 Task: Format the document according to the provided style guide, including font changes, text color, and SmartArt insertion.
Action: Mouse moved to (718, 285)
Screenshot: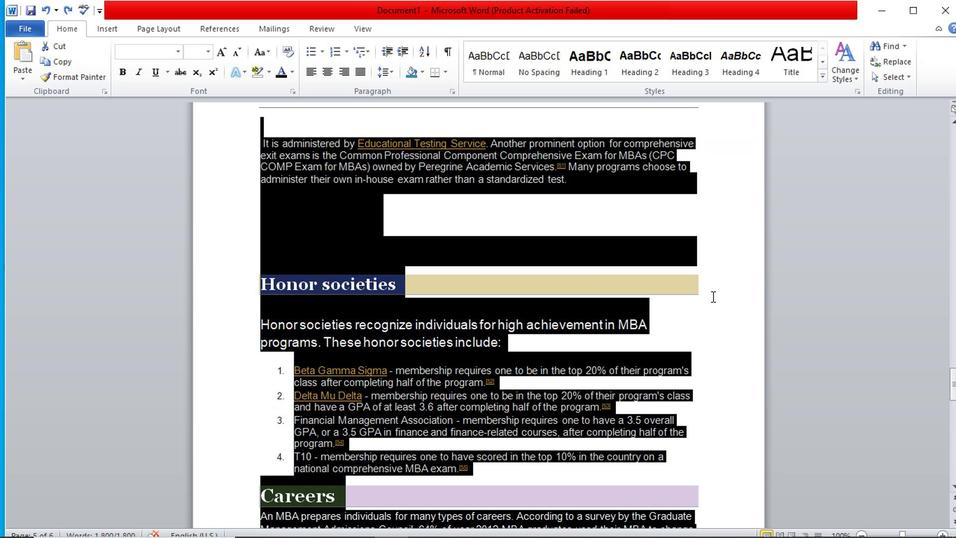 
Action: Mouse pressed left at (718, 285)
Screenshot: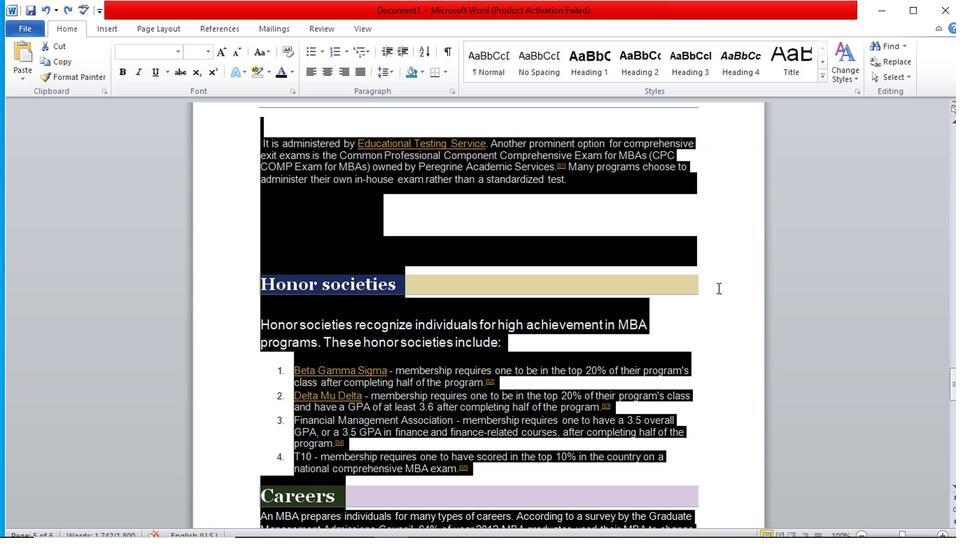 
Action: Mouse moved to (718, 285)
Screenshot: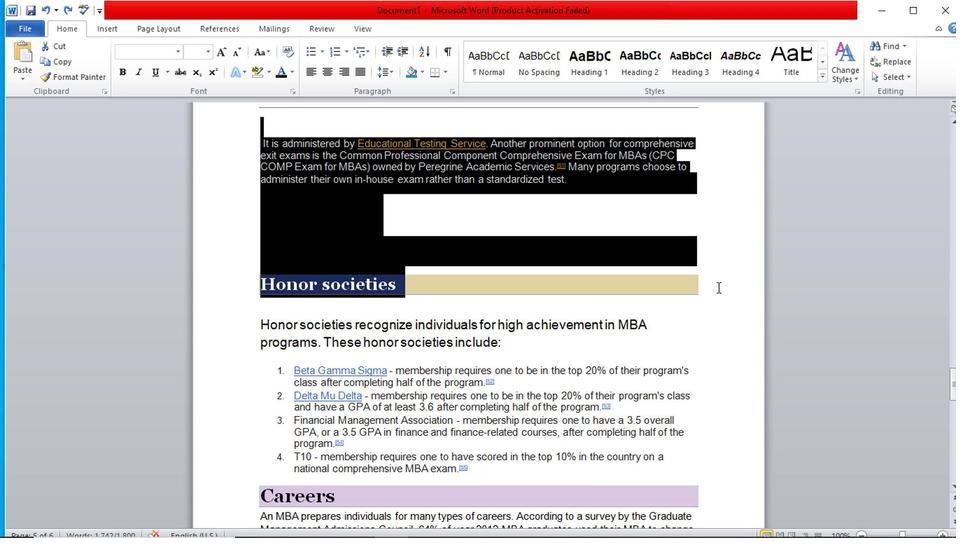 
Action: Mouse scrolled (718, 286) with delta (0, 0)
Screenshot: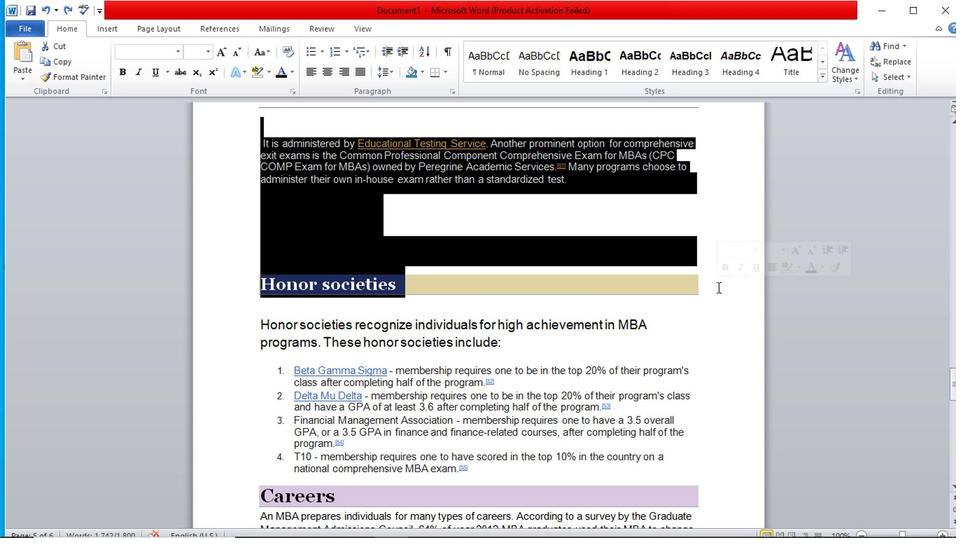 
Action: Mouse moved to (720, 284)
Screenshot: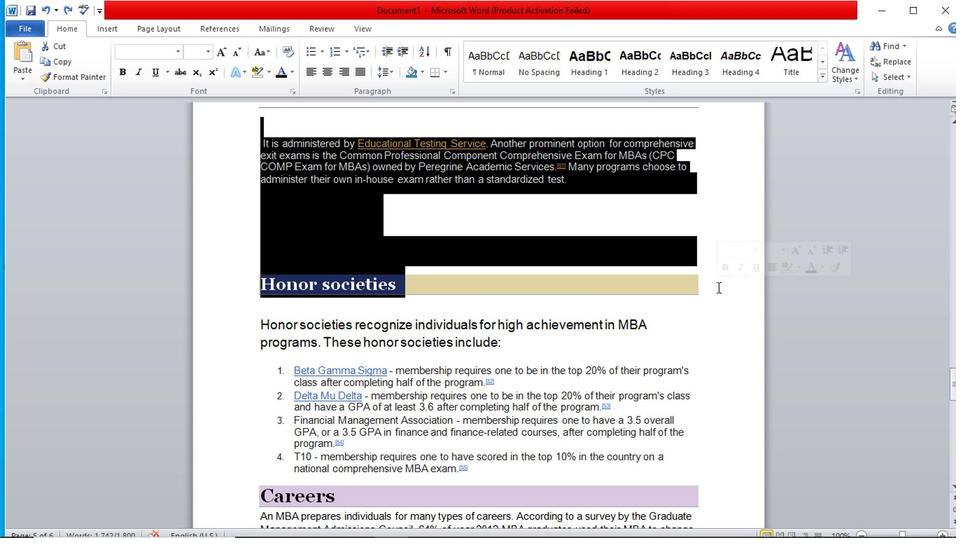 
Action: Mouse scrolled (720, 285) with delta (0, 0)
Screenshot: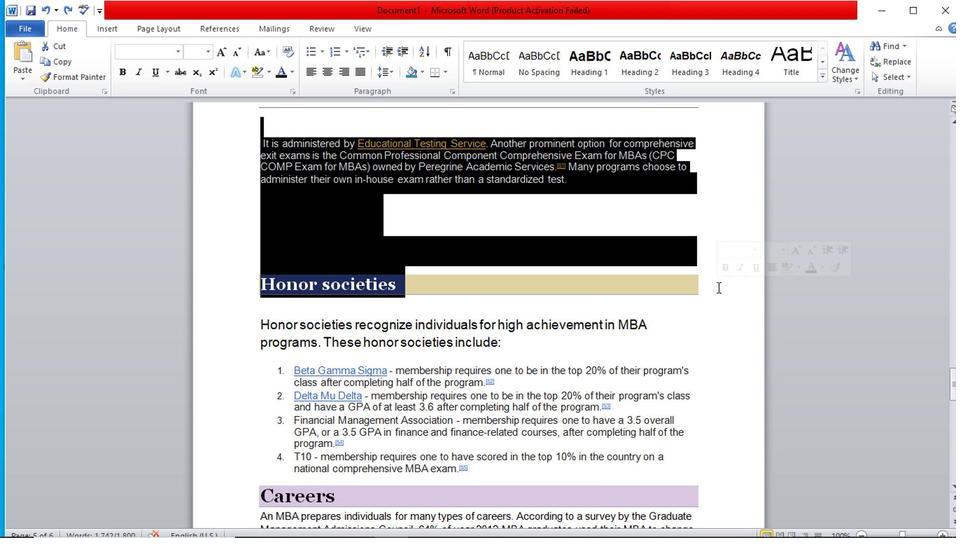 
Action: Mouse moved to (721, 284)
Screenshot: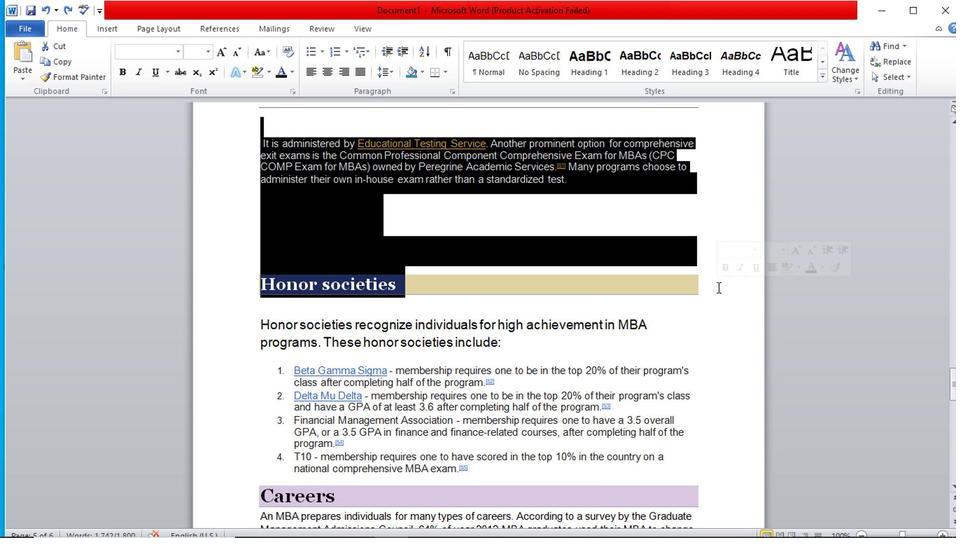 
Action: Mouse scrolled (721, 285) with delta (0, 0)
Screenshot: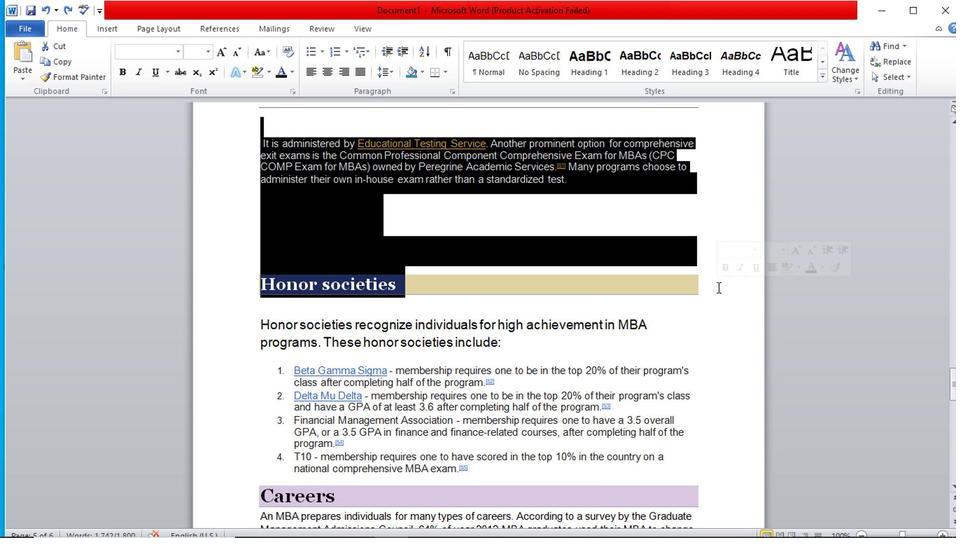 
Action: Mouse scrolled (721, 285) with delta (0, 0)
Screenshot: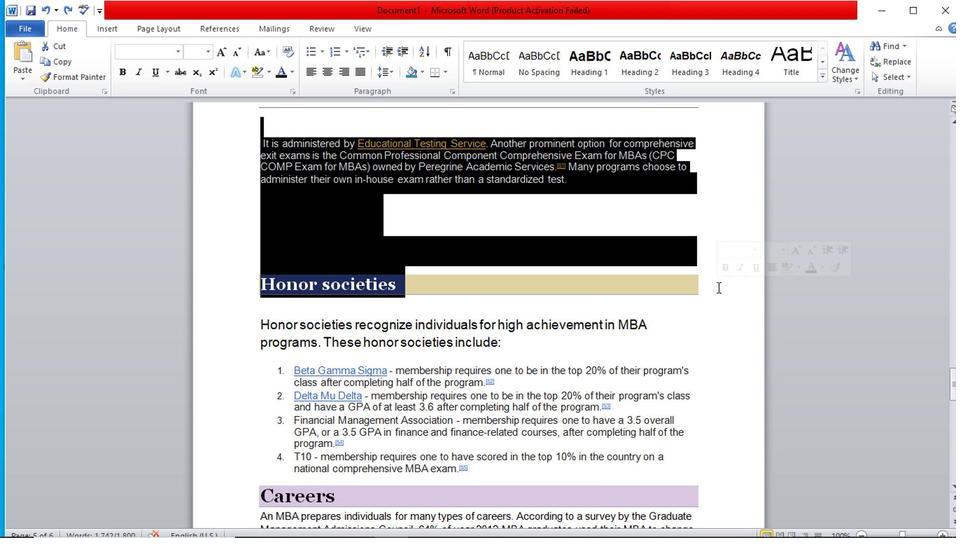 
Action: Mouse scrolled (721, 285) with delta (0, 0)
Screenshot: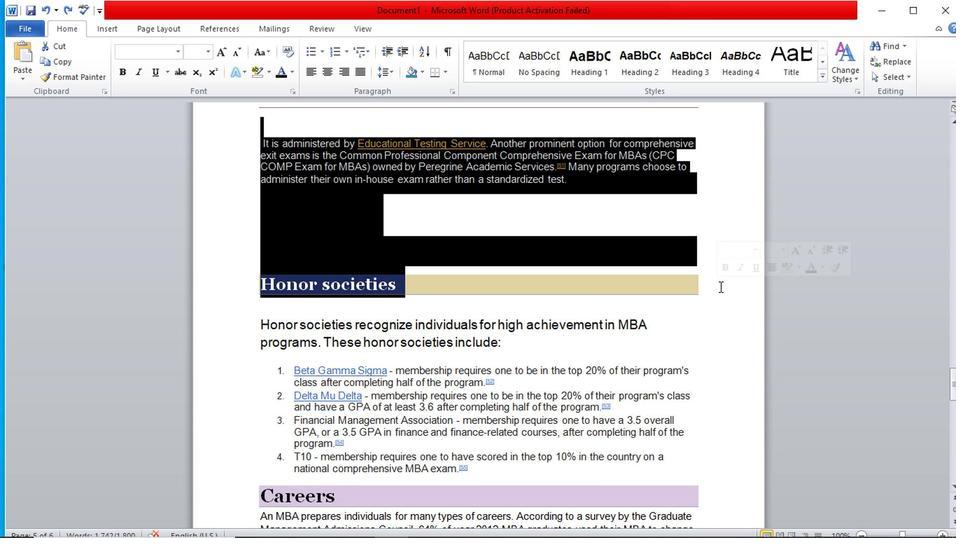 
Action: Mouse moved to (711, 264)
Screenshot: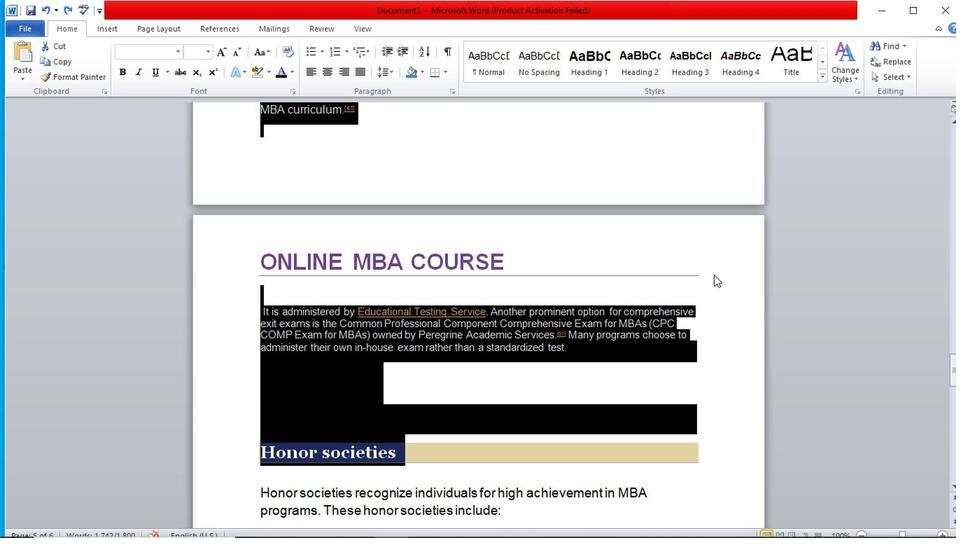 
Action: Mouse pressed left at (711, 264)
Screenshot: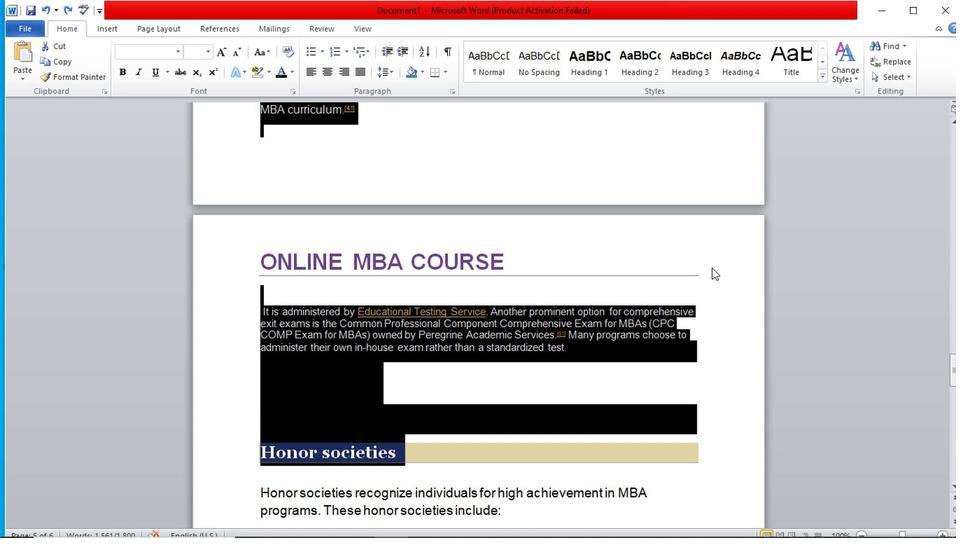 
Action: Mouse scrolled (711, 265) with delta (0, 0)
Screenshot: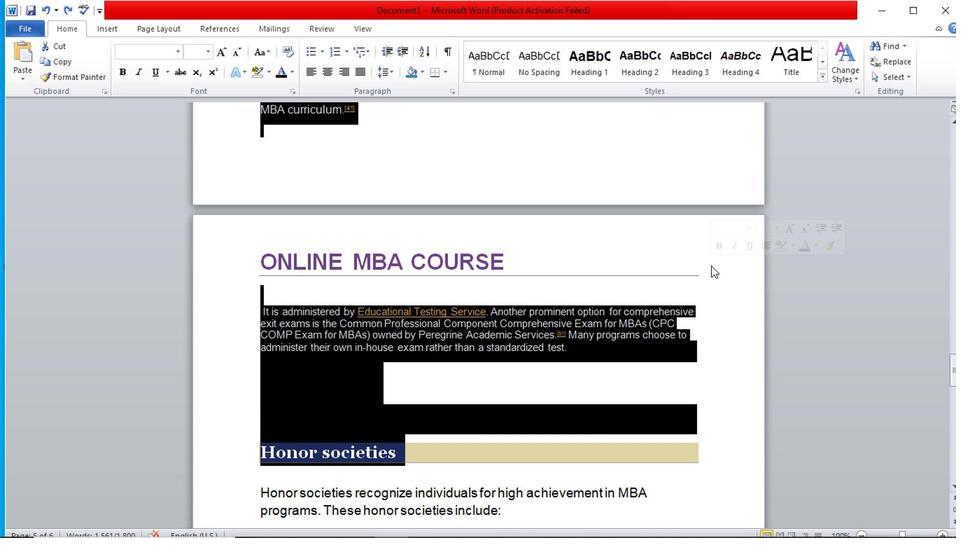 
Action: Mouse scrolled (711, 265) with delta (0, 0)
Screenshot: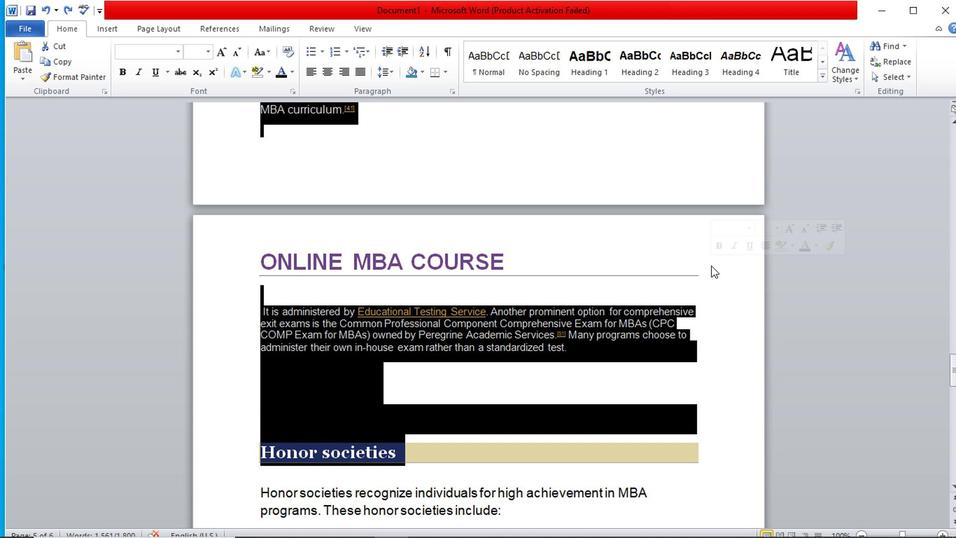 
Action: Mouse scrolled (711, 265) with delta (0, 0)
Screenshot: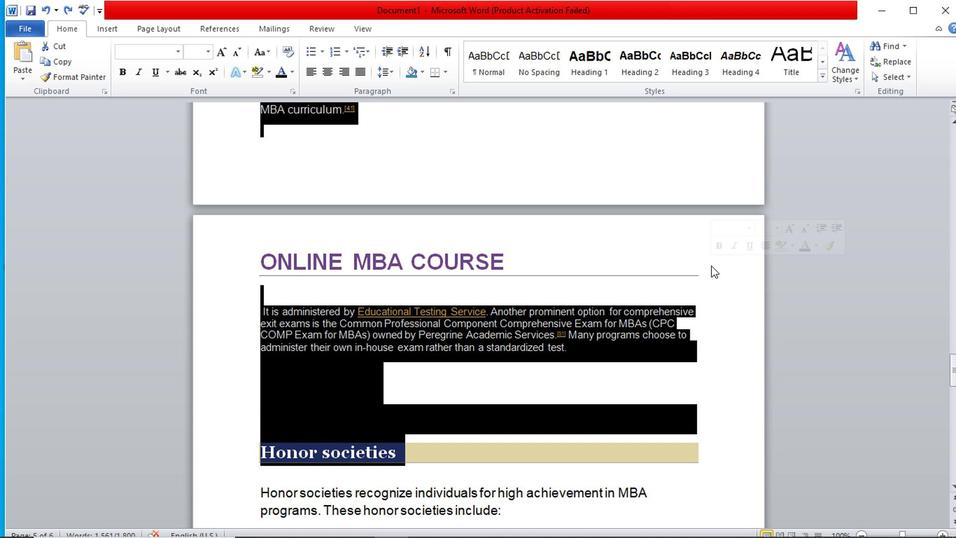 
Action: Mouse scrolled (711, 265) with delta (0, 0)
Screenshot: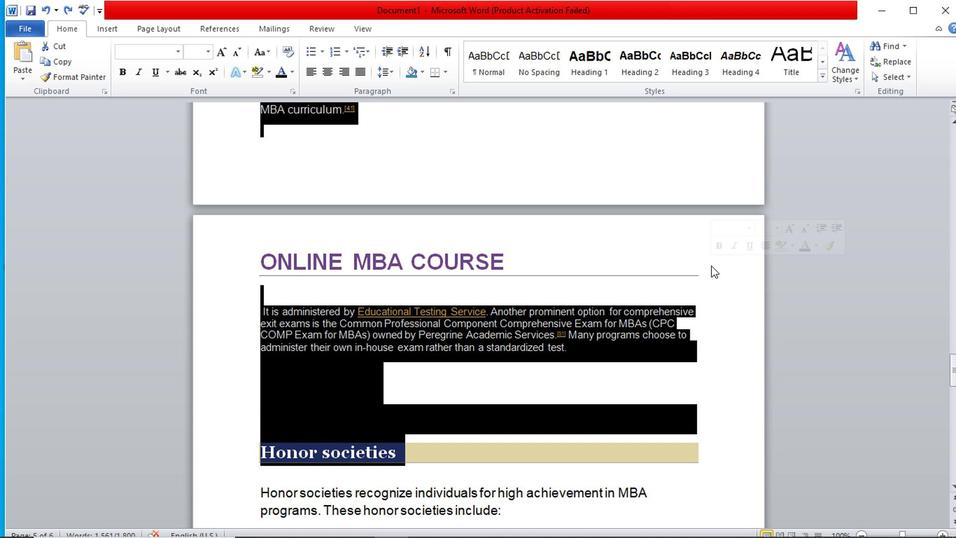 
Action: Mouse scrolled (711, 265) with delta (0, 0)
Screenshot: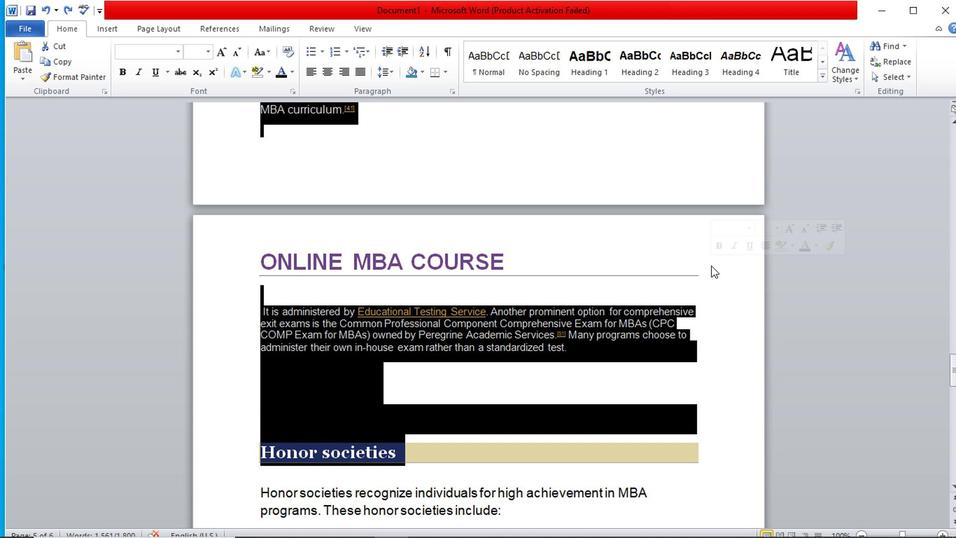 
Action: Mouse moved to (503, 285)
Screenshot: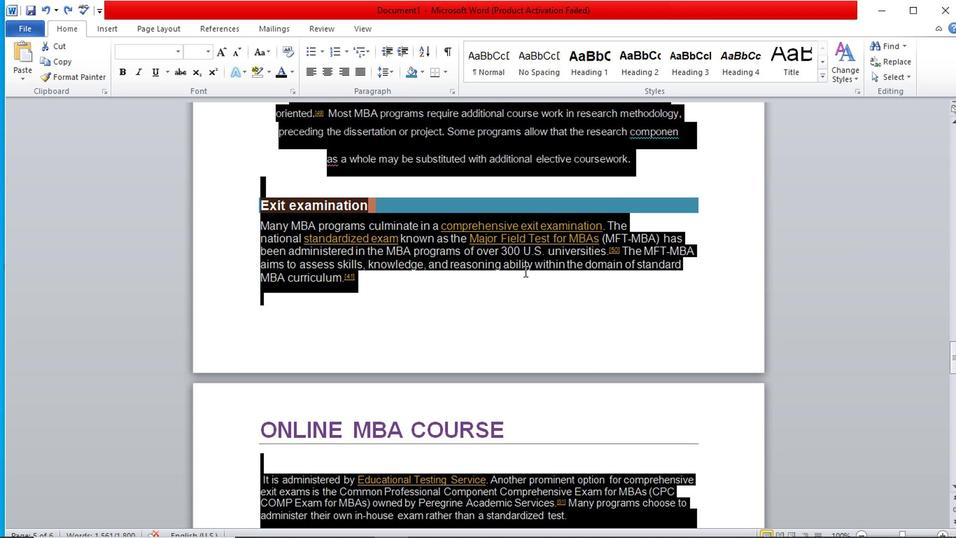 
Action: Mouse pressed left at (503, 285)
Screenshot: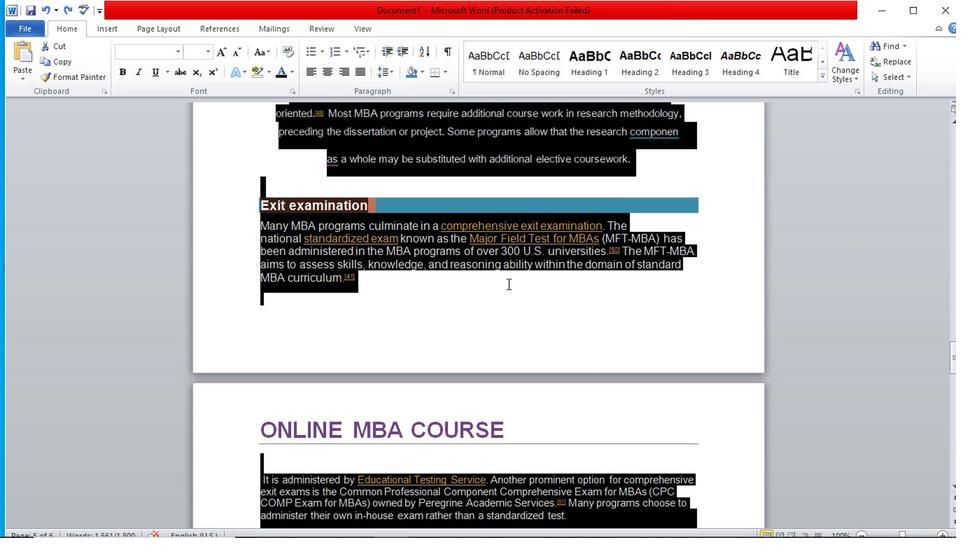 
Action: Mouse moved to (512, 304)
Screenshot: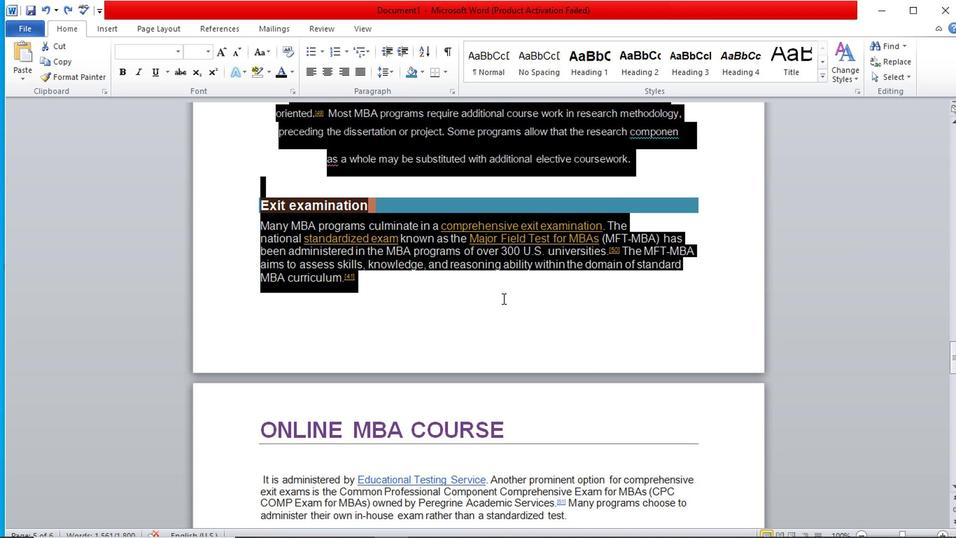 
Action: Mouse scrolled (512, 305) with delta (0, 0)
Screenshot: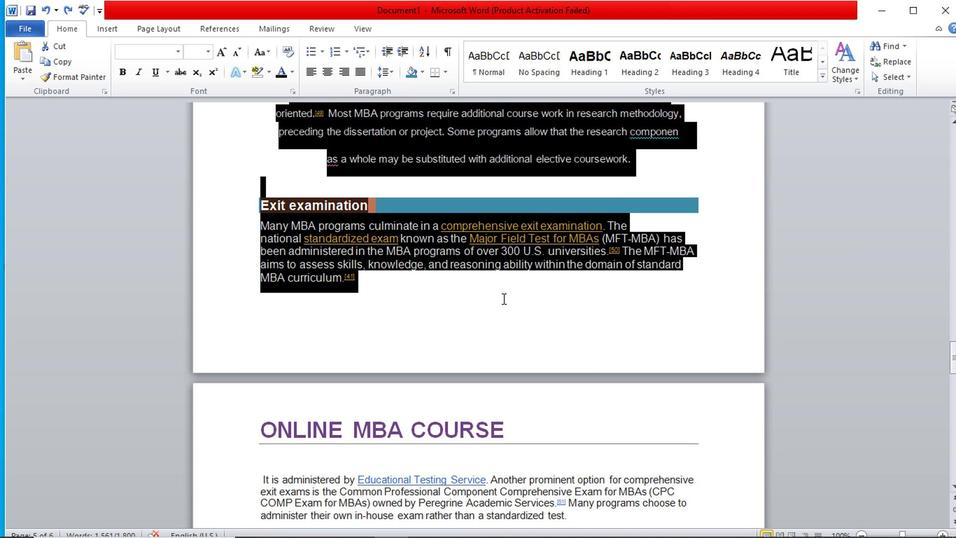 
Action: Mouse scrolled (512, 305) with delta (0, 0)
Screenshot: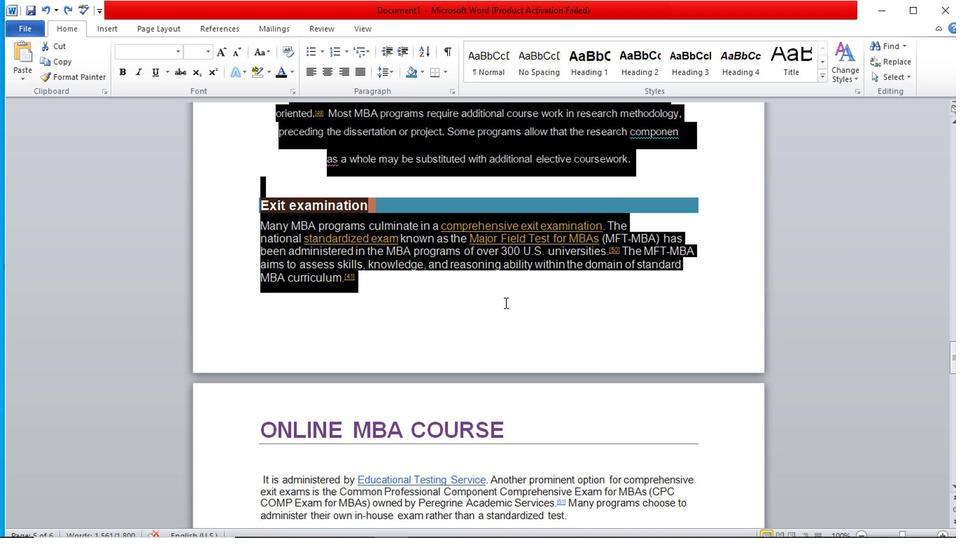 
Action: Mouse scrolled (512, 305) with delta (0, 0)
Screenshot: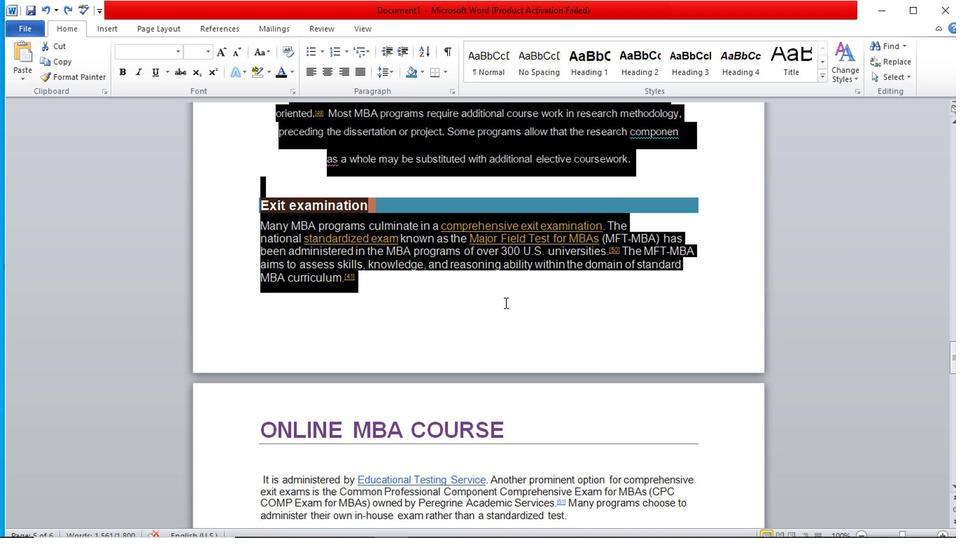 
Action: Mouse scrolled (512, 305) with delta (0, 0)
Screenshot: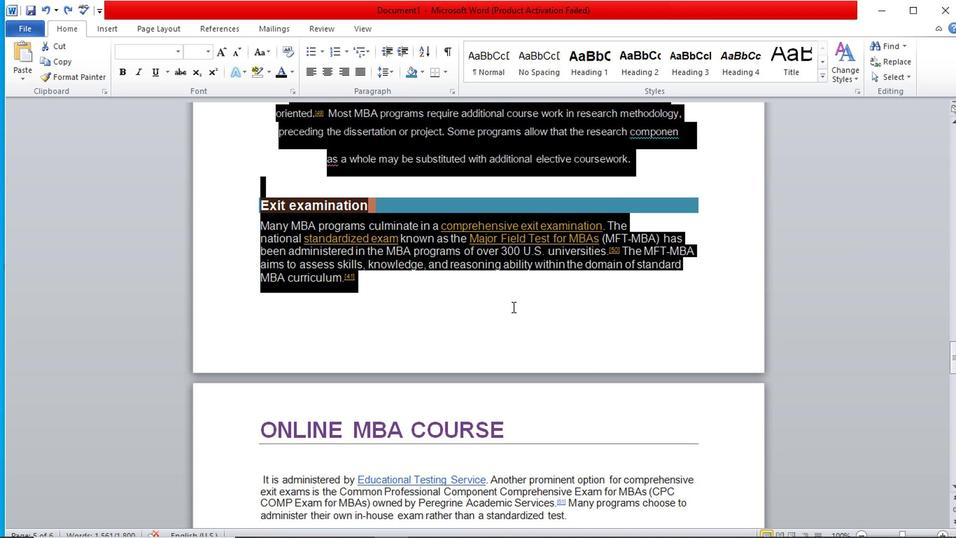 
Action: Mouse scrolled (512, 305) with delta (0, 0)
Screenshot: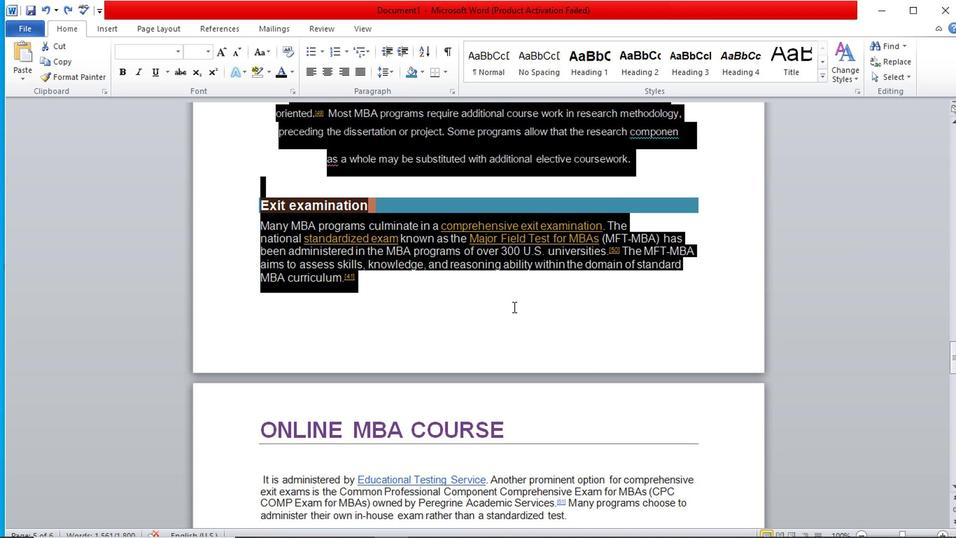 
Action: Mouse moved to (518, 293)
Screenshot: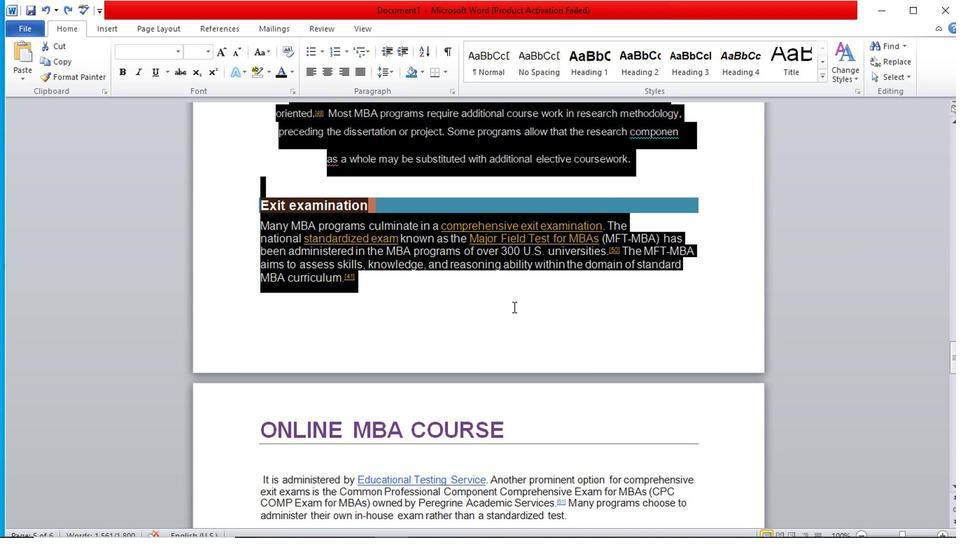 
Action: Mouse scrolled (518, 294) with delta (0, 0)
Screenshot: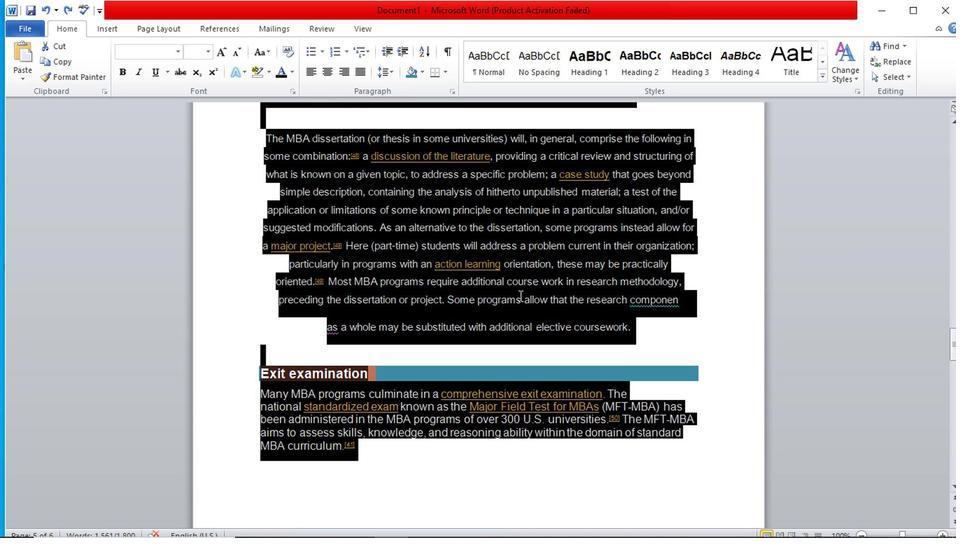 
Action: Mouse scrolled (518, 294) with delta (0, 0)
Screenshot: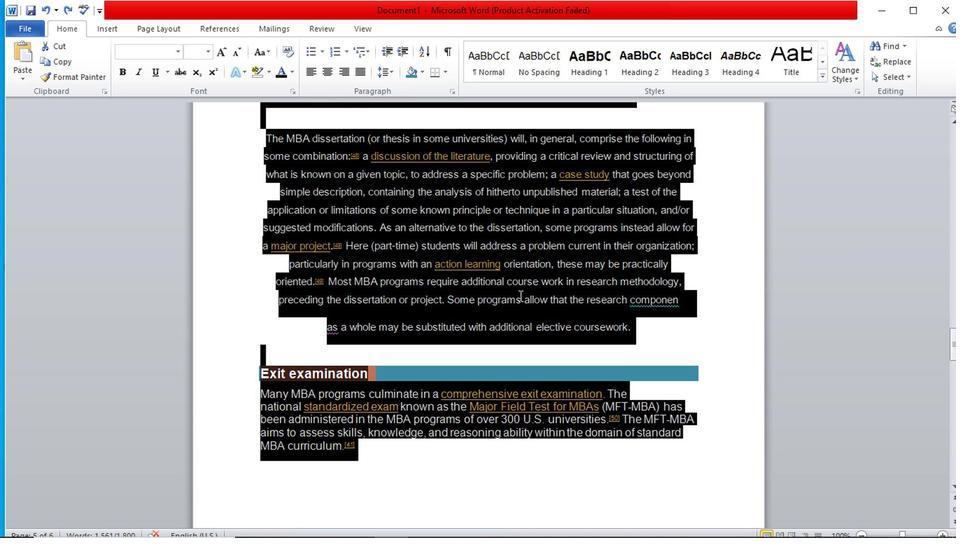 
Action: Mouse scrolled (518, 294) with delta (0, 0)
Screenshot: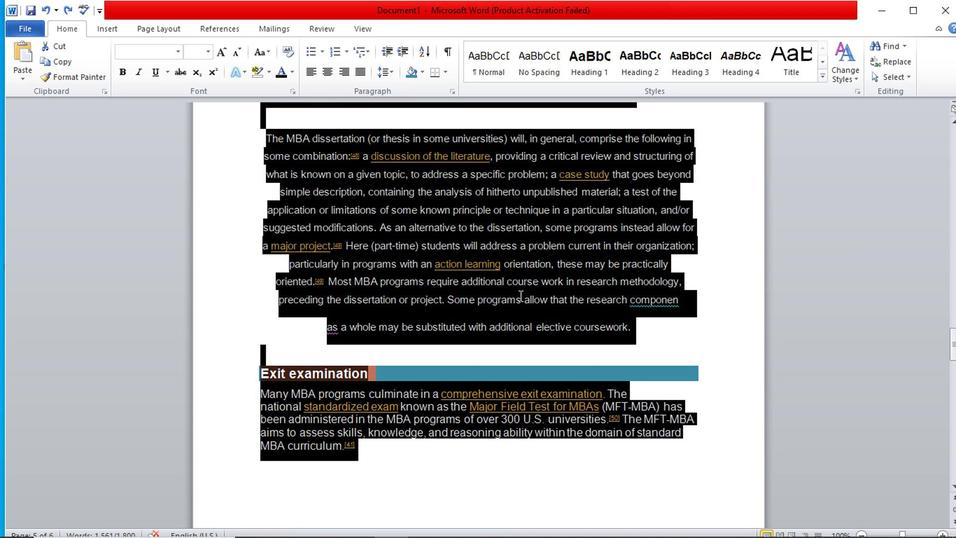 
Action: Mouse scrolled (518, 294) with delta (0, 0)
Screenshot: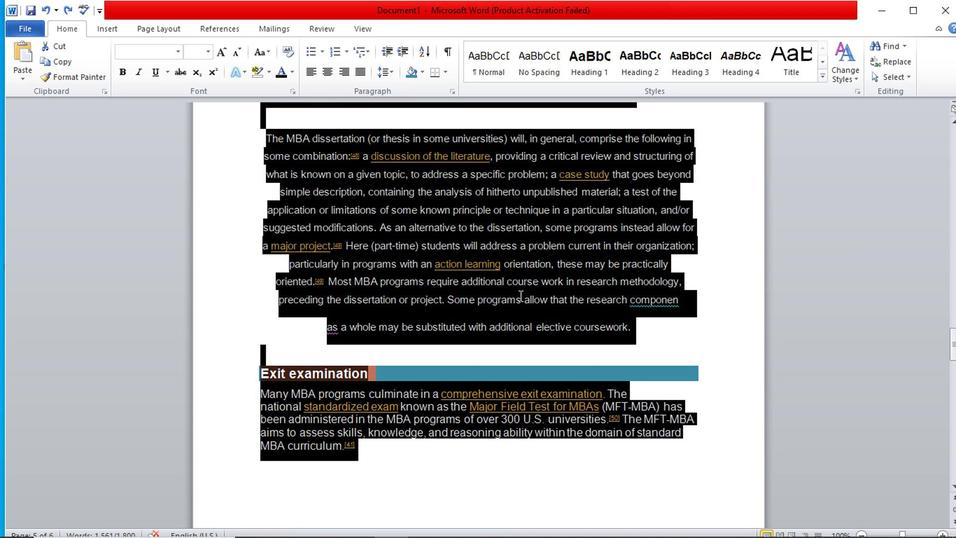 
Action: Mouse moved to (514, 270)
Screenshot: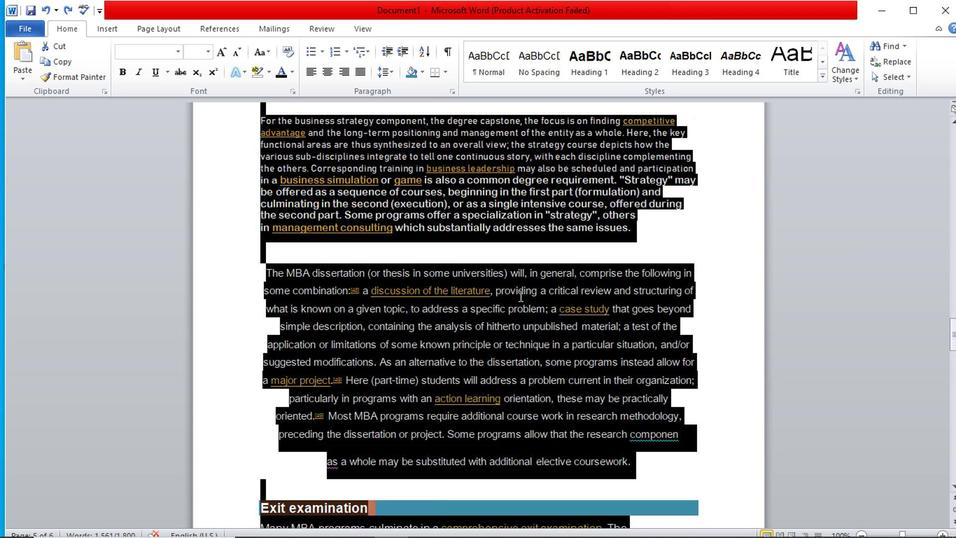 
Action: Mouse scrolled (514, 271) with delta (0, 0)
Screenshot: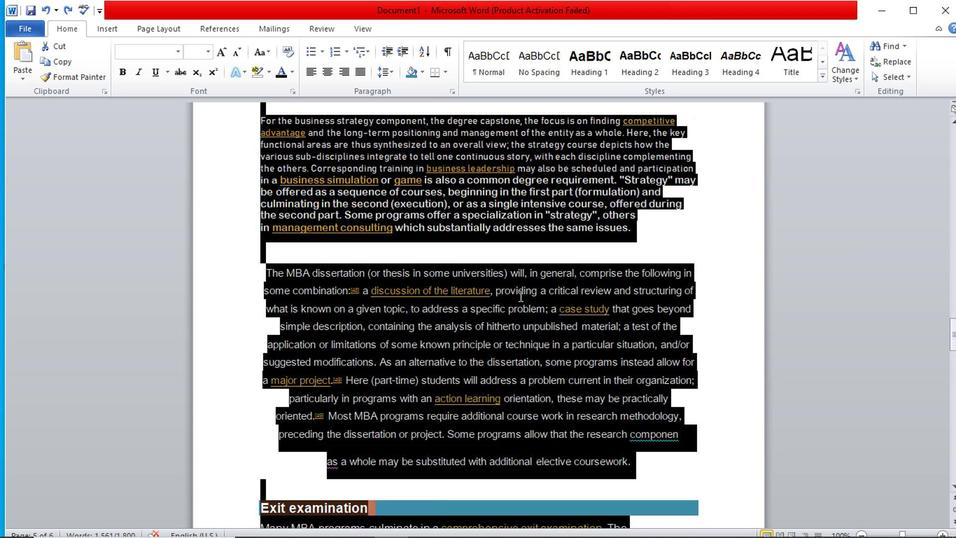 
Action: Mouse scrolled (514, 271) with delta (0, 0)
Screenshot: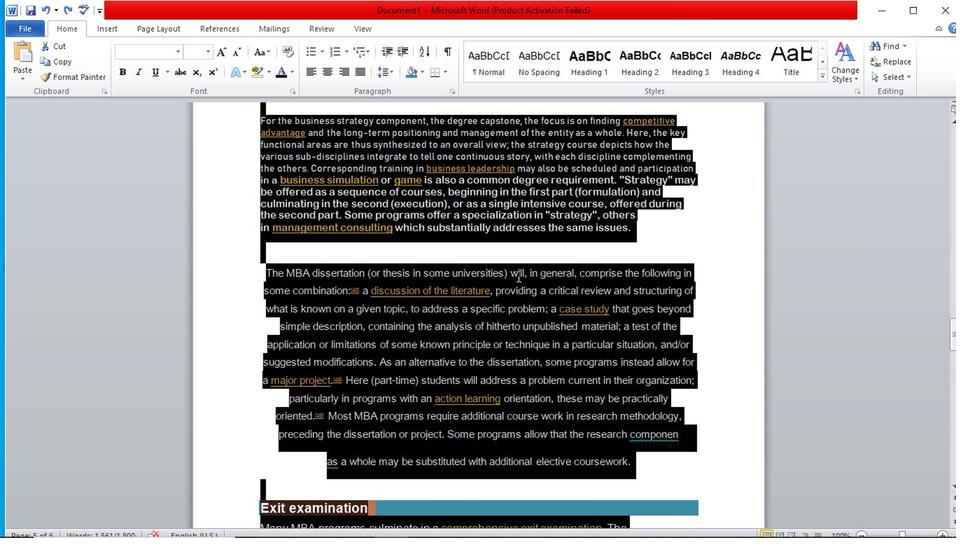 
Action: Mouse scrolled (514, 271) with delta (0, 0)
Screenshot: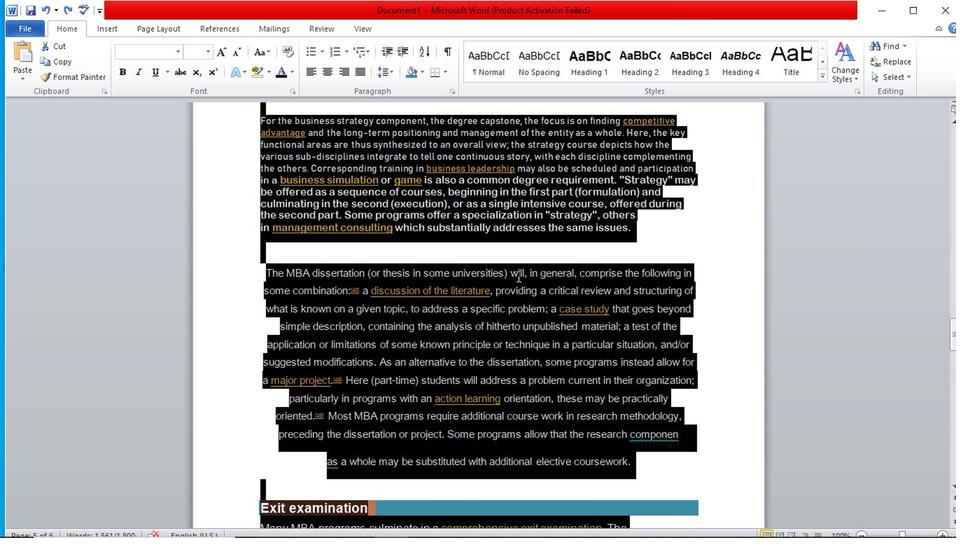 
Action: Mouse scrolled (514, 271) with delta (0, 0)
Screenshot: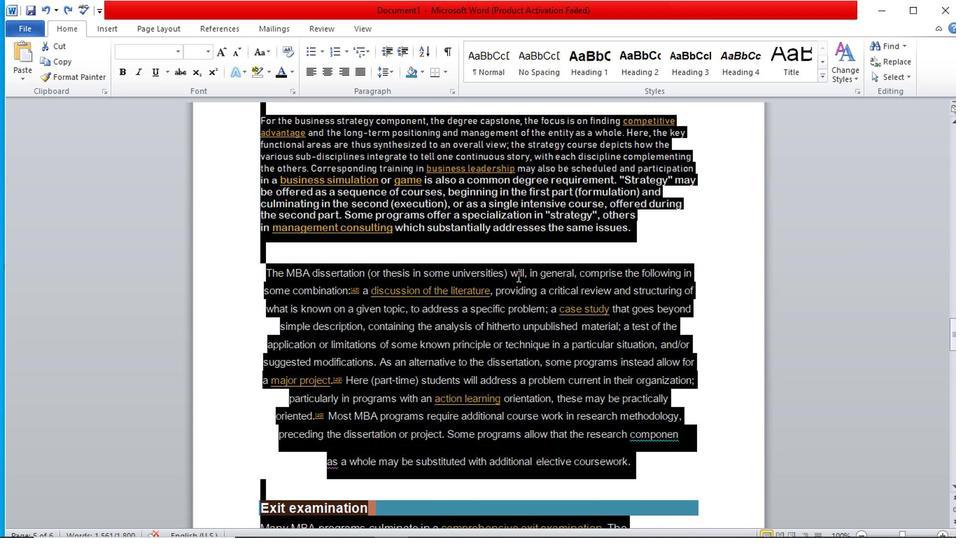 
Action: Mouse moved to (514, 265)
Screenshot: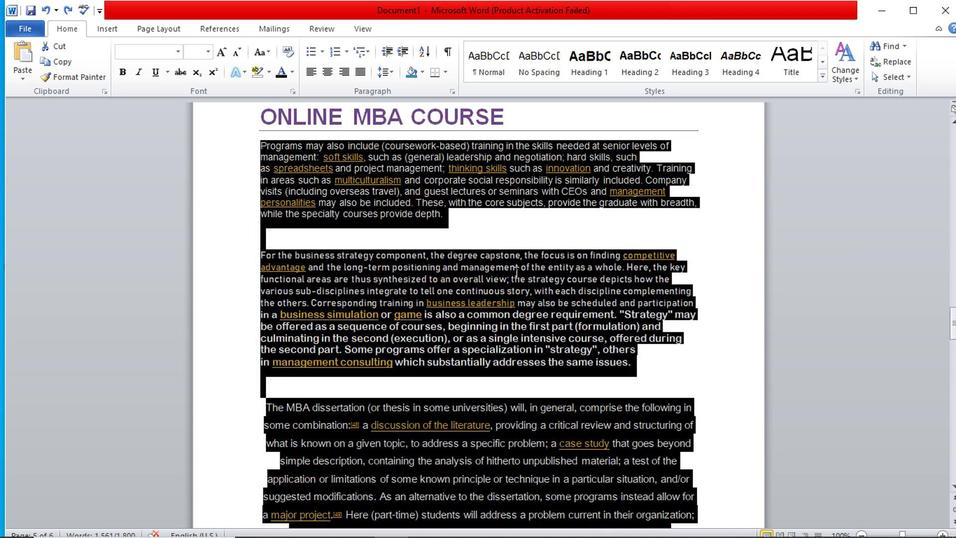 
Action: Mouse scrolled (514, 266) with delta (0, 0)
Screenshot: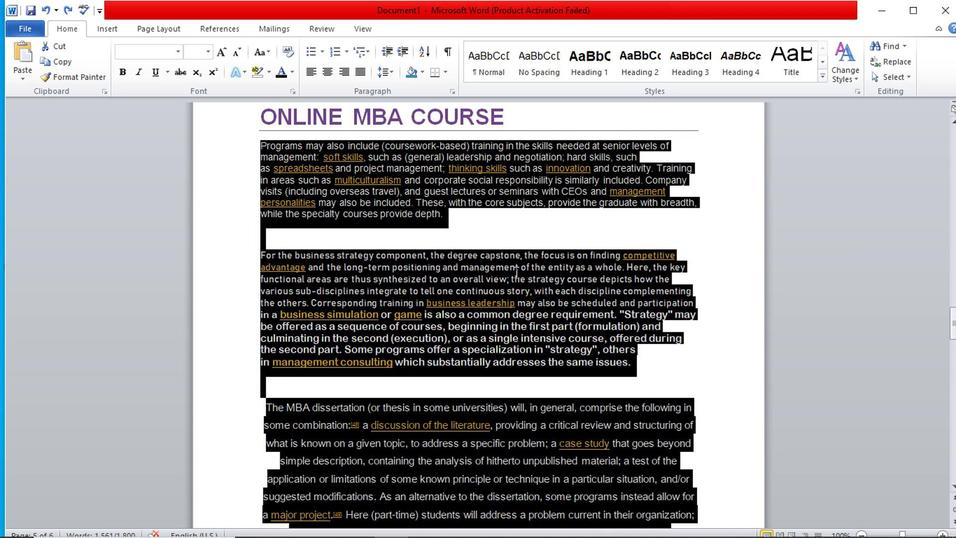 
Action: Mouse scrolled (514, 266) with delta (0, 0)
Screenshot: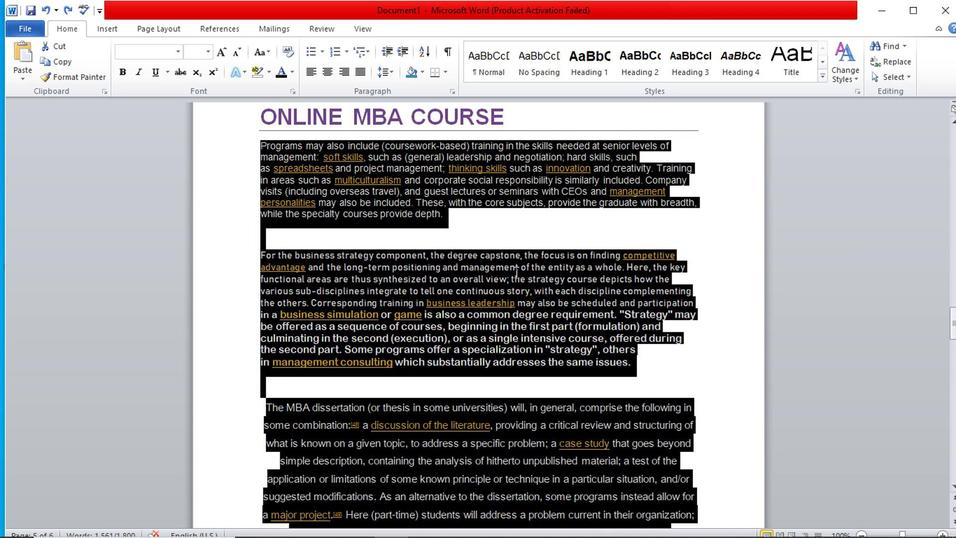 
Action: Mouse scrolled (514, 266) with delta (0, 0)
Screenshot: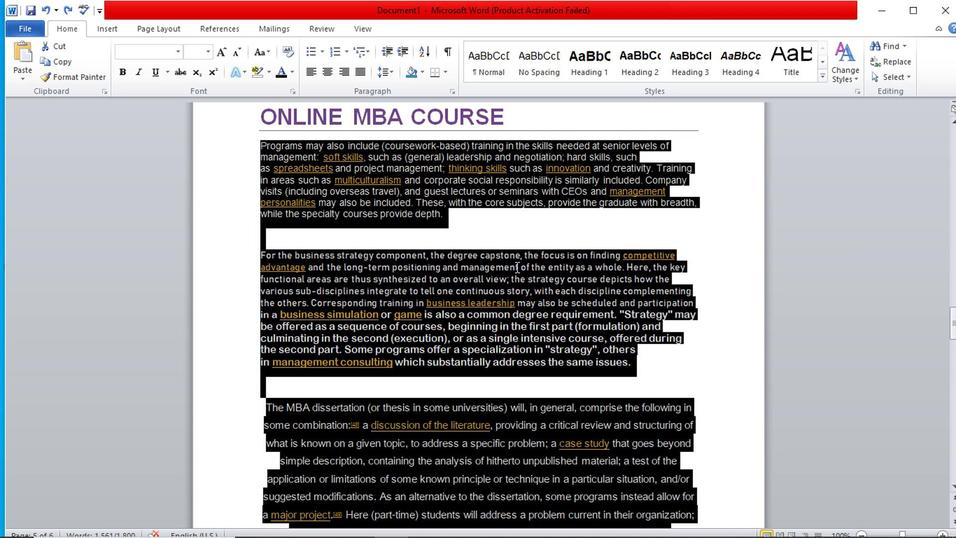 
Action: Mouse moved to (517, 265)
Screenshot: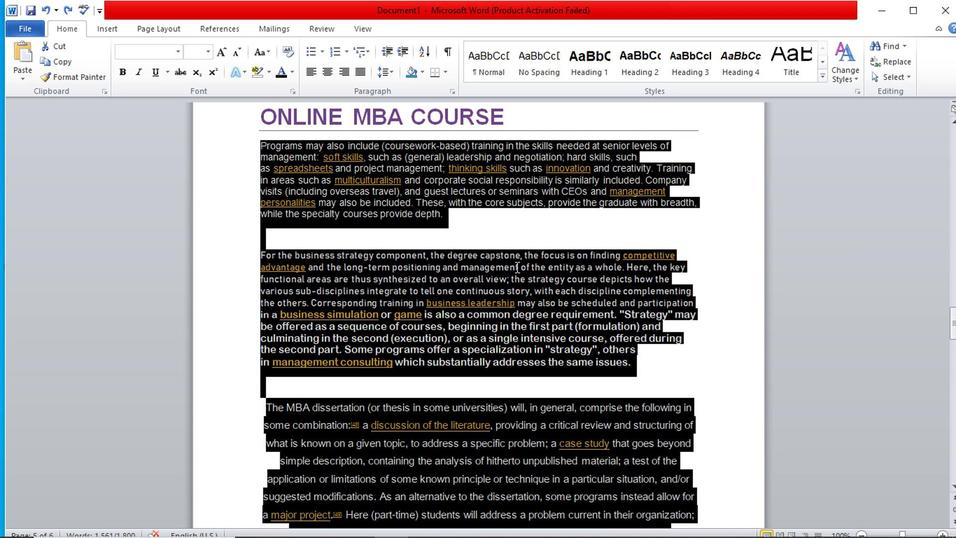 
Action: Mouse scrolled (517, 265) with delta (0, 0)
Screenshot: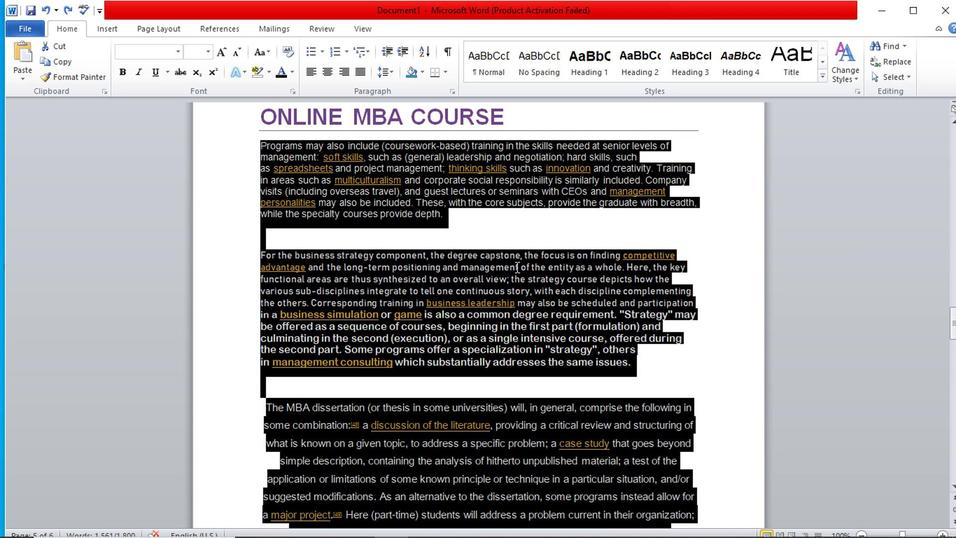 
Action: Mouse moved to (551, 231)
Screenshot: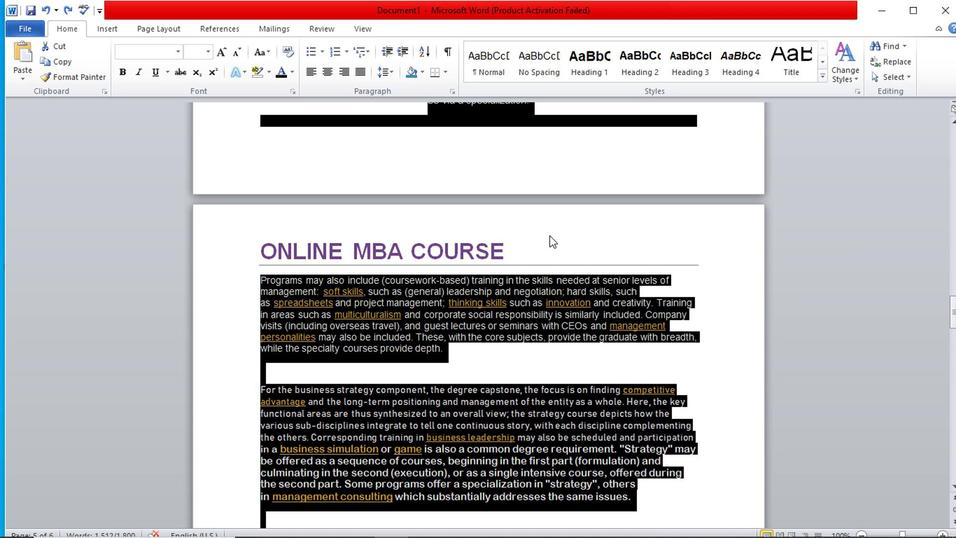
Action: Mouse pressed left at (551, 231)
Screenshot: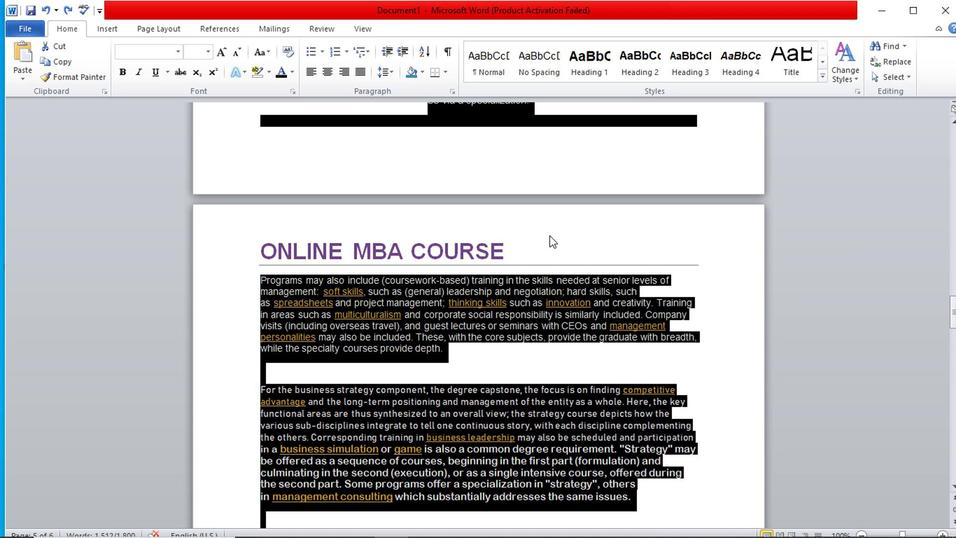 
Action: Mouse moved to (553, 244)
Screenshot: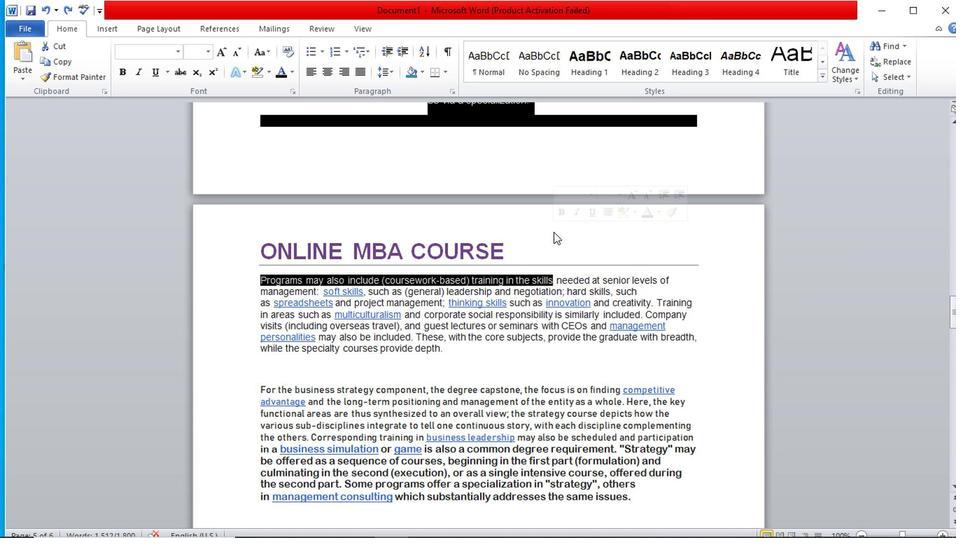
Action: Mouse scrolled (553, 245) with delta (0, 0)
Screenshot: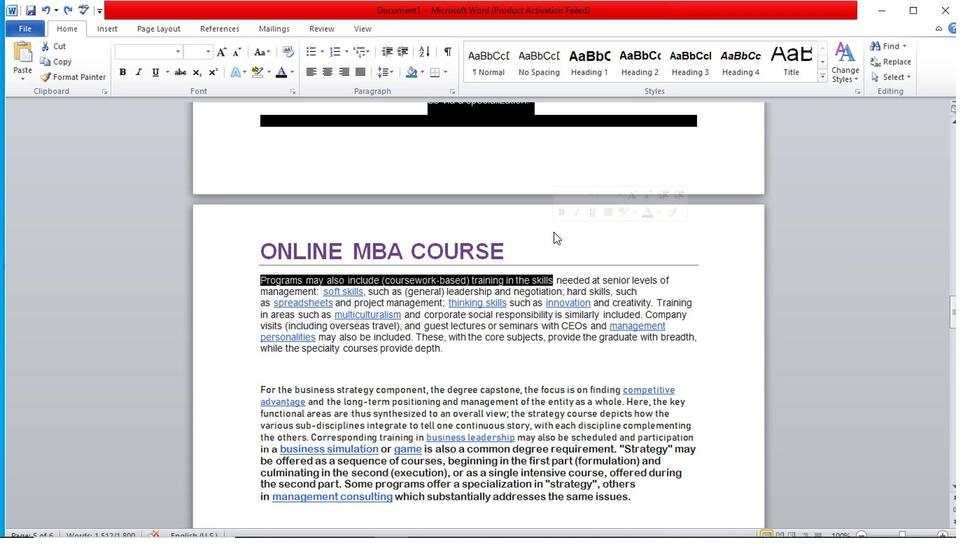 
Action: Mouse scrolled (553, 245) with delta (0, 0)
Screenshot: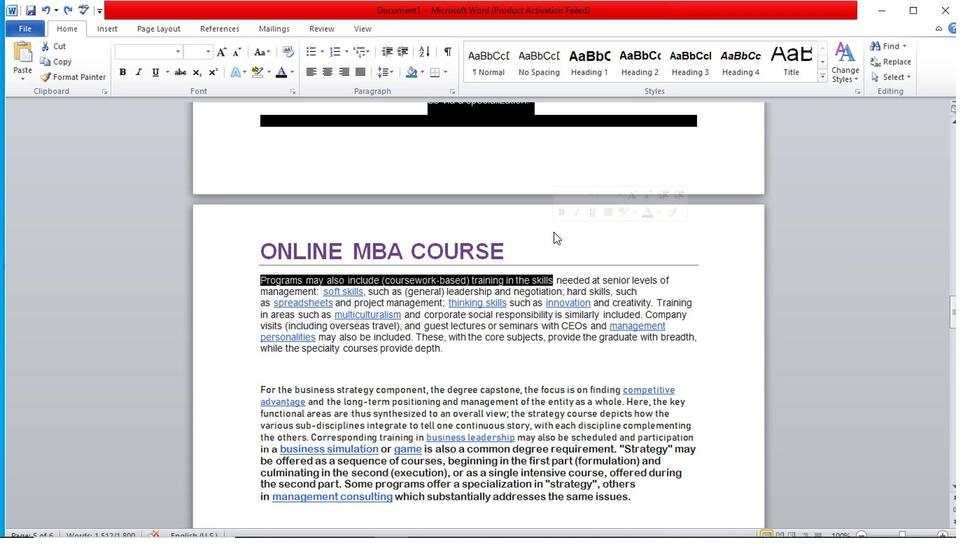 
Action: Mouse scrolled (553, 245) with delta (0, 0)
Screenshot: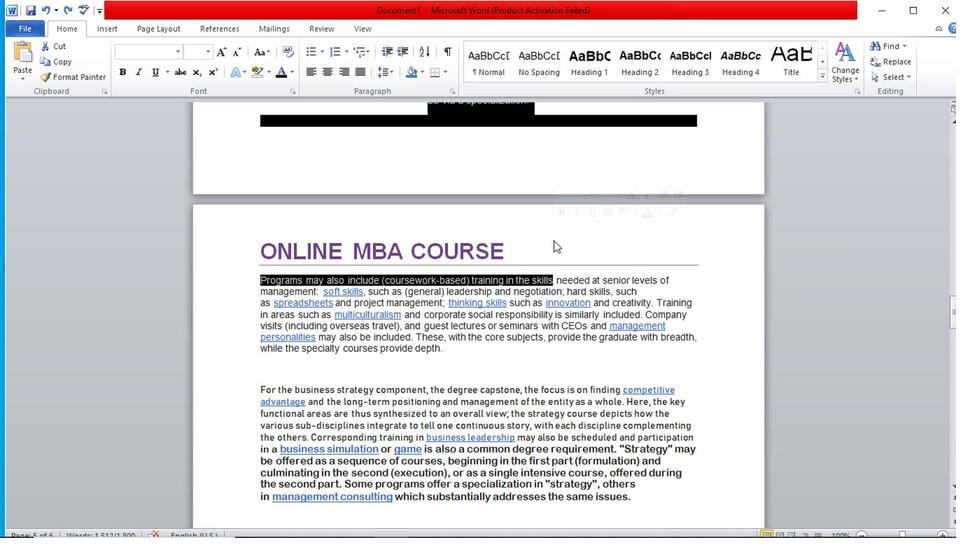 
Action: Mouse scrolled (553, 245) with delta (0, 0)
Screenshot: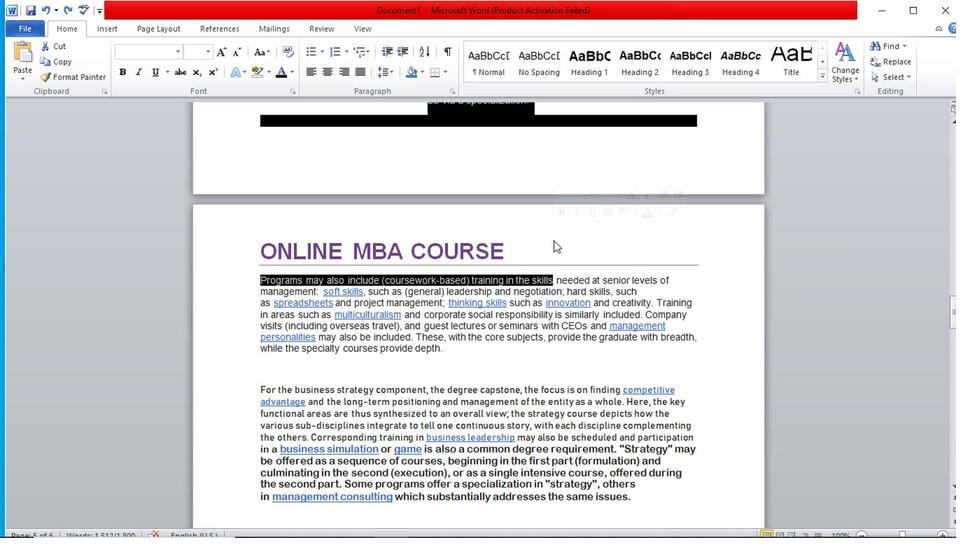
Action: Mouse moved to (552, 246)
Screenshot: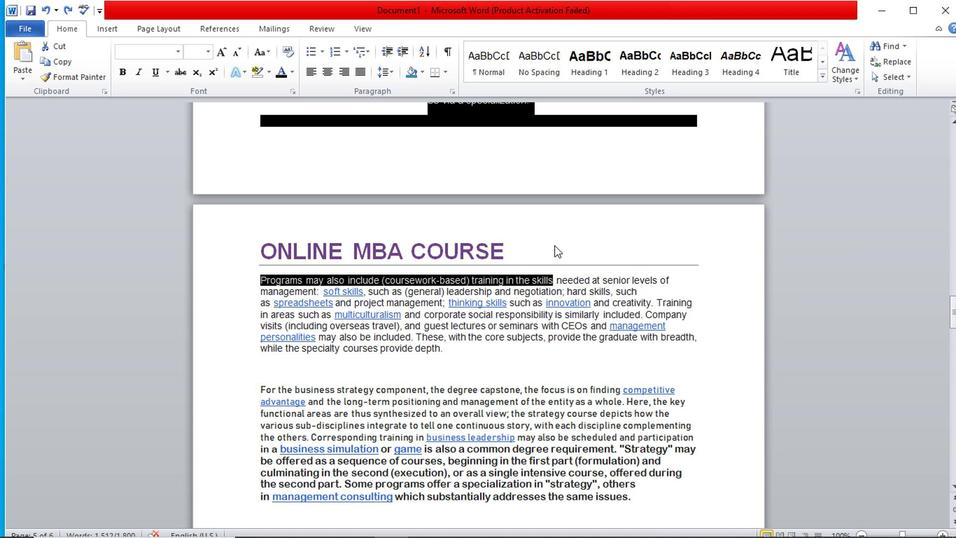 
Action: Mouse scrolled (552, 247) with delta (0, 0)
Screenshot: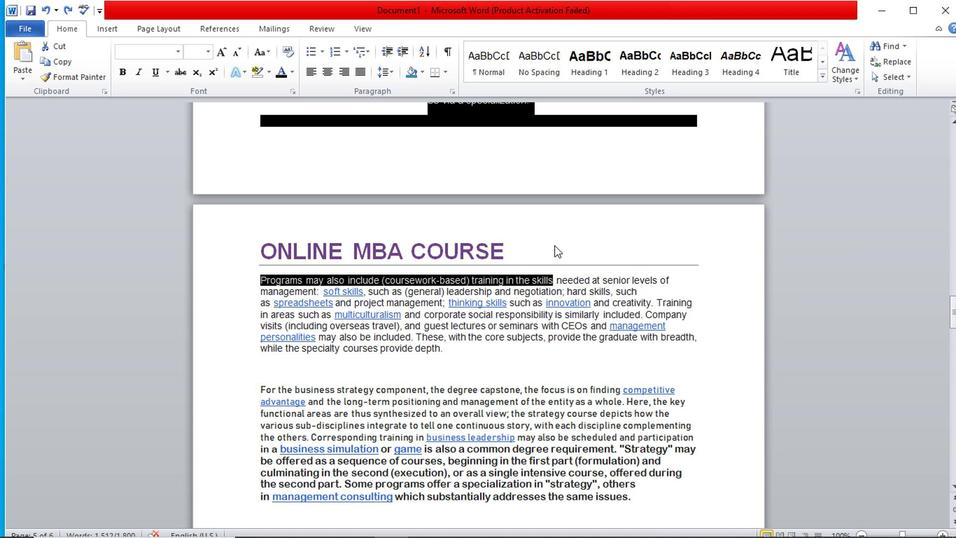 
Action: Mouse moved to (550, 249)
Screenshot: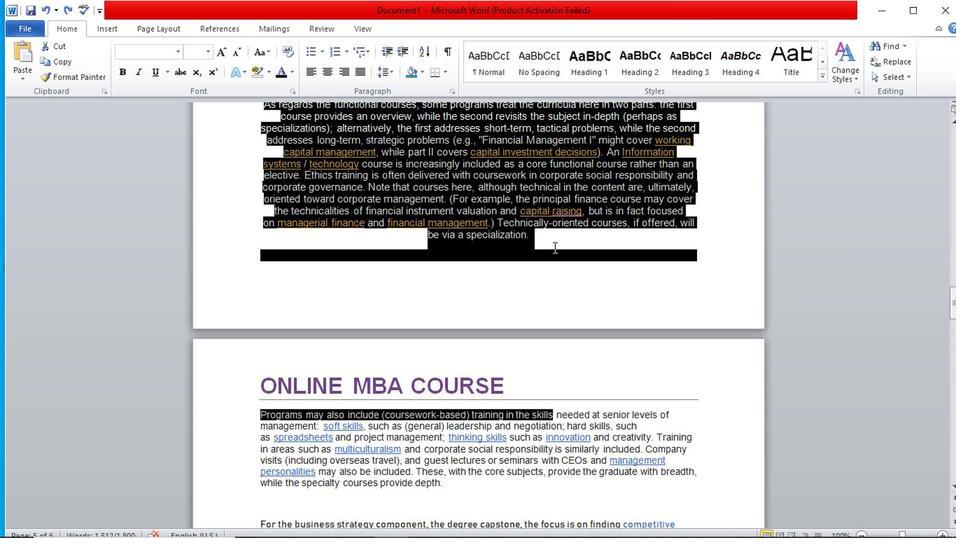 
Action: Mouse scrolled (550, 250) with delta (0, 0)
Screenshot: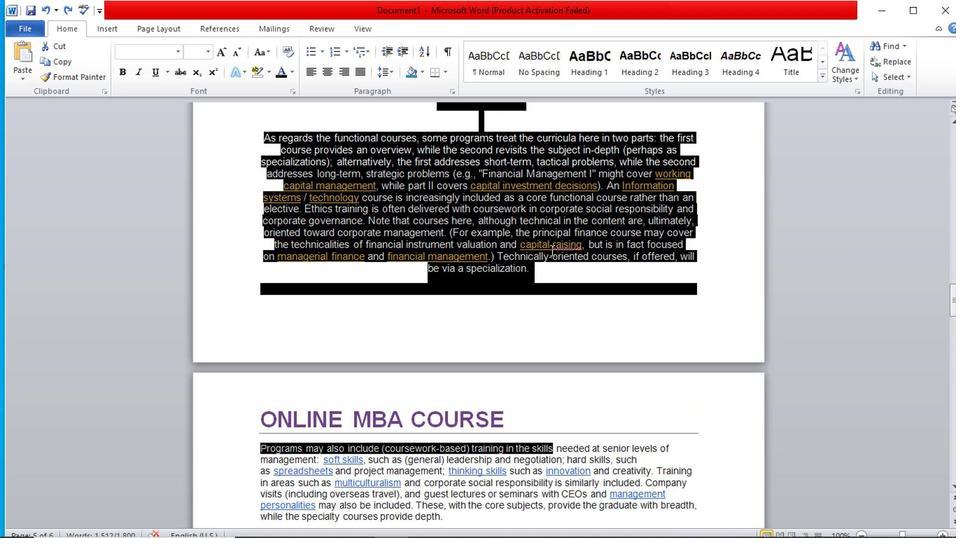 
Action: Mouse scrolled (550, 250) with delta (0, 0)
Screenshot: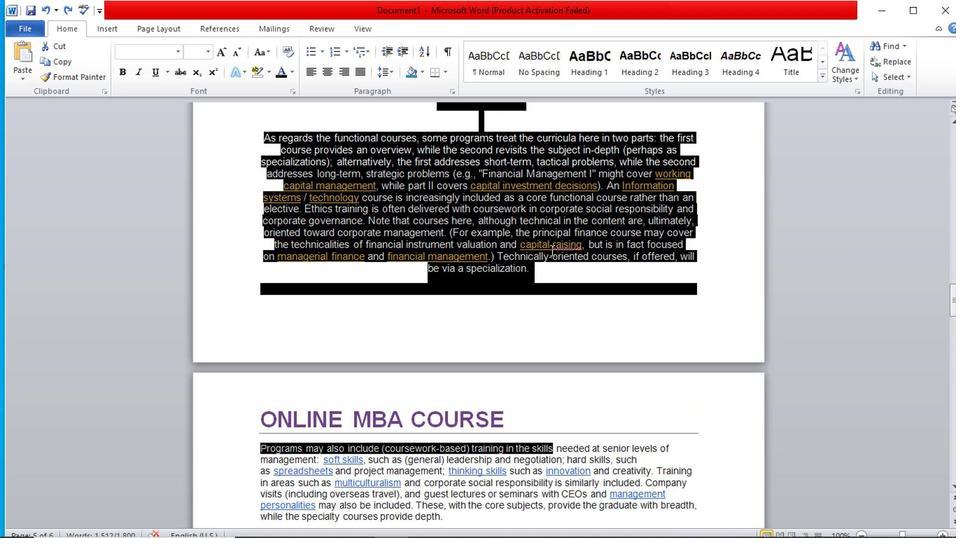 
Action: Mouse scrolled (550, 250) with delta (0, 0)
Screenshot: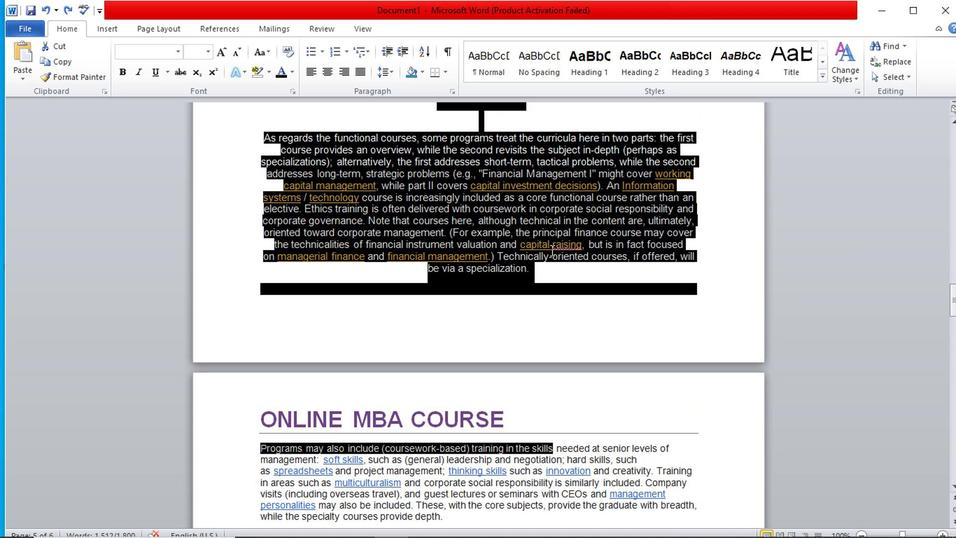 
Action: Mouse scrolled (550, 250) with delta (0, 0)
Screenshot: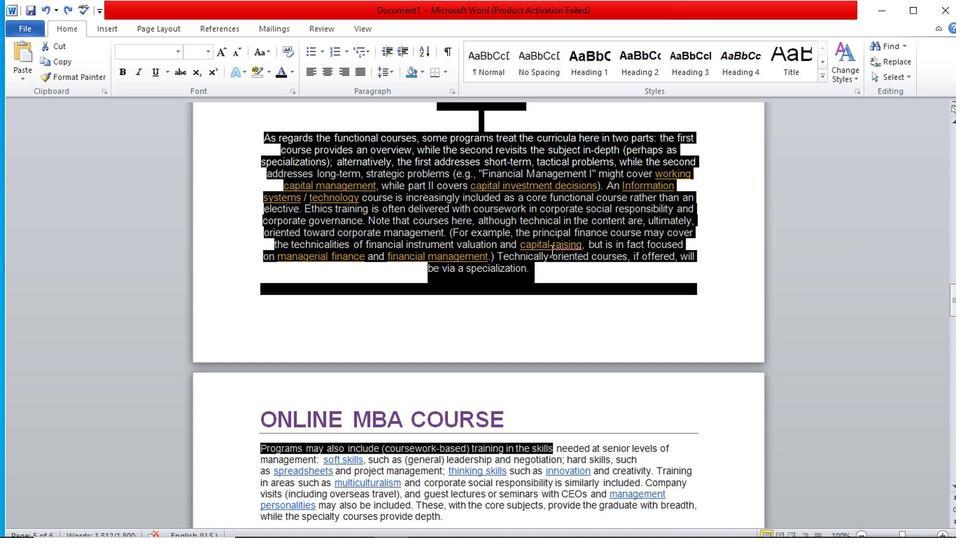 
Action: Mouse moved to (550, 248)
Screenshot: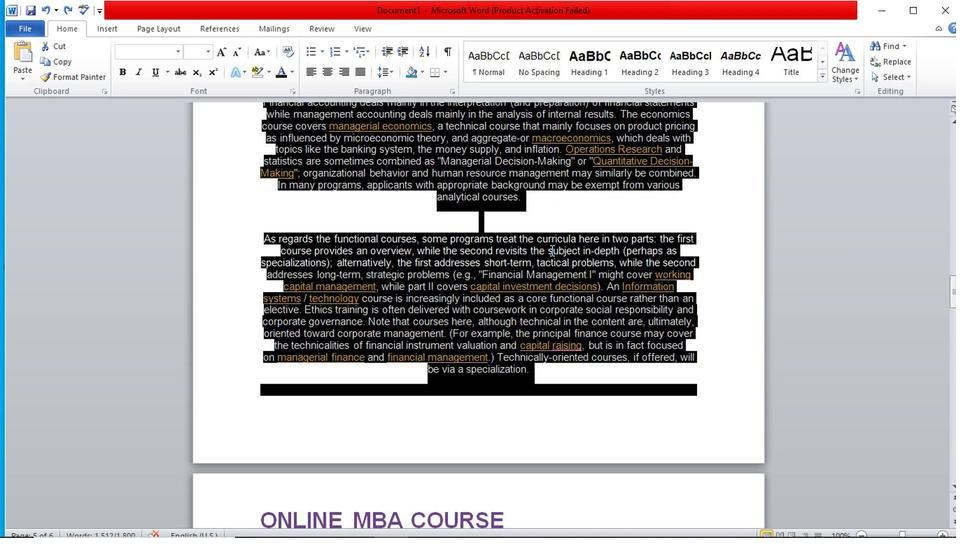 
Action: Mouse scrolled (550, 249) with delta (0, 0)
Screenshot: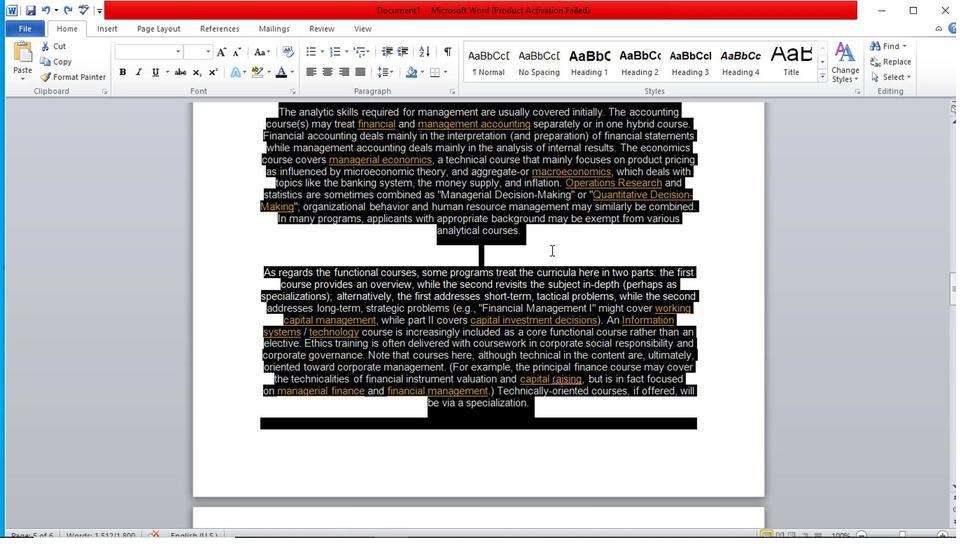 
Action: Mouse scrolled (550, 249) with delta (0, 0)
Screenshot: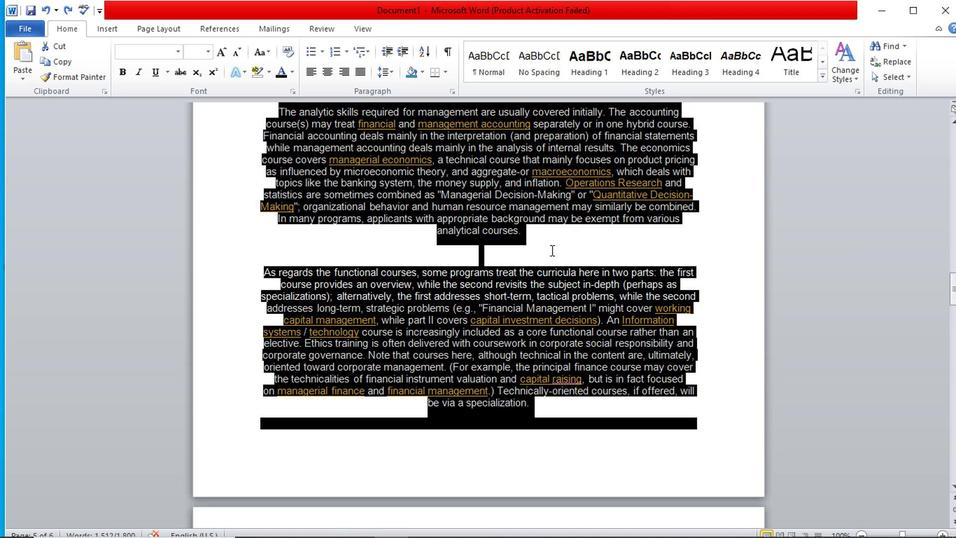 
Action: Mouse moved to (216, 39)
Screenshot: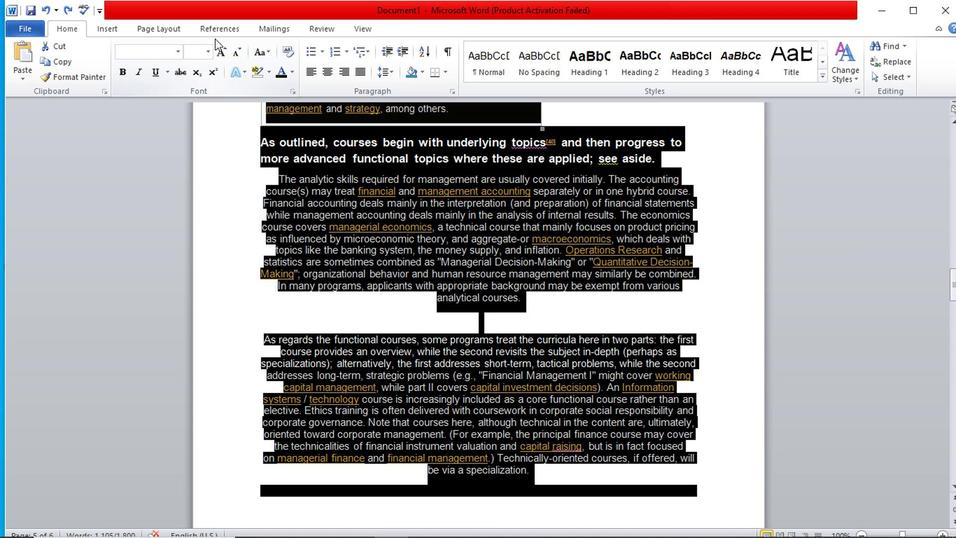 
Action: Mouse pressed left at (216, 39)
Screenshot: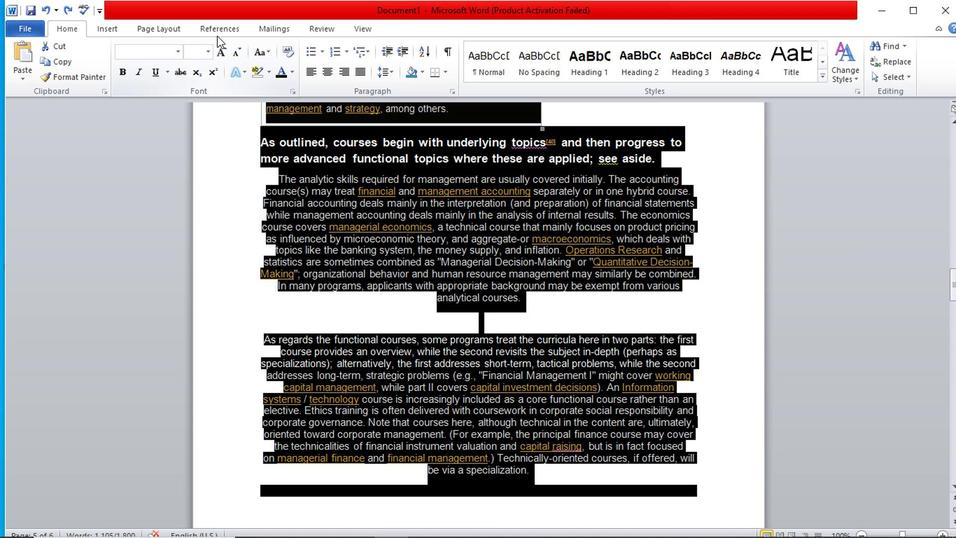 
Action: Mouse moved to (159, 31)
Screenshot: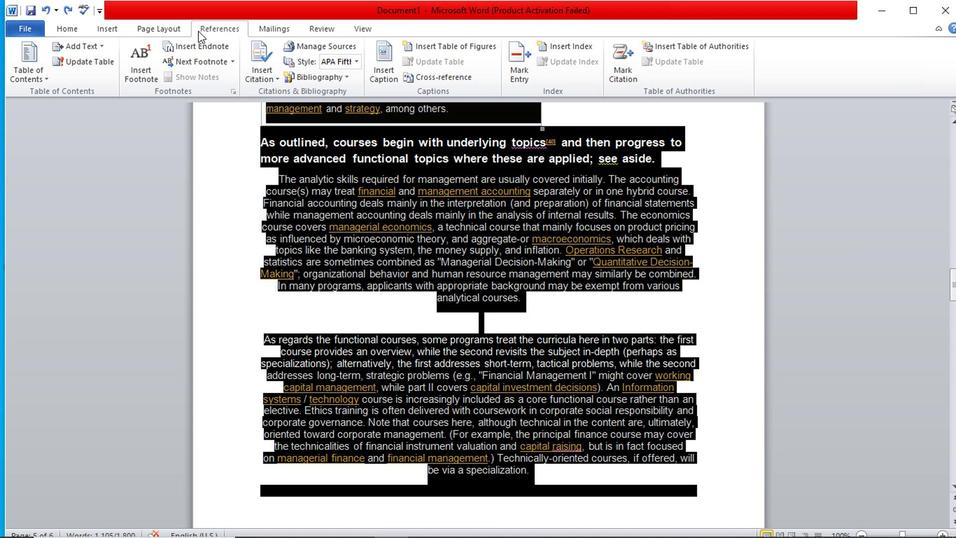 
Action: Mouse pressed left at (159, 31)
Screenshot: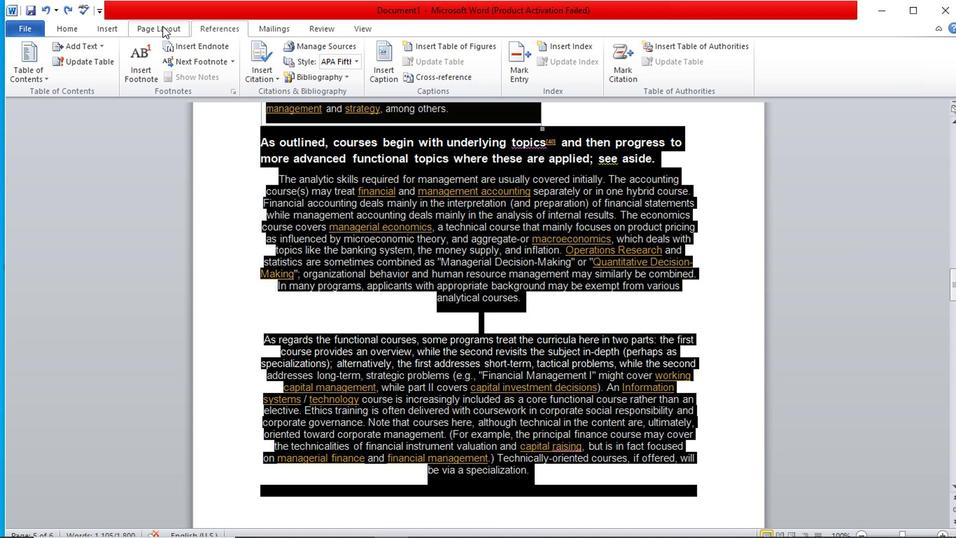 
Action: Mouse moved to (68, 31)
Screenshot: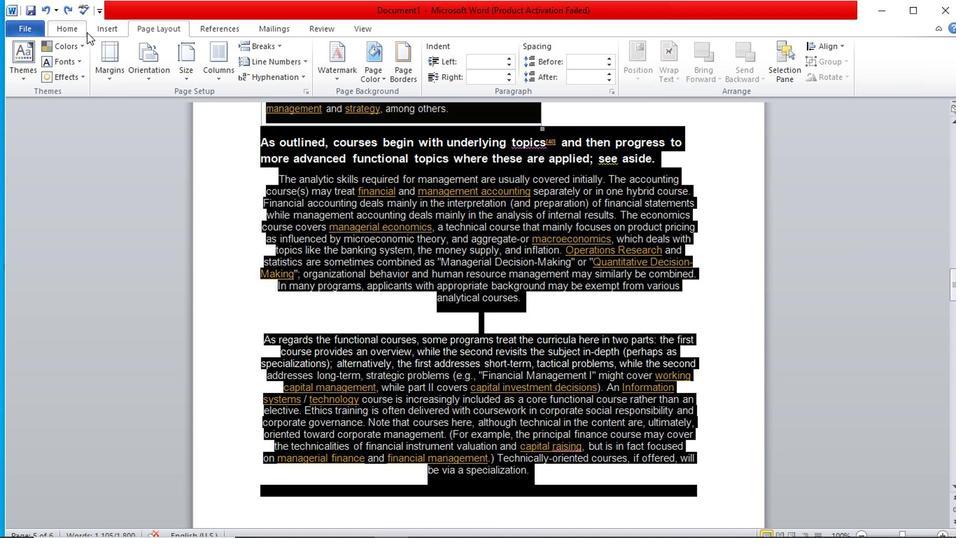 
Action: Mouse pressed left at (68, 31)
Screenshot: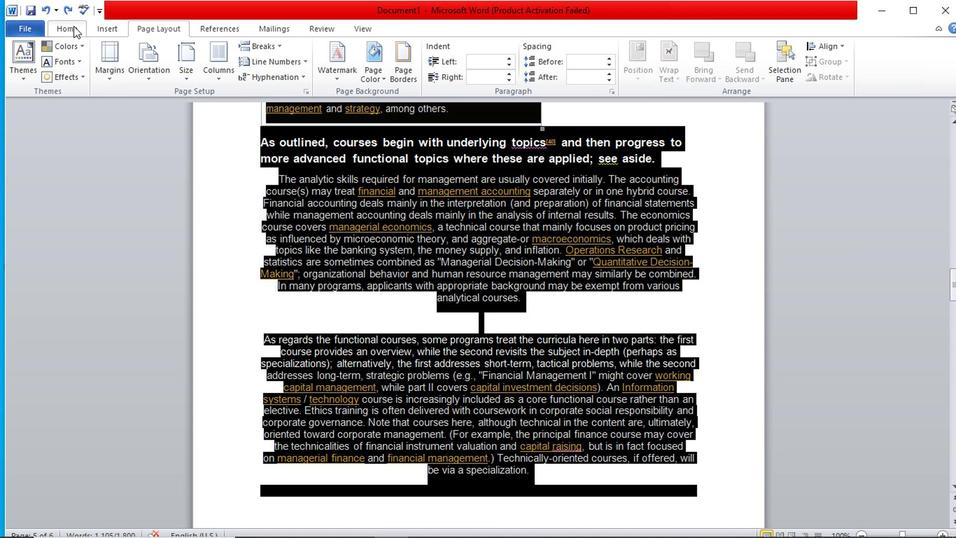 
Action: Mouse moved to (224, 54)
Screenshot: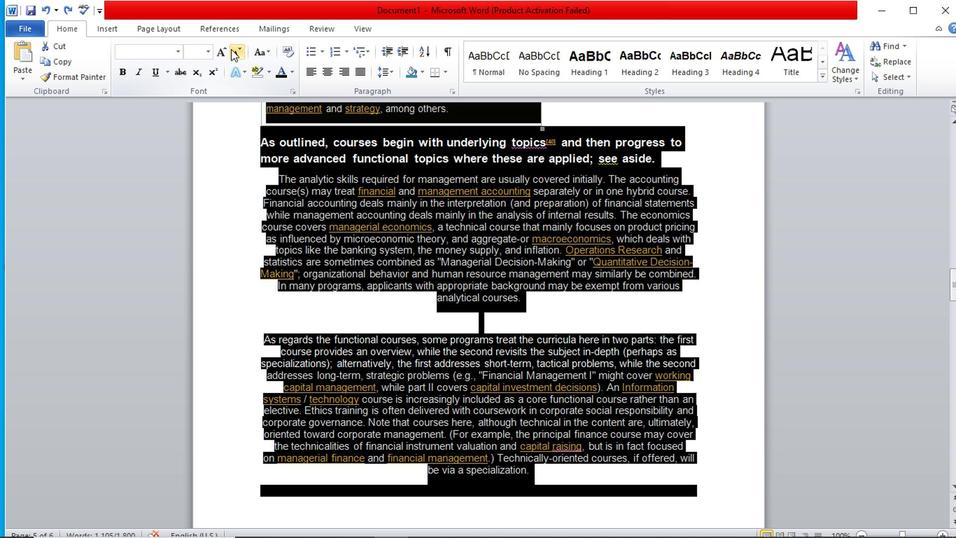 
Action: Mouse pressed left at (224, 54)
Screenshot: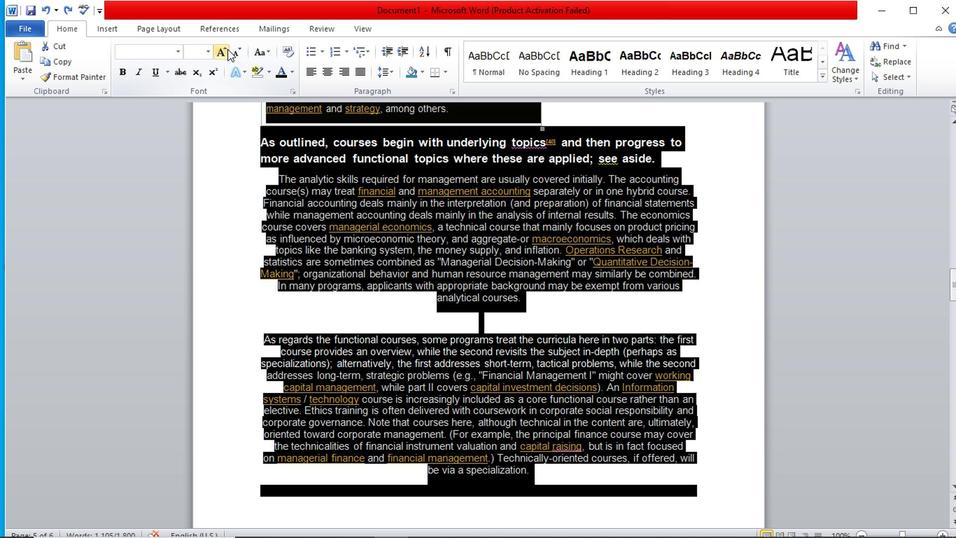 
Action: Mouse moved to (601, 313)
Screenshot: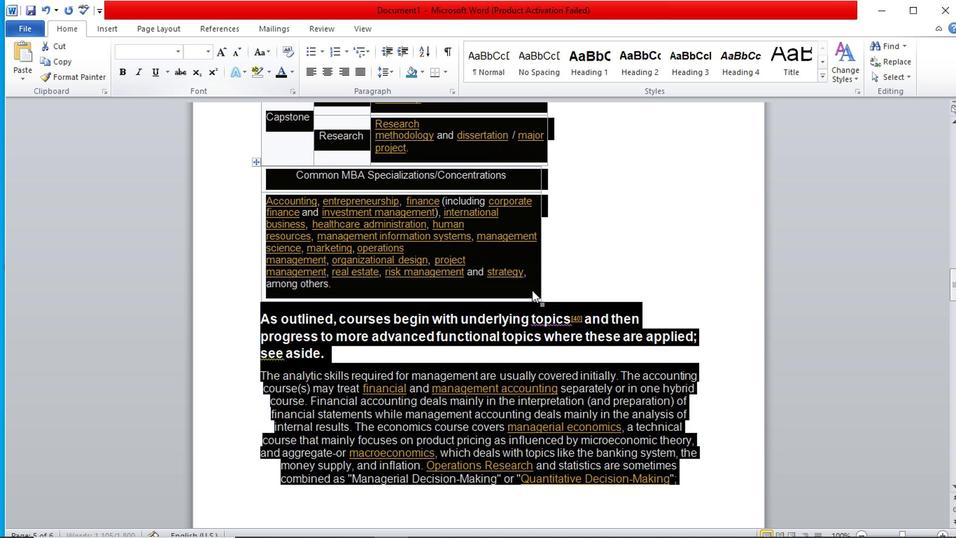 
Action: Mouse scrolled (601, 313) with delta (0, 0)
Screenshot: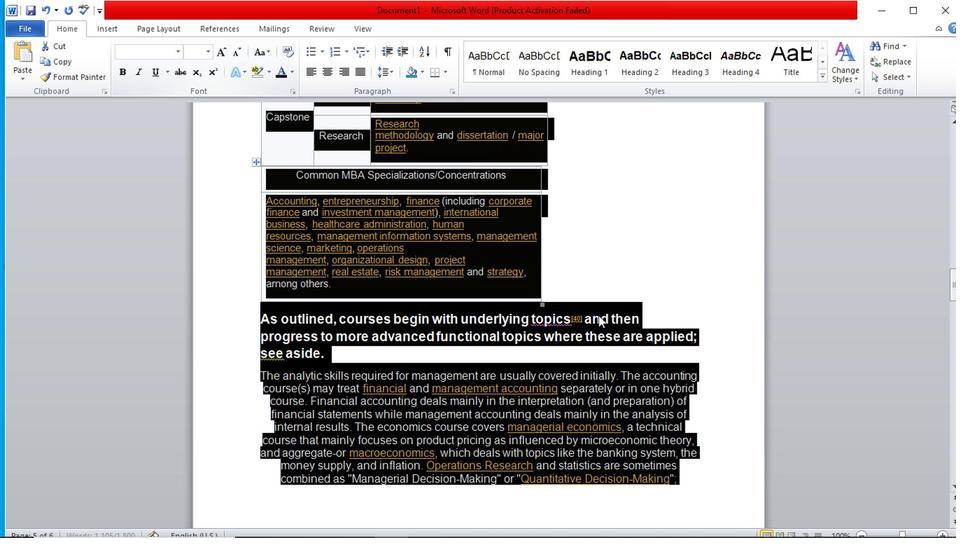 
Action: Mouse moved to (602, 312)
Screenshot: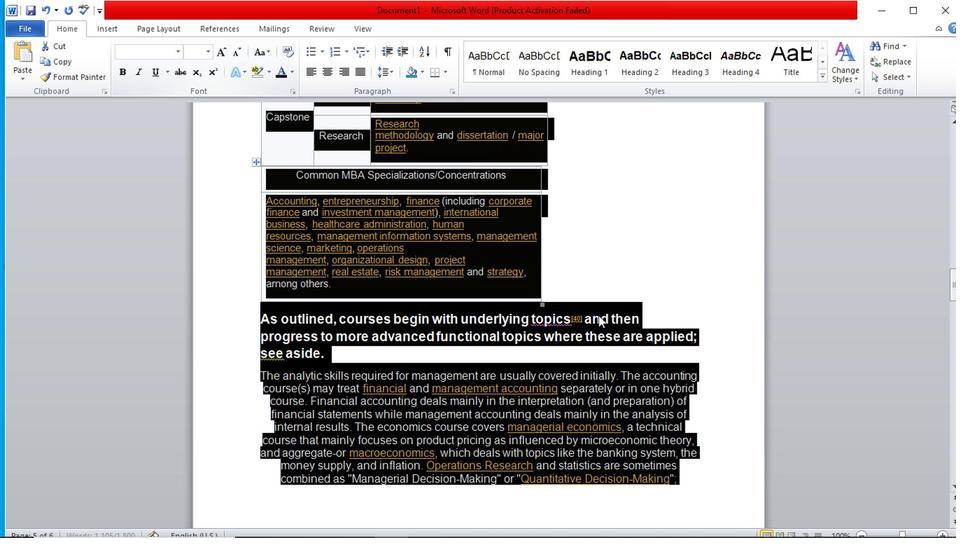 
Action: Mouse scrolled (602, 313) with delta (0, 0)
Screenshot: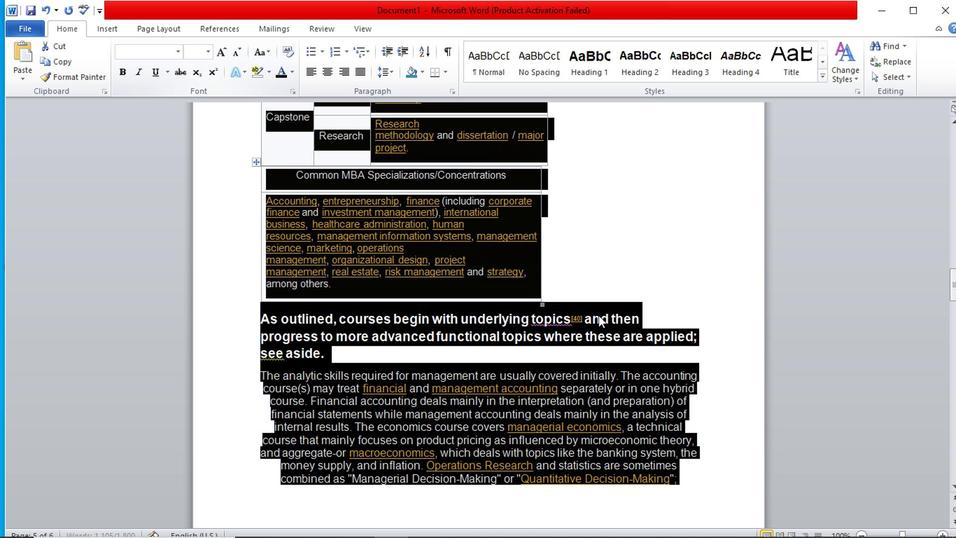 
Action: Mouse scrolled (602, 313) with delta (0, 0)
Screenshot: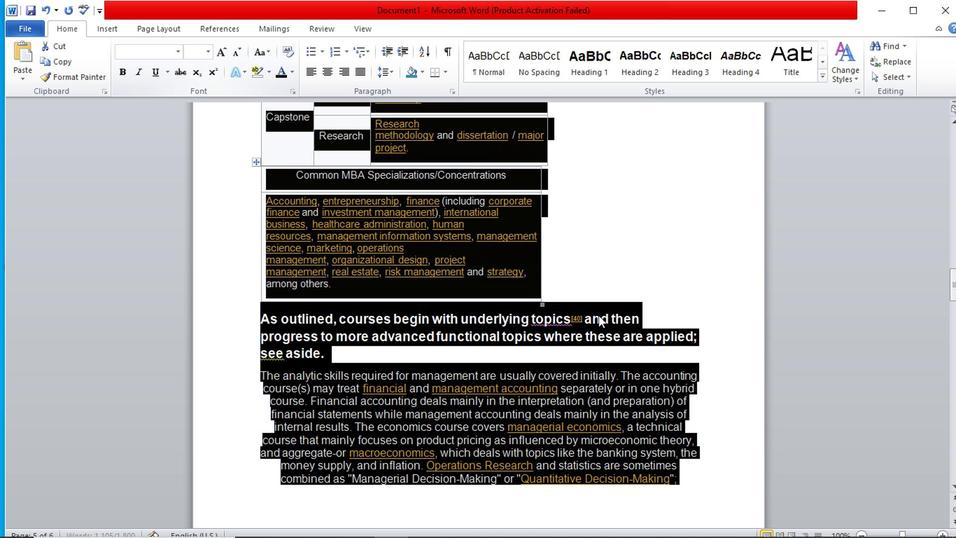 
Action: Mouse scrolled (602, 313) with delta (0, 0)
Screenshot: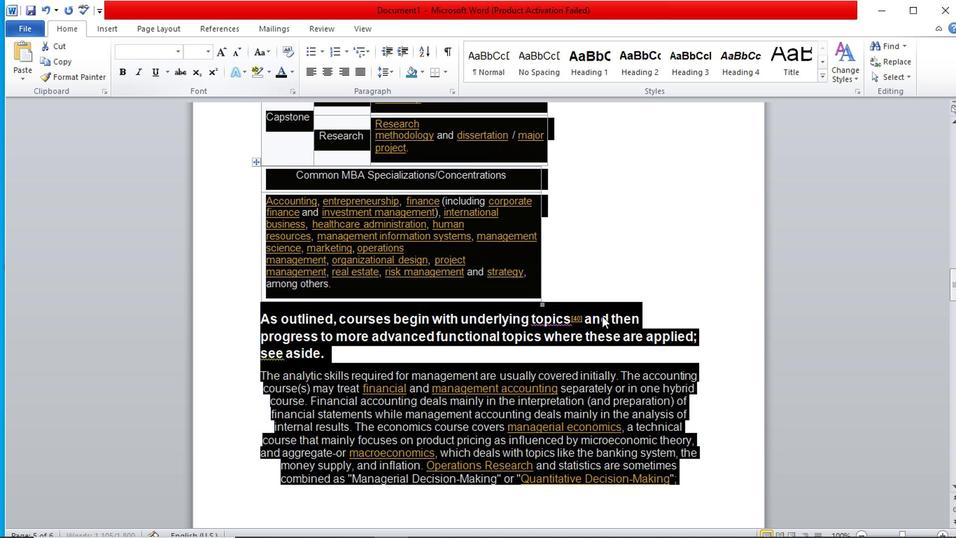 
Action: Mouse moved to (603, 312)
Screenshot: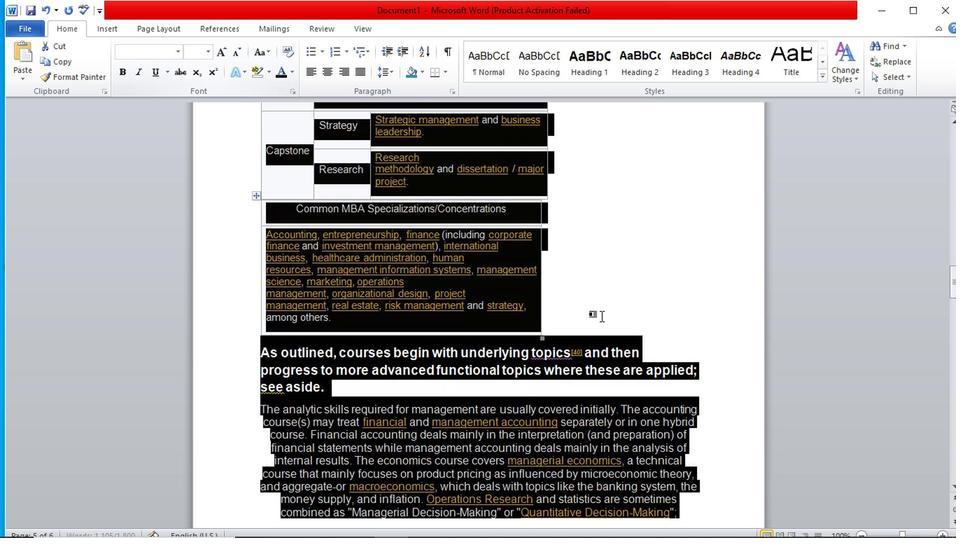 
Action: Mouse scrolled (603, 313) with delta (0, 0)
Screenshot: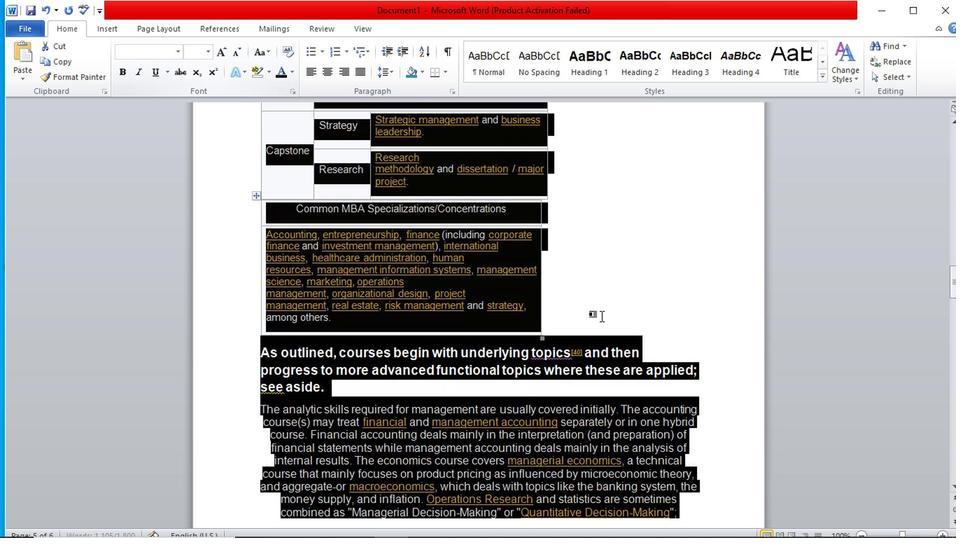 
Action: Mouse moved to (220, 54)
Screenshot: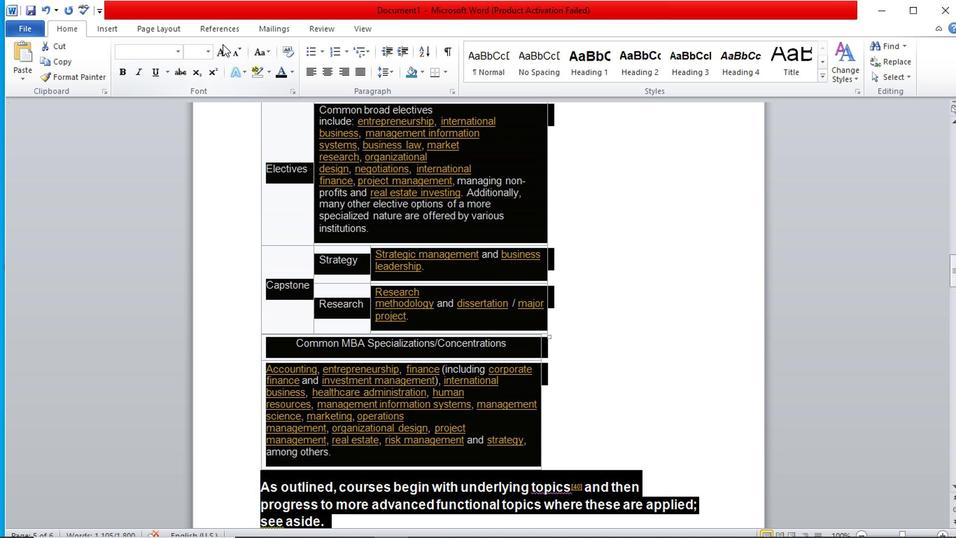 
Action: Mouse pressed left at (220, 54)
Screenshot: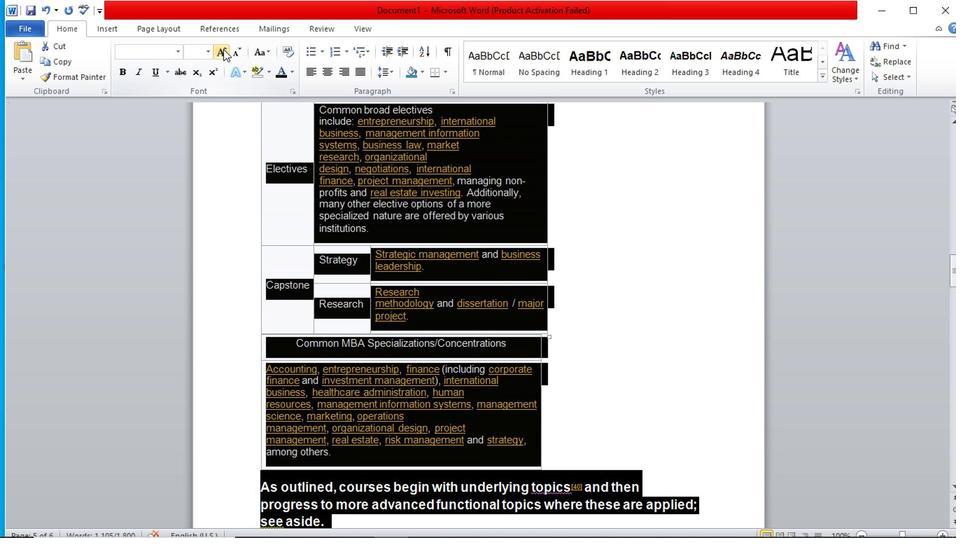 
Action: Mouse moved to (648, 317)
Screenshot: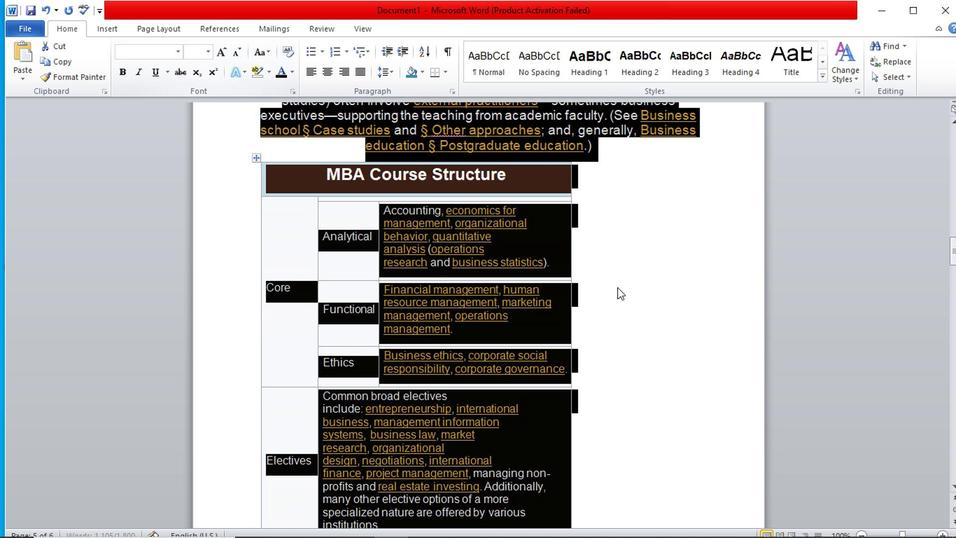 
Action: Mouse pressed left at (648, 317)
Screenshot: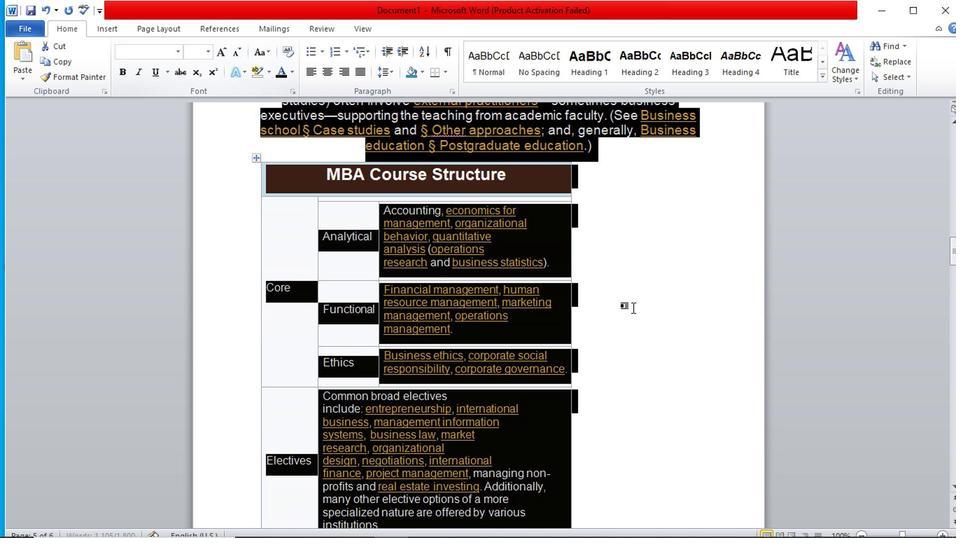 
Action: Mouse moved to (647, 318)
Screenshot: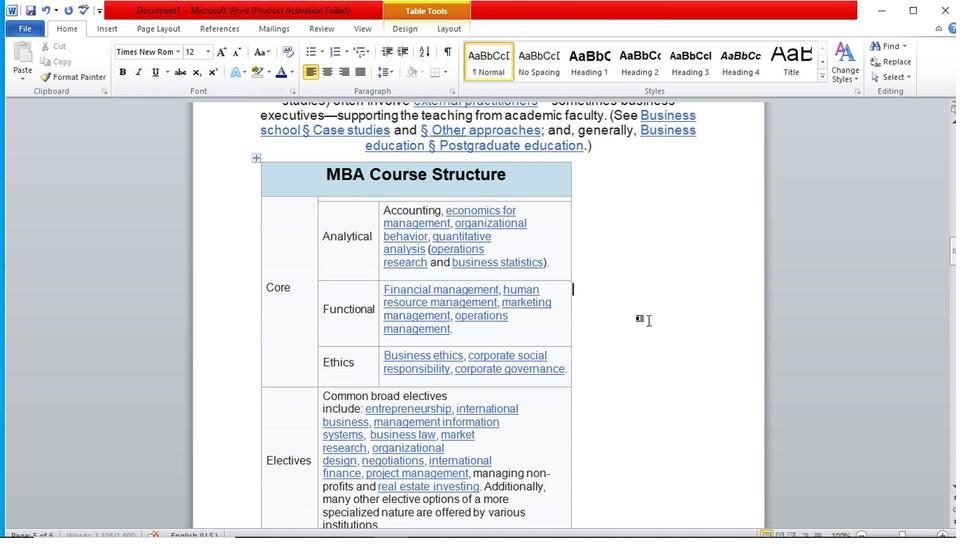 
Action: Mouse scrolled (647, 319) with delta (0, 0)
Screenshot: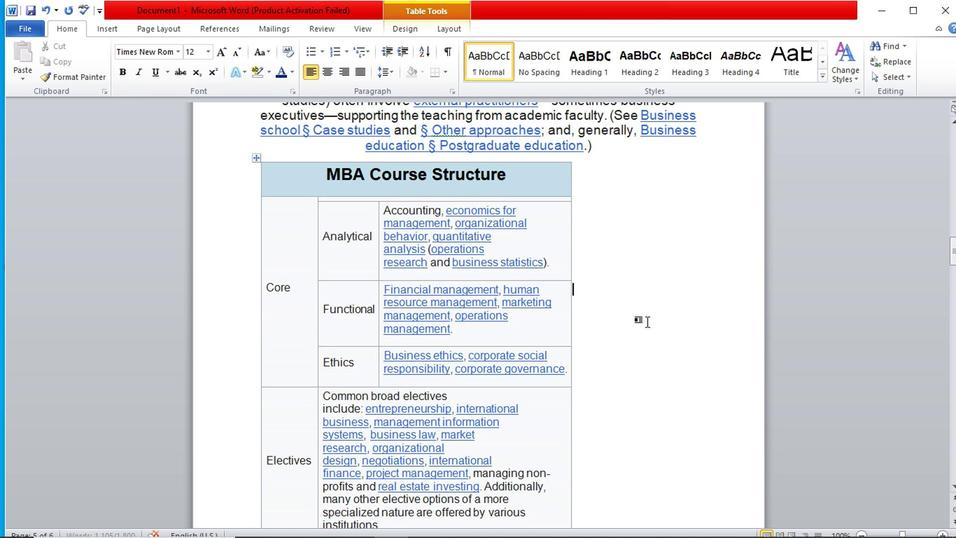 
Action: Mouse scrolled (647, 319) with delta (0, 0)
Screenshot: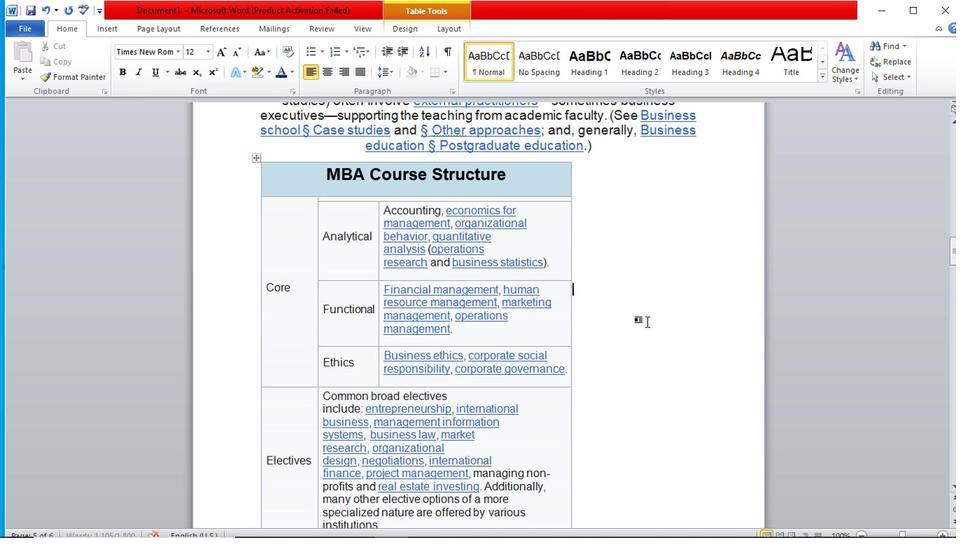 
Action: Mouse scrolled (647, 319) with delta (0, 0)
Screenshot: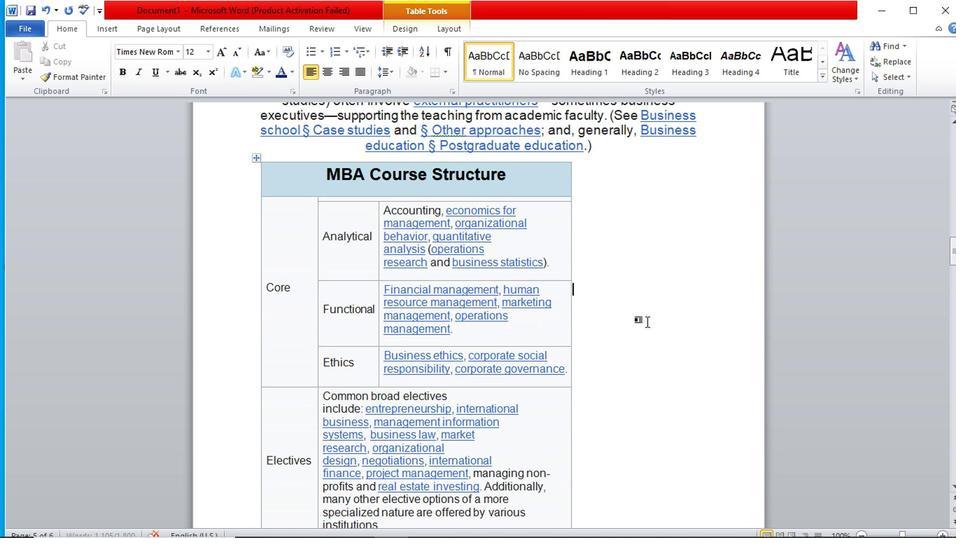 
Action: Mouse moved to (641, 322)
Screenshot: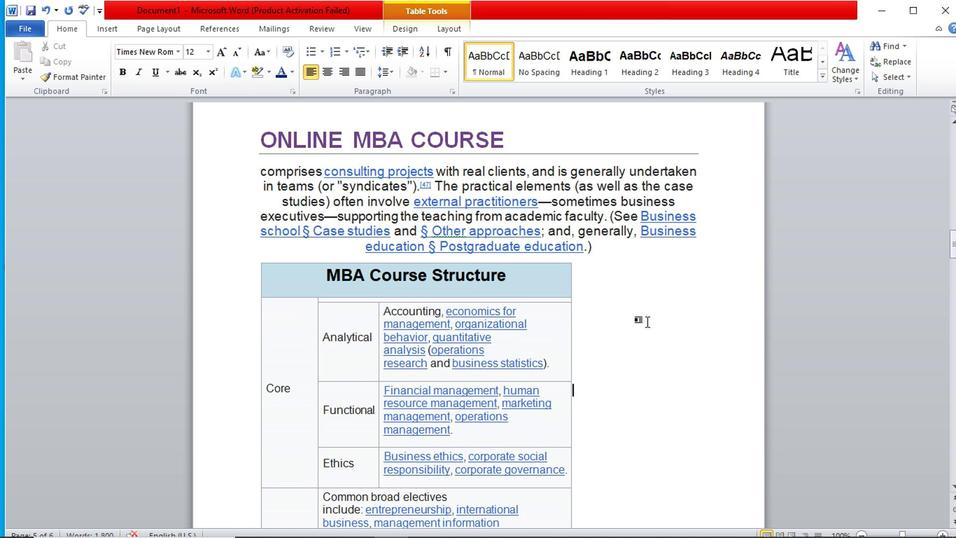 
Action: Mouse scrolled (641, 322) with delta (0, 0)
Screenshot: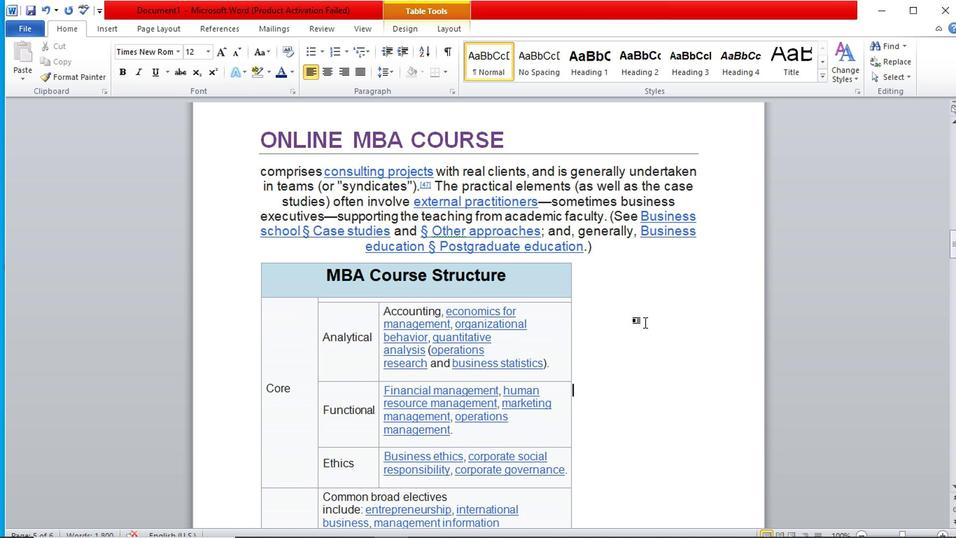 
Action: Mouse scrolled (641, 322) with delta (0, 0)
Screenshot: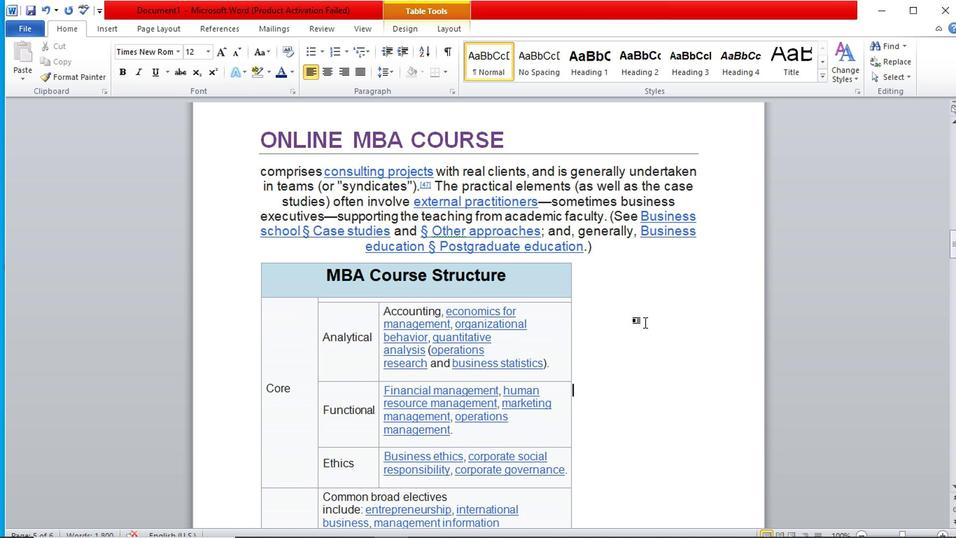 
Action: Mouse scrolled (641, 322) with delta (0, 0)
Screenshot: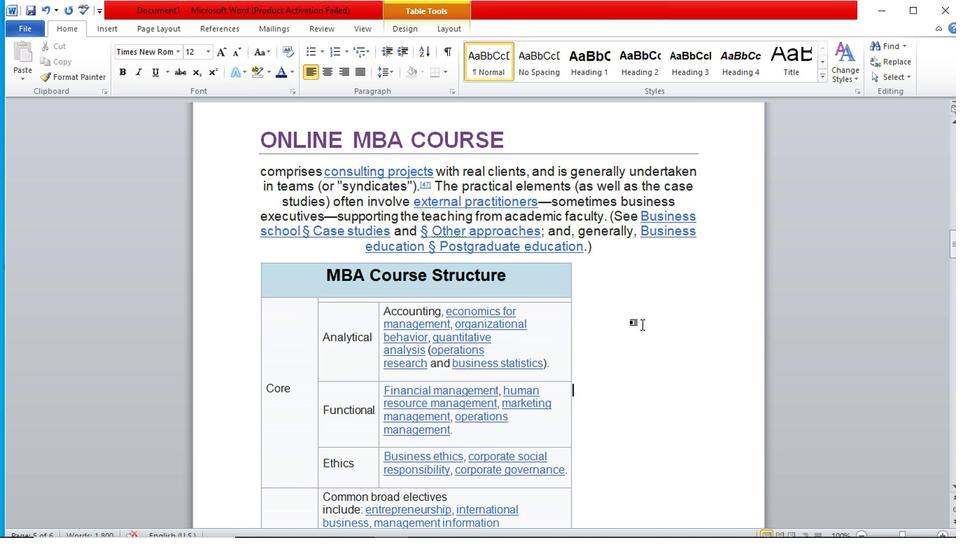 
Action: Mouse scrolled (641, 322) with delta (0, 0)
Screenshot: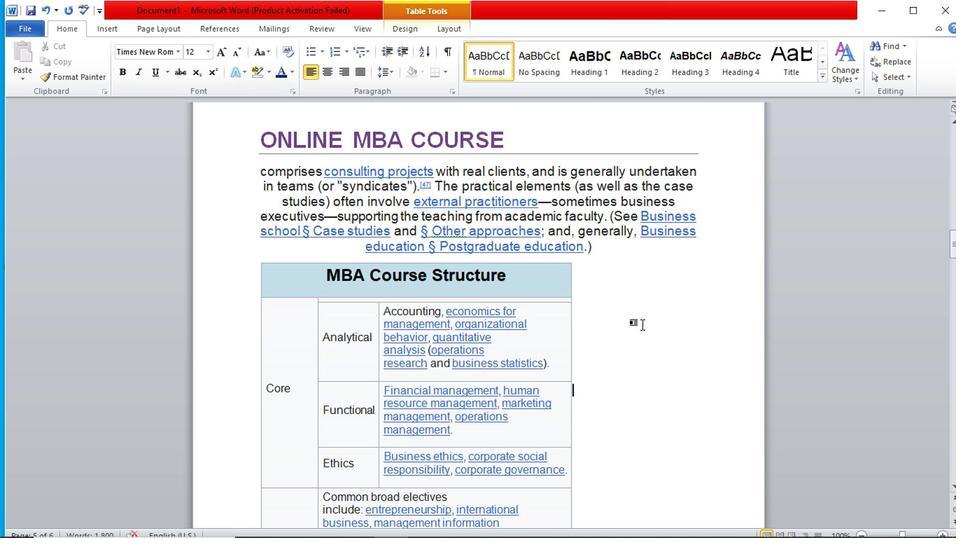 
Action: Mouse moved to (626, 309)
Screenshot: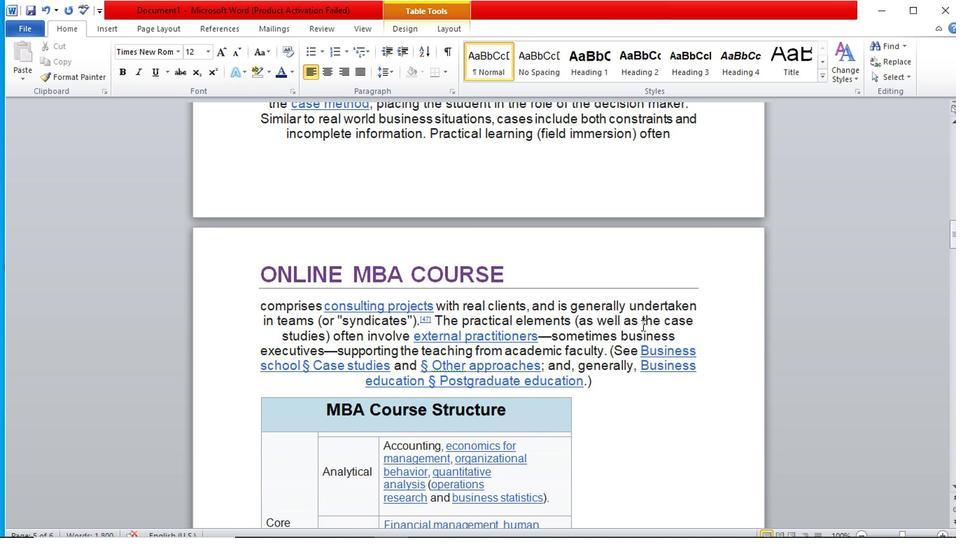 
Action: Mouse scrolled (626, 310) with delta (0, 0)
Screenshot: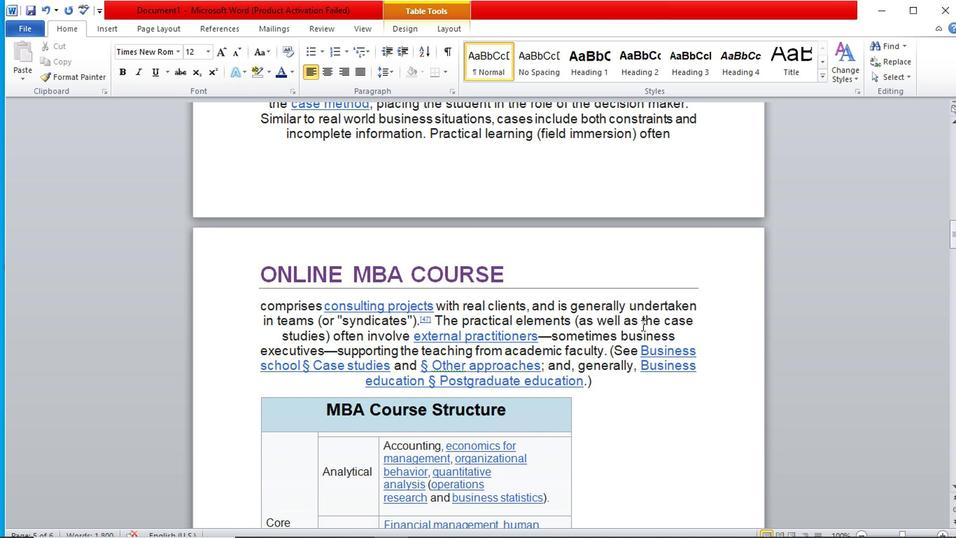 
Action: Mouse scrolled (626, 310) with delta (0, 0)
Screenshot: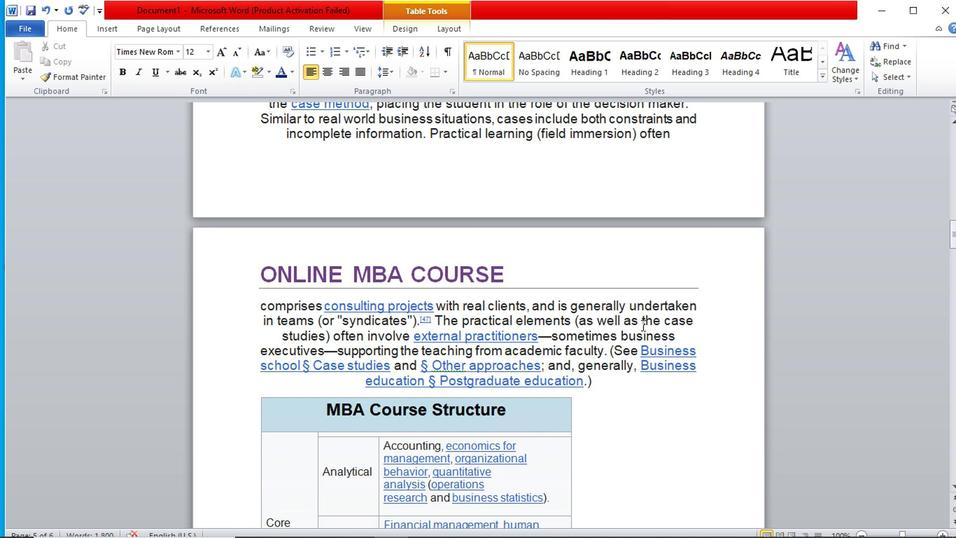 
Action: Mouse scrolled (626, 310) with delta (0, 0)
Screenshot: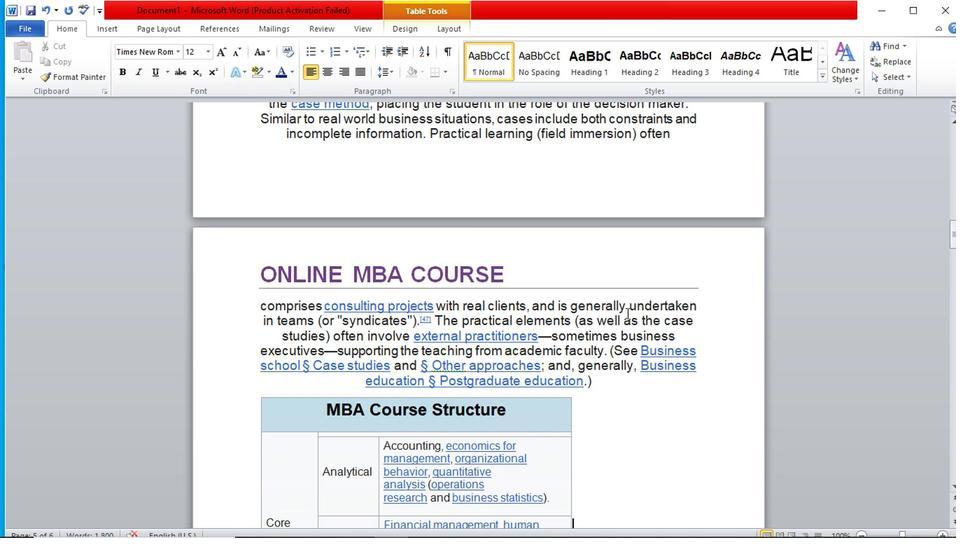 
Action: Mouse scrolled (626, 310) with delta (0, 0)
Screenshot: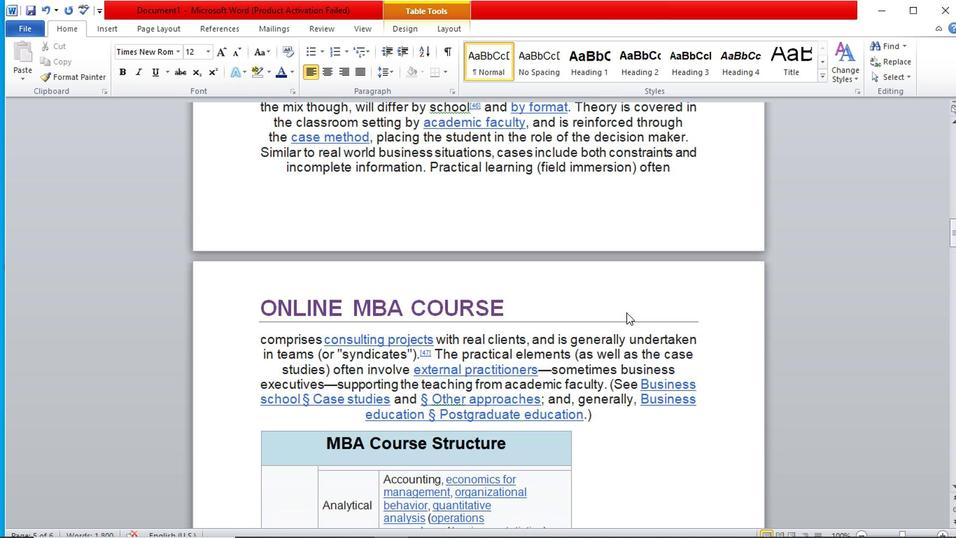 
Action: Mouse scrolled (626, 310) with delta (0, 0)
Screenshot: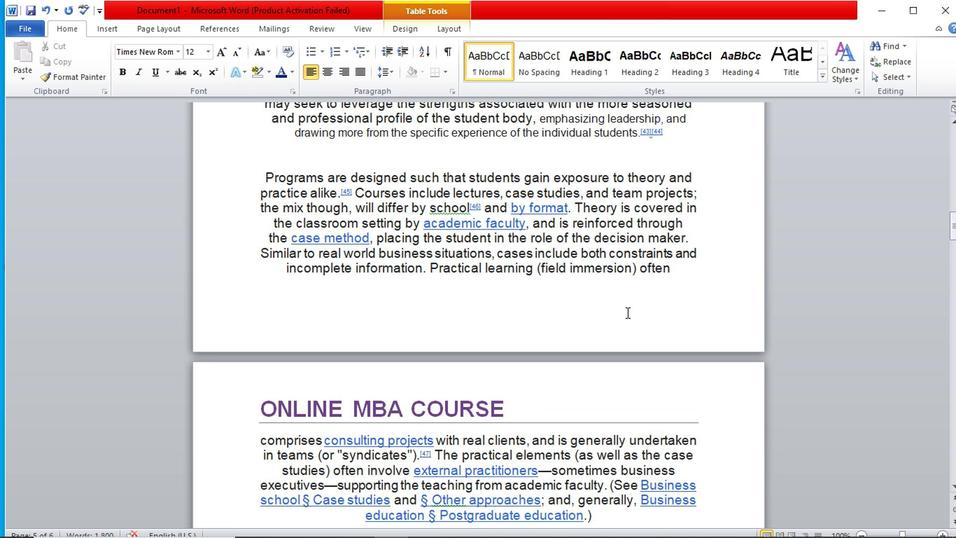 
Action: Mouse scrolled (626, 310) with delta (0, 0)
Screenshot: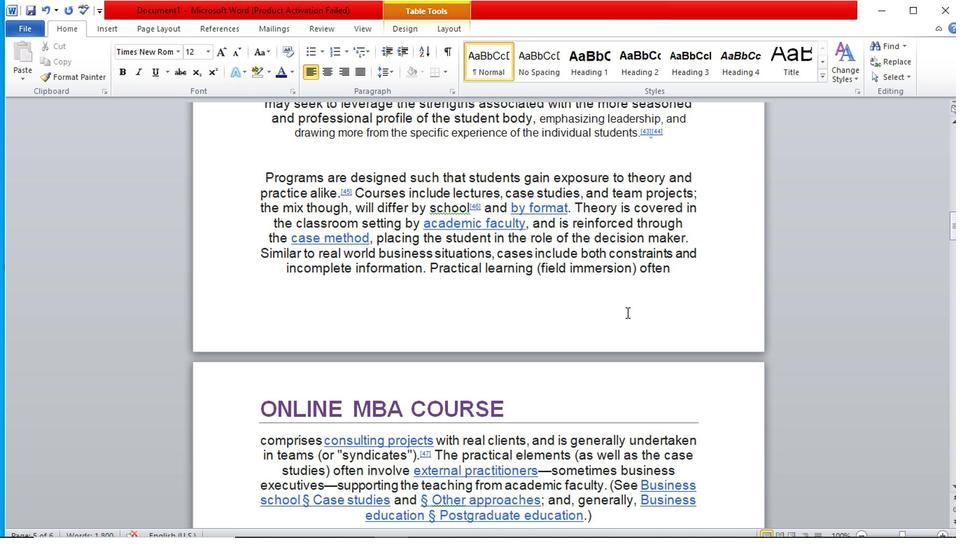 
Action: Mouse moved to (628, 311)
Screenshot: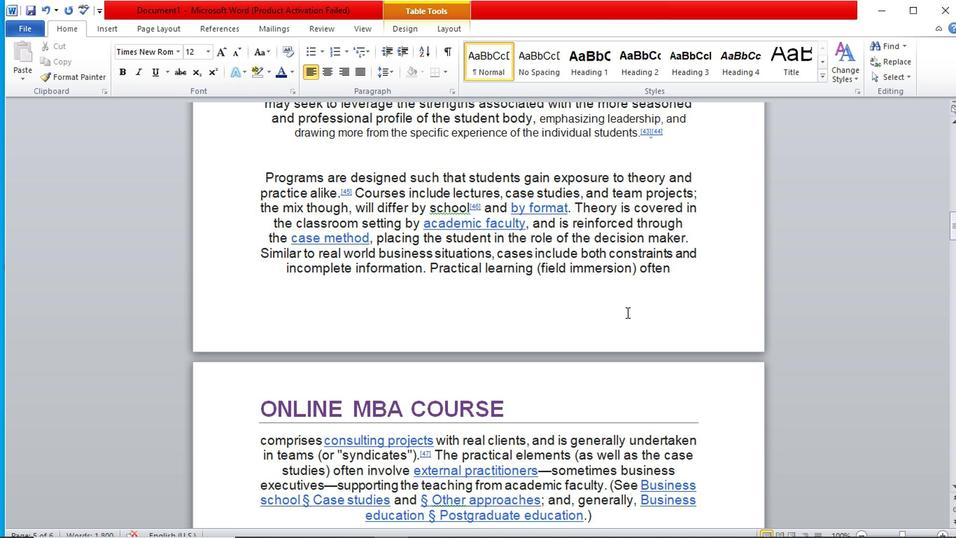 
Action: Mouse scrolled (628, 311) with delta (0, 0)
Screenshot: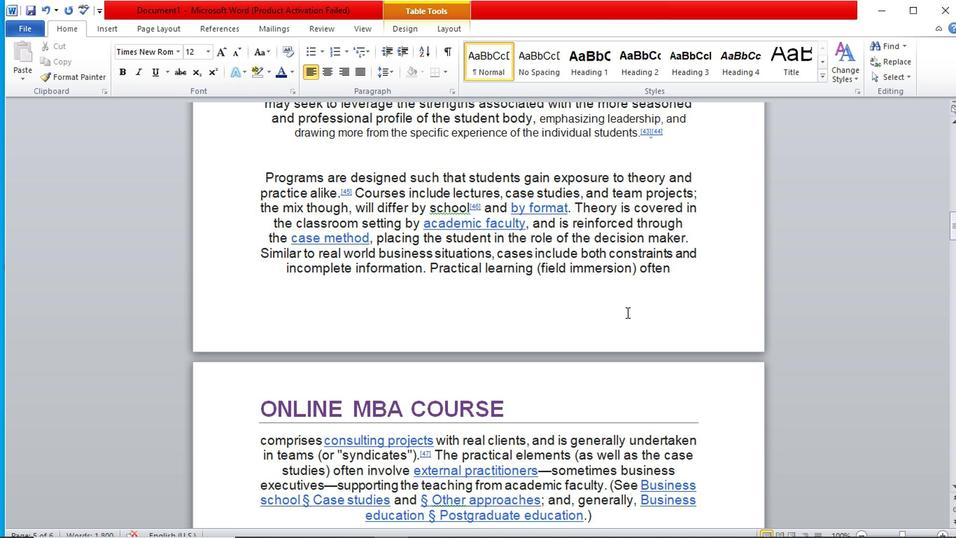 
Action: Mouse moved to (630, 311)
Screenshot: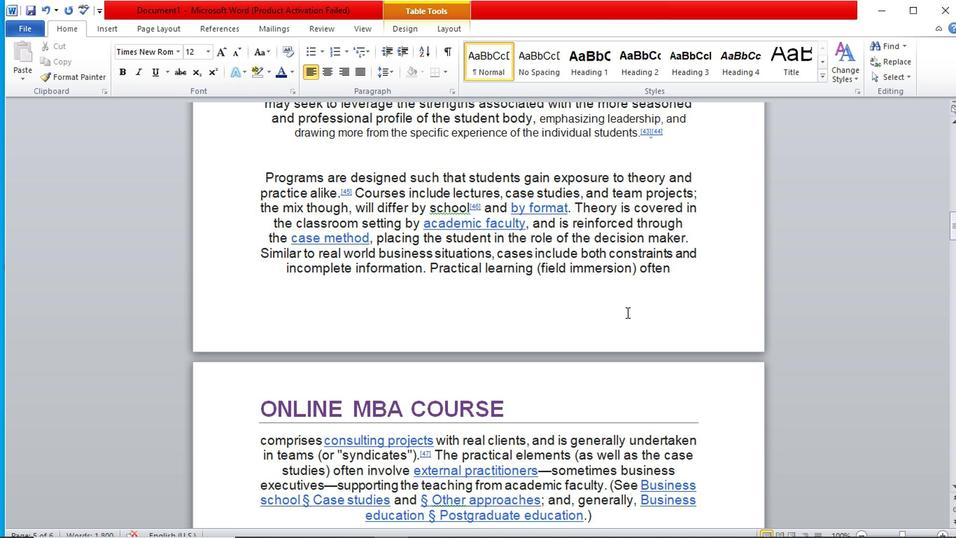 
Action: Mouse scrolled (630, 312) with delta (0, 0)
Screenshot: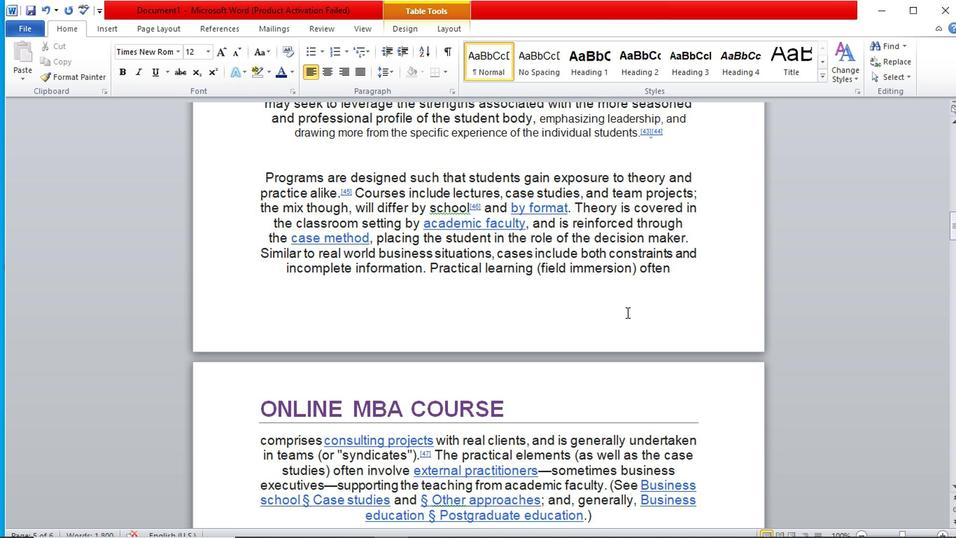 
Action: Mouse scrolled (630, 312) with delta (0, 0)
Screenshot: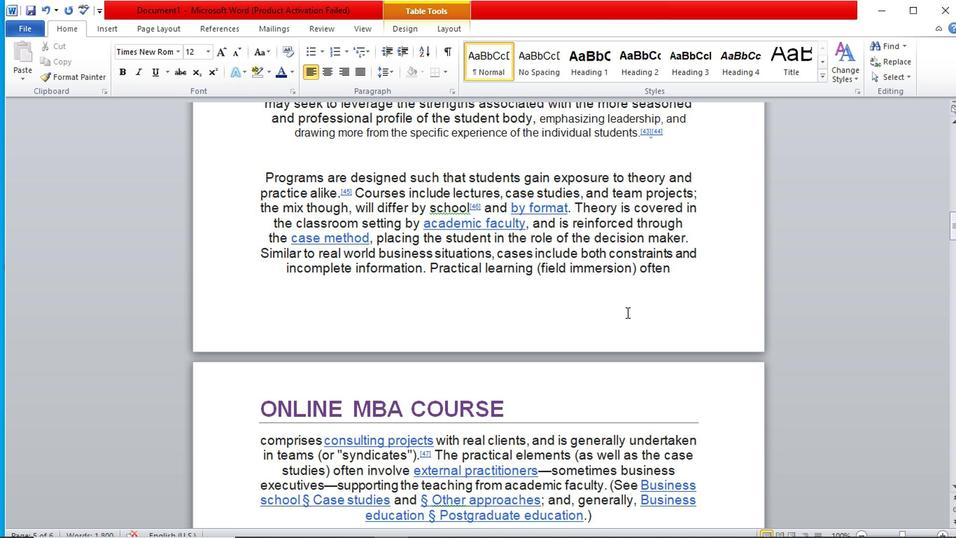
Action: Mouse scrolled (630, 312) with delta (0, 0)
Screenshot: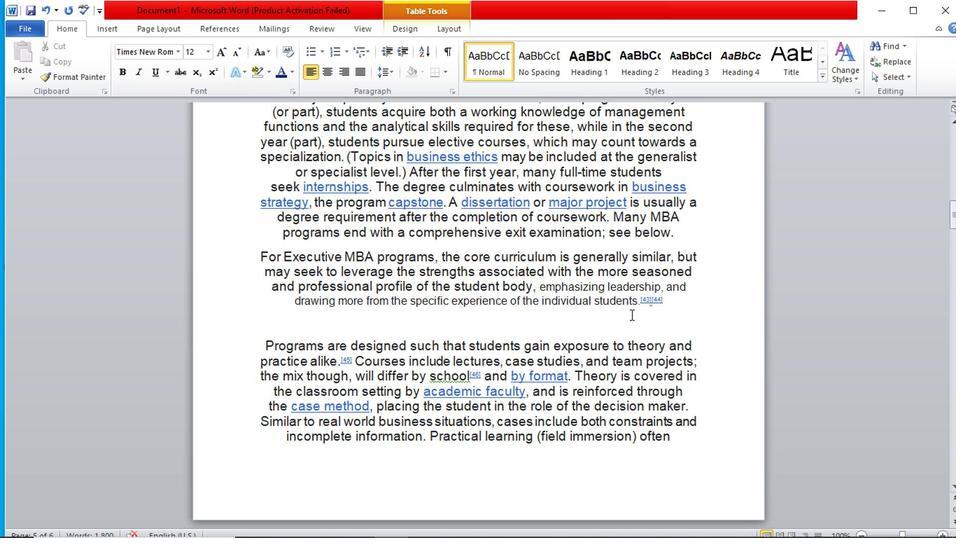 
Action: Mouse scrolled (630, 312) with delta (0, 0)
Screenshot: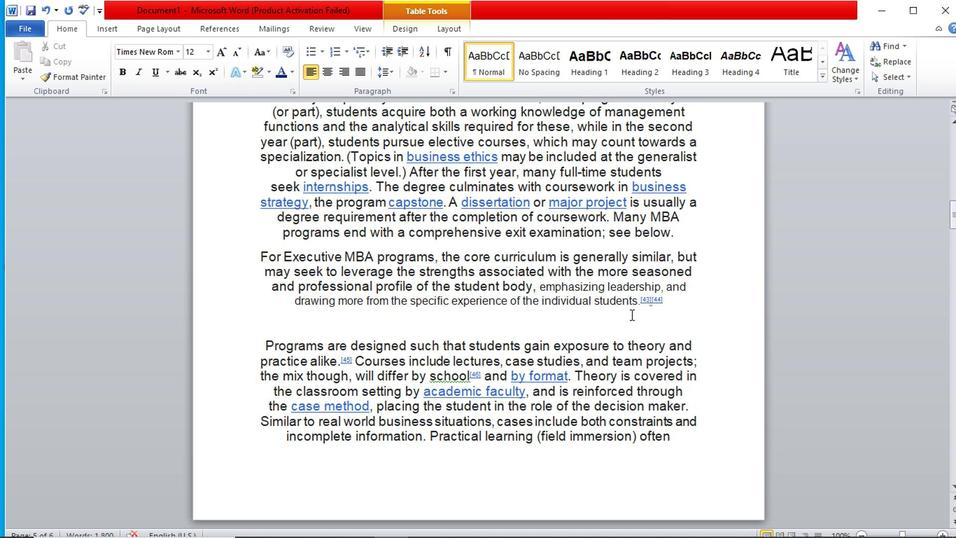 
Action: Mouse scrolled (630, 312) with delta (0, 0)
Screenshot: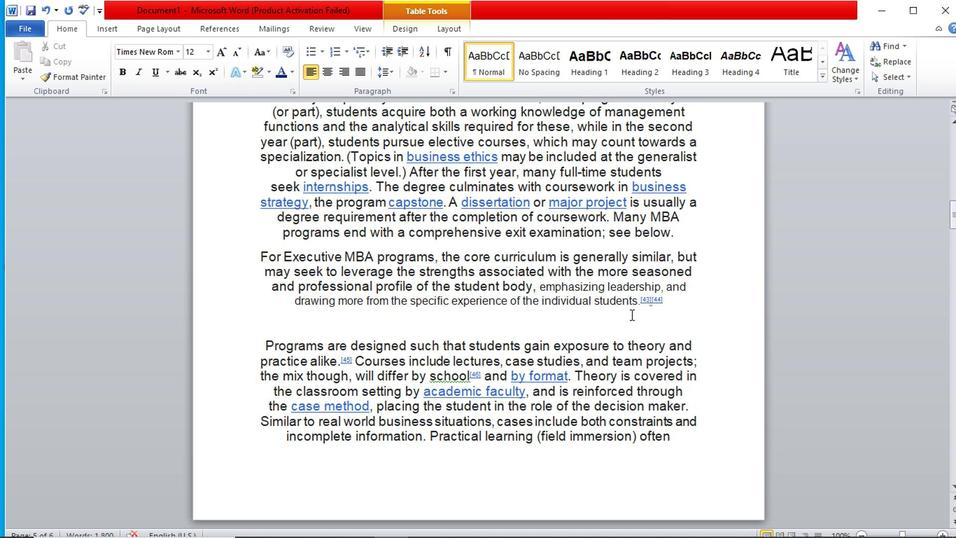 
Action: Mouse scrolled (630, 312) with delta (0, 0)
Screenshot: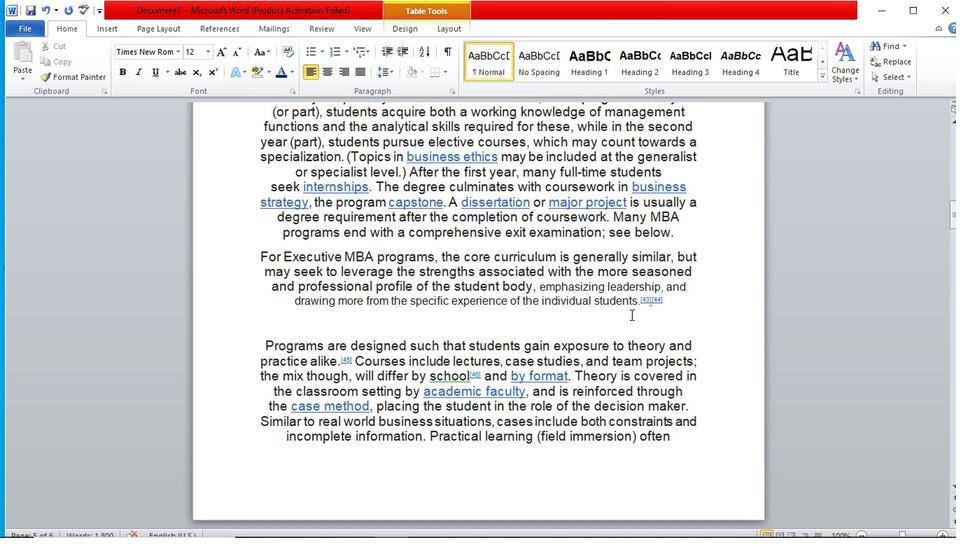 
Action: Mouse scrolled (630, 312) with delta (0, 0)
Screenshot: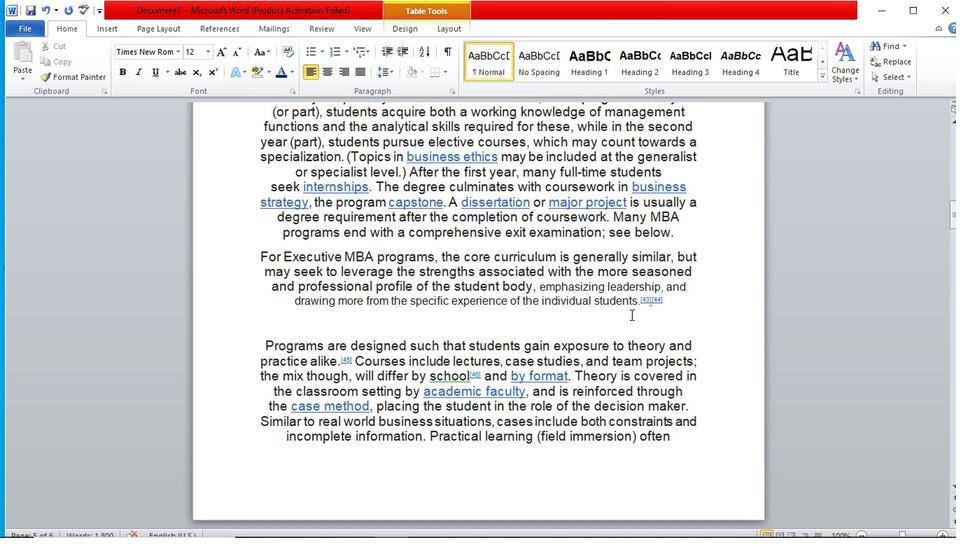 
Action: Mouse scrolled (630, 312) with delta (0, 0)
Screenshot: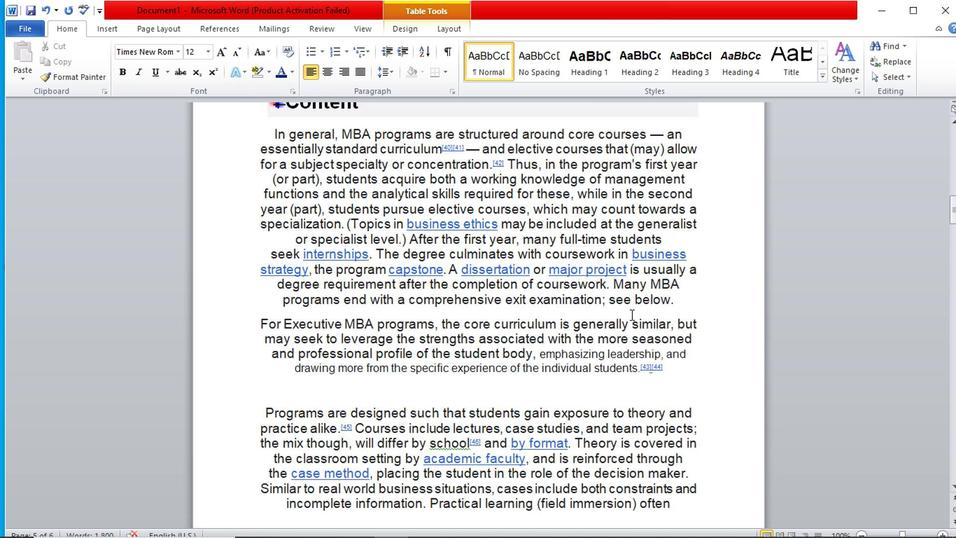 
Action: Mouse scrolled (630, 312) with delta (0, 0)
Screenshot: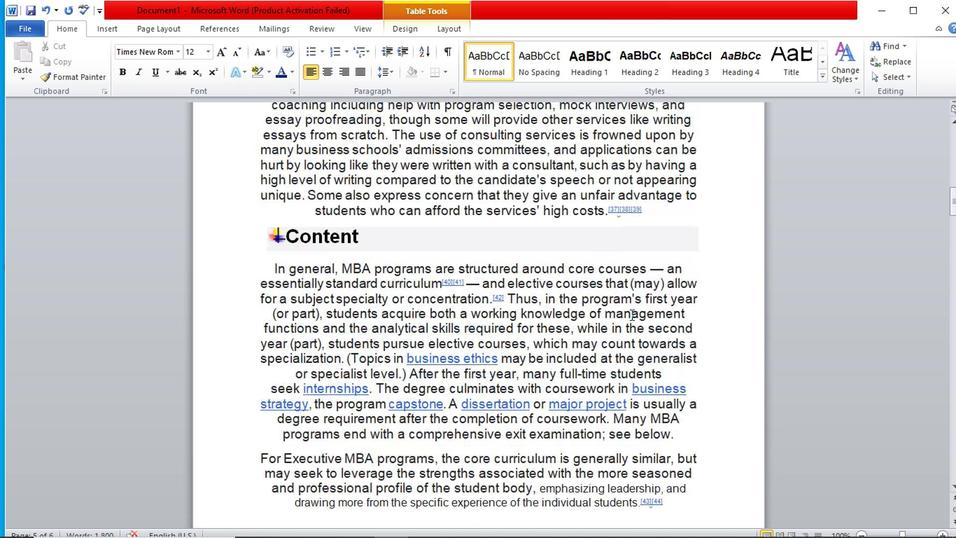 
Action: Mouse scrolled (630, 312) with delta (0, 0)
Screenshot: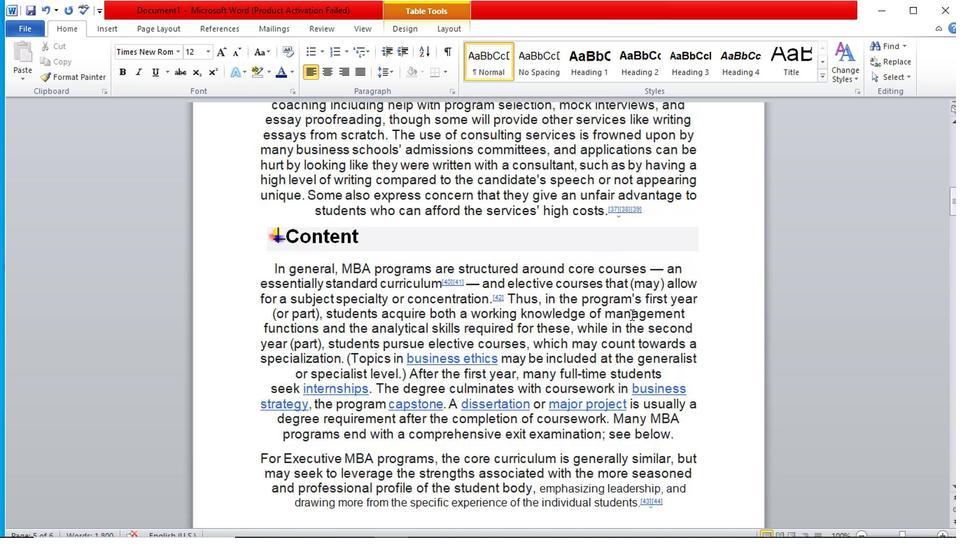
Action: Mouse scrolled (630, 312) with delta (0, 0)
Screenshot: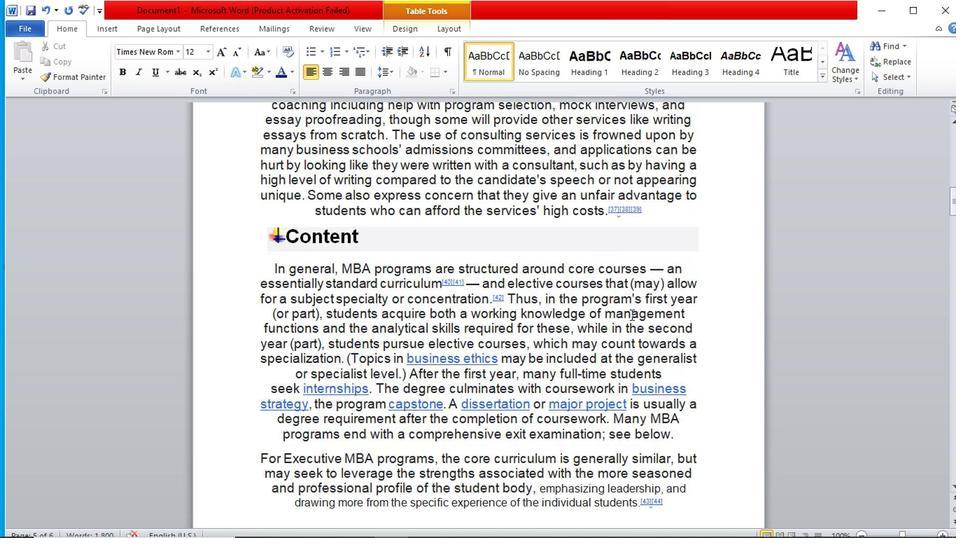 
Action: Mouse scrolled (630, 312) with delta (0, 0)
Screenshot: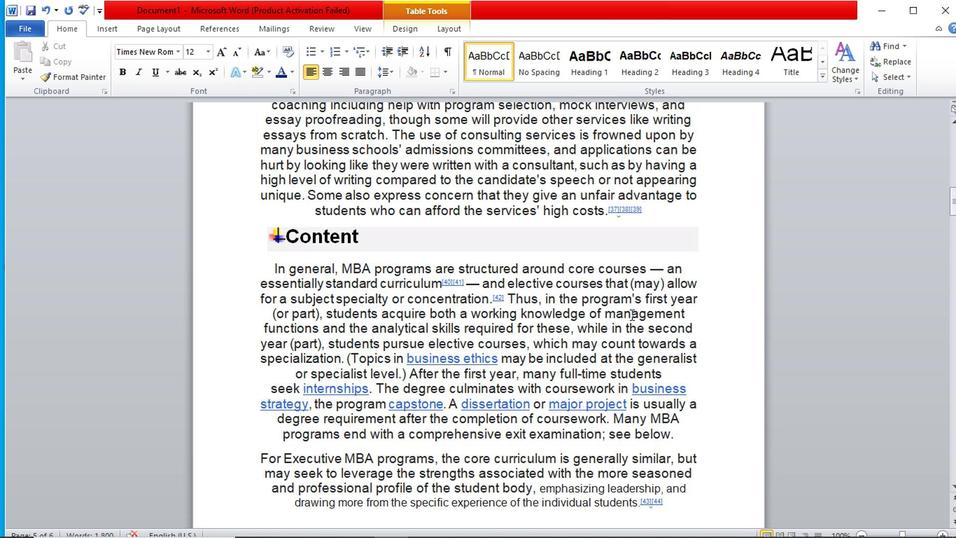 
Action: Mouse scrolled (630, 312) with delta (0, 0)
Screenshot: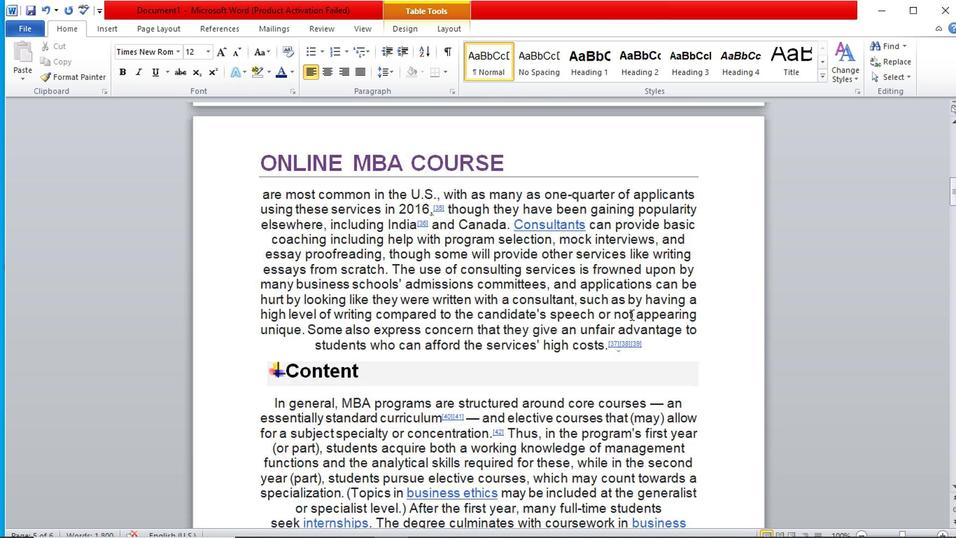 
Action: Mouse scrolled (630, 312) with delta (0, 0)
Screenshot: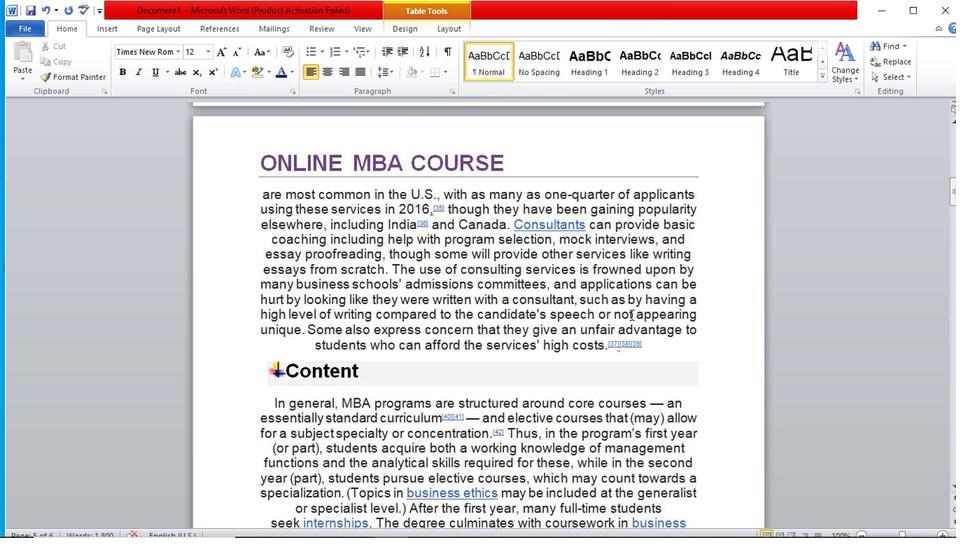 
Action: Mouse scrolled (630, 312) with delta (0, 0)
Screenshot: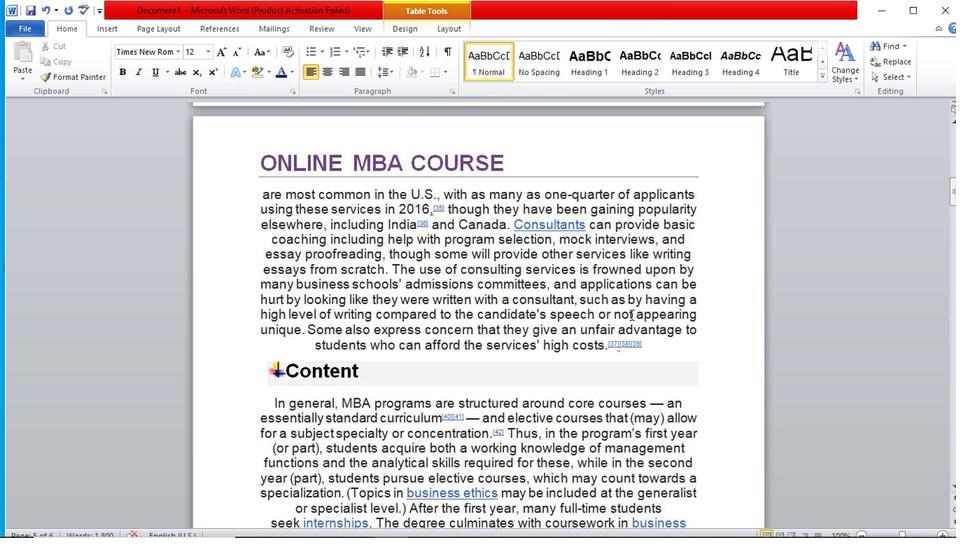 
Action: Mouse scrolled (630, 312) with delta (0, 0)
Screenshot: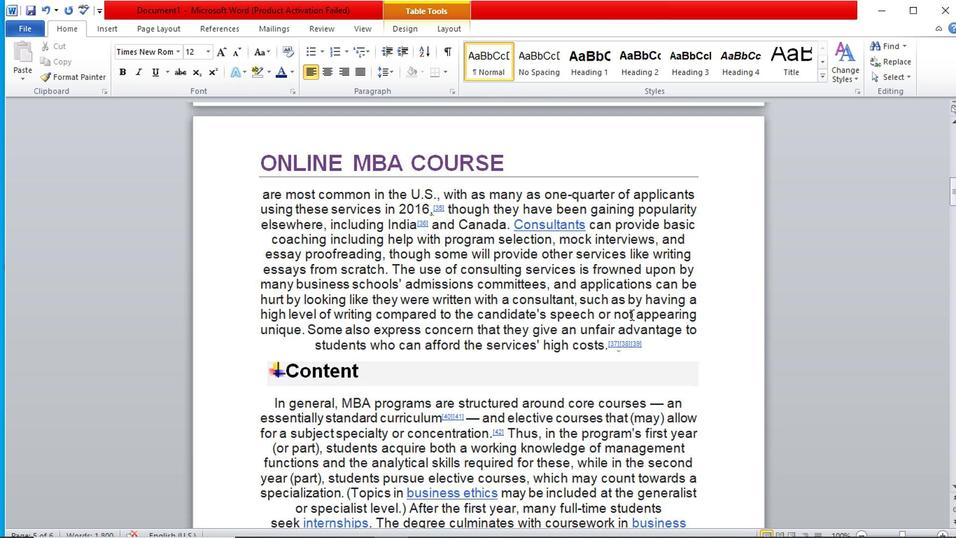 
Action: Mouse scrolled (630, 312) with delta (0, 0)
Screenshot: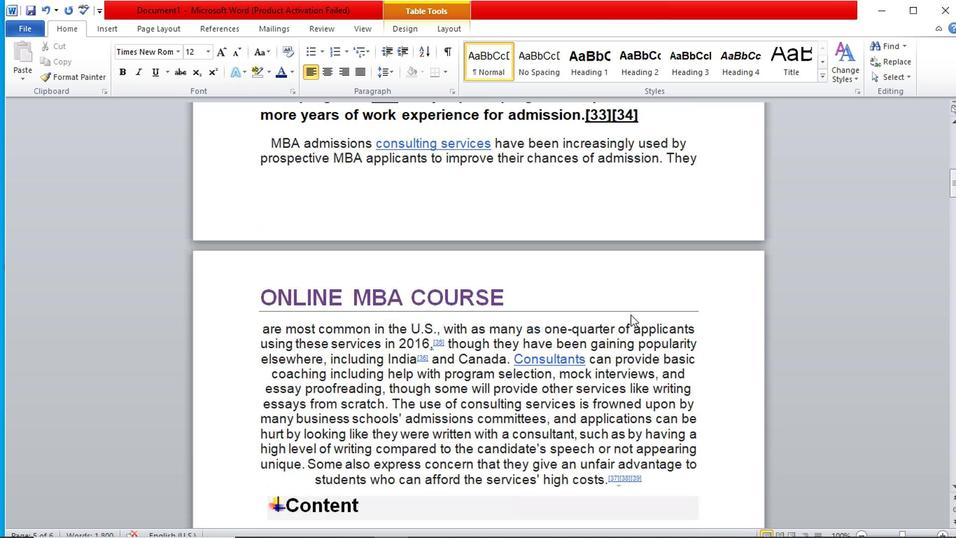 
Action: Mouse scrolled (630, 312) with delta (0, 0)
Screenshot: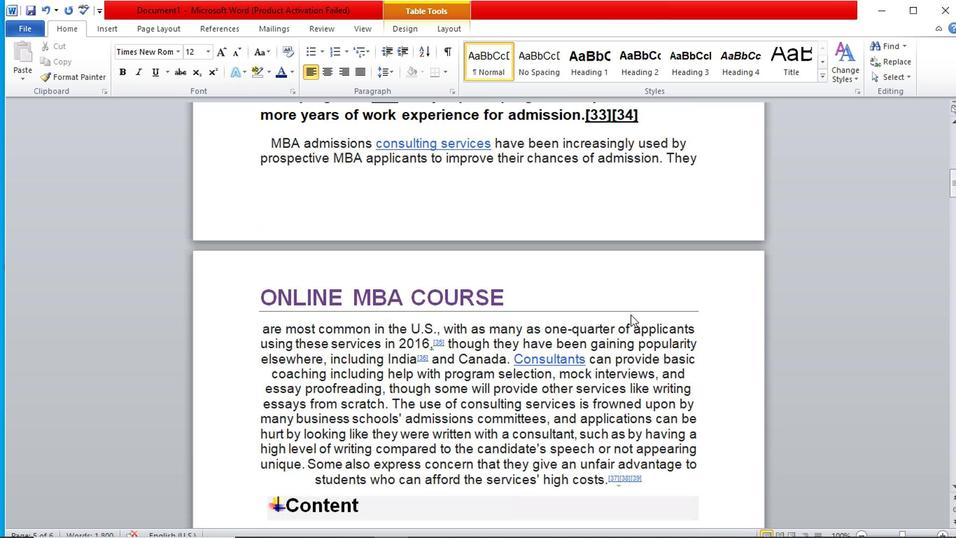 
Action: Mouse scrolled (630, 312) with delta (0, 0)
Screenshot: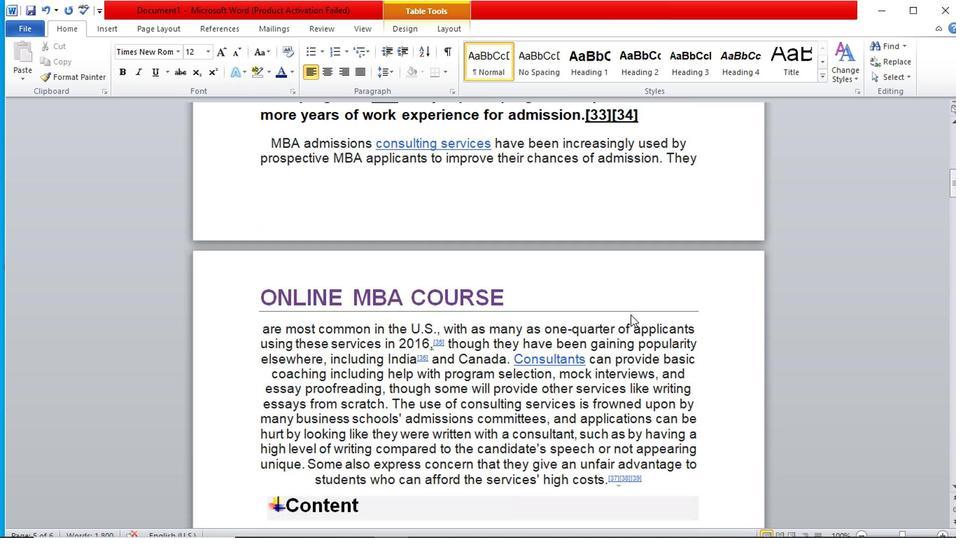 
Action: Mouse scrolled (630, 312) with delta (0, 0)
Screenshot: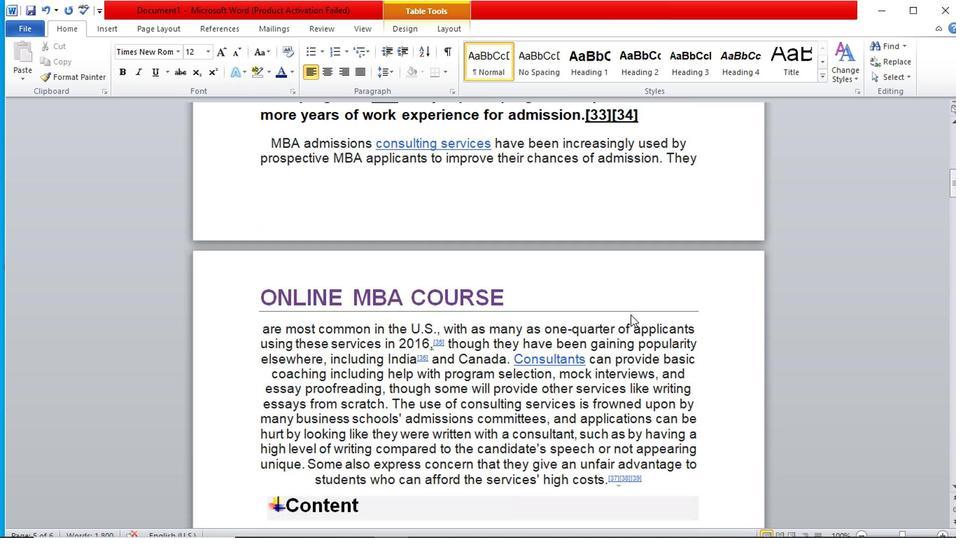 
Action: Mouse scrolled (630, 312) with delta (0, 0)
Screenshot: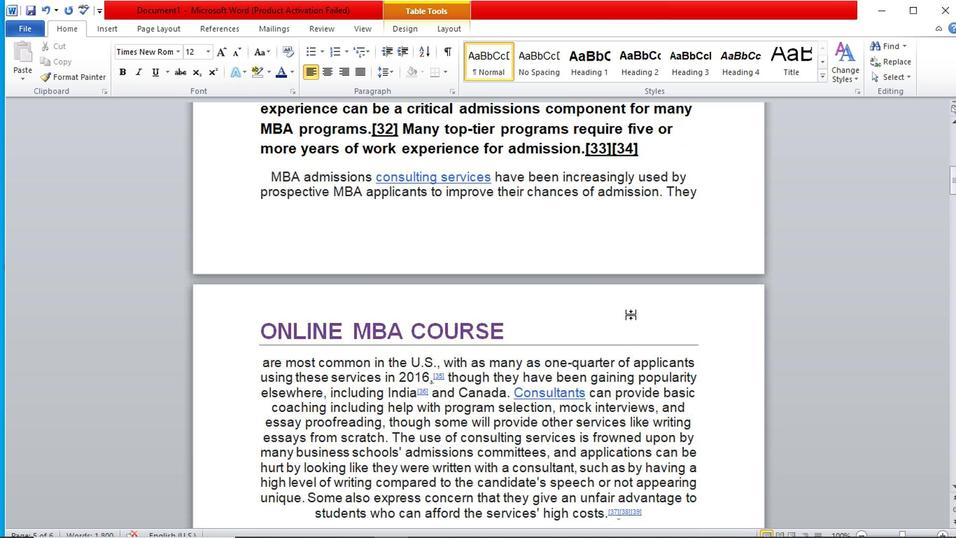 
Action: Mouse scrolled (630, 312) with delta (0, 0)
Screenshot: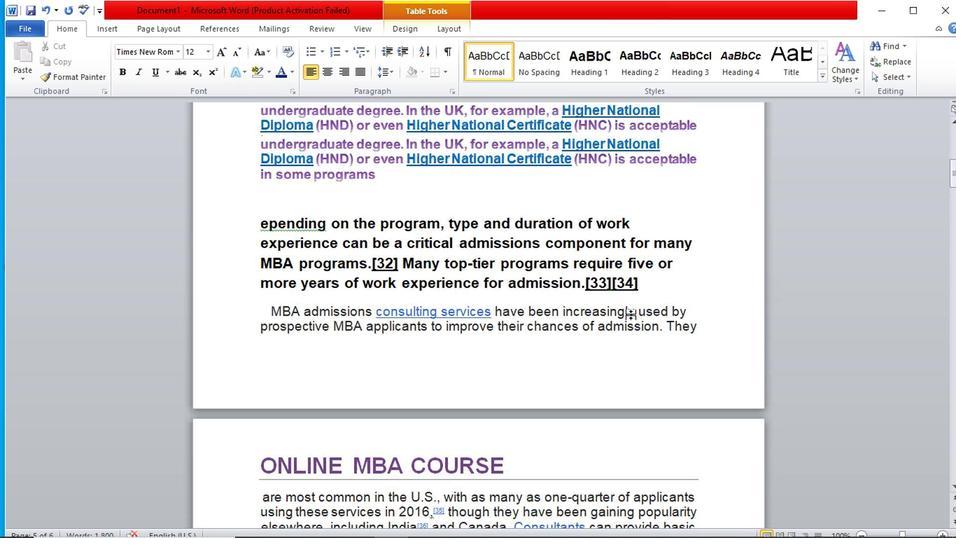 
Action: Mouse scrolled (630, 312) with delta (0, 0)
Screenshot: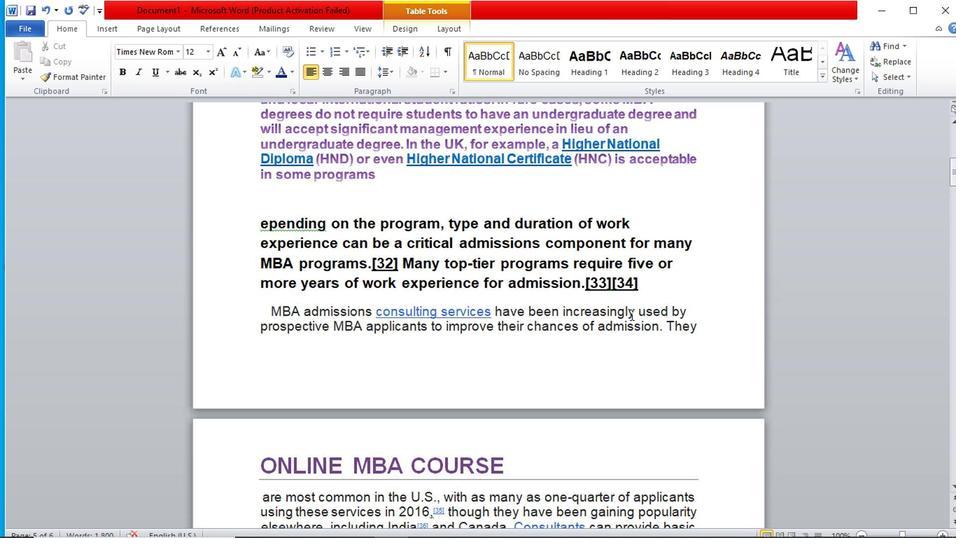 
Action: Mouse scrolled (630, 312) with delta (0, 0)
Screenshot: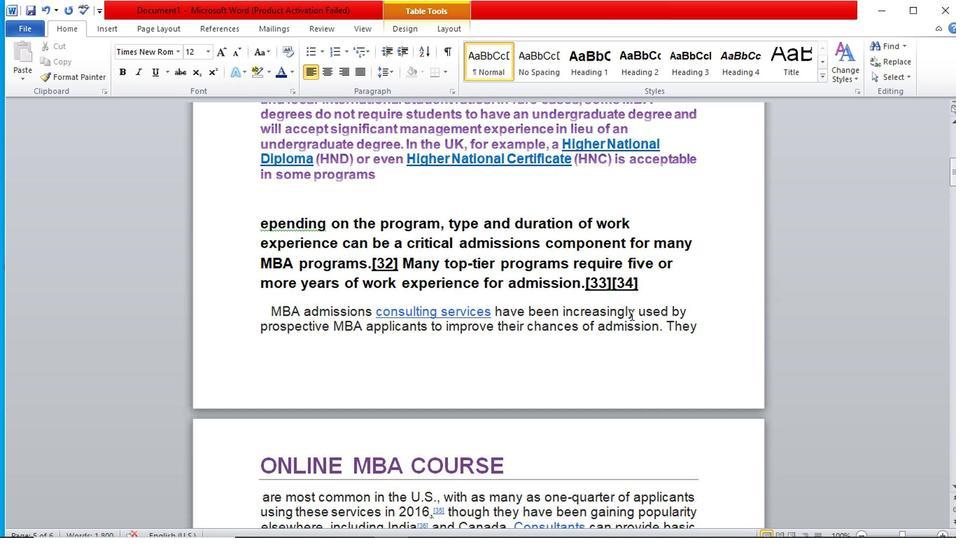
Action: Mouse moved to (587, 286)
Screenshot: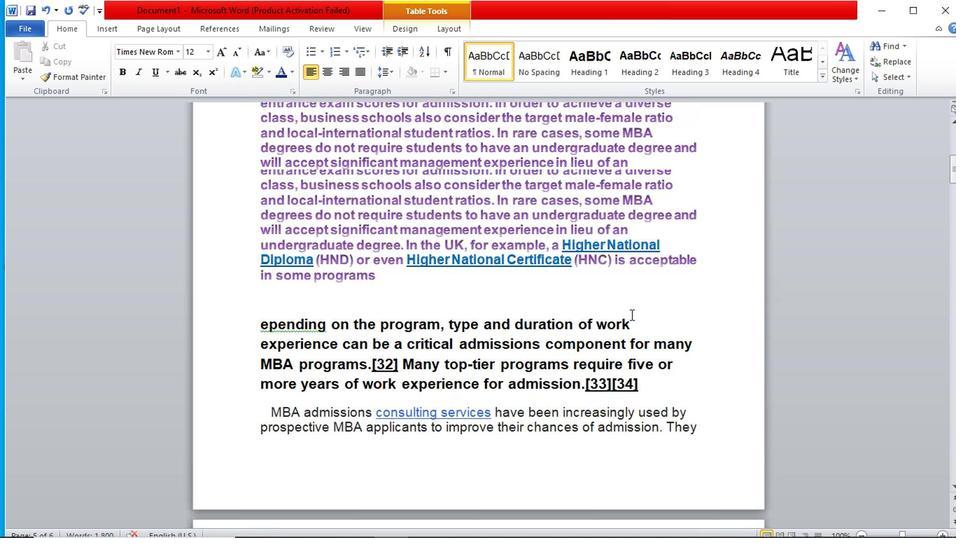 
Action: Mouse scrolled (587, 287) with delta (0, 0)
Screenshot: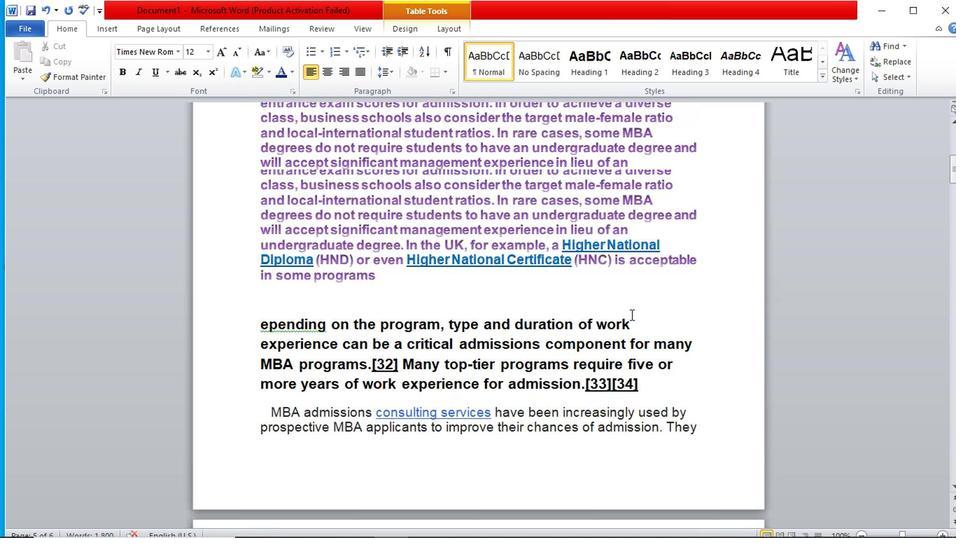 
Action: Mouse moved to (577, 282)
Screenshot: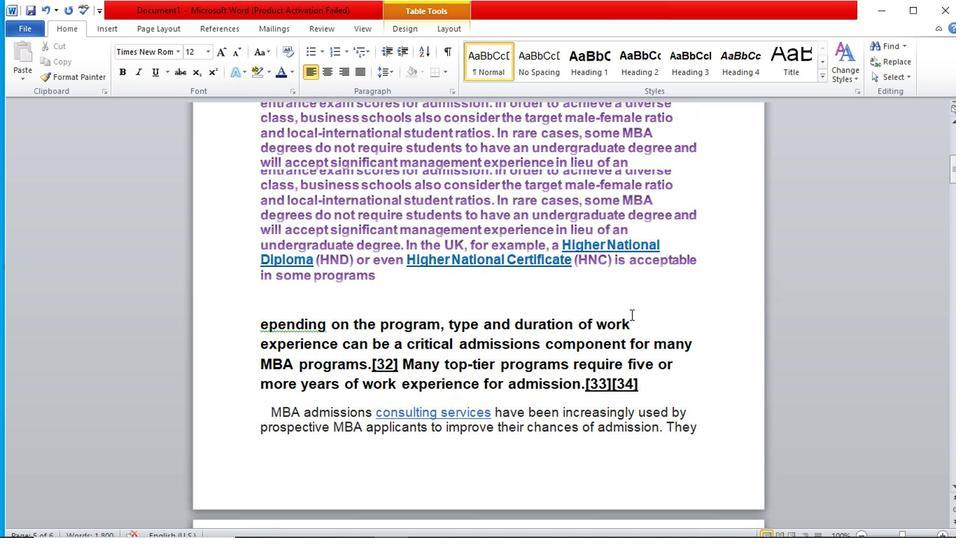 
Action: Mouse scrolled (577, 283) with delta (0, 0)
Screenshot: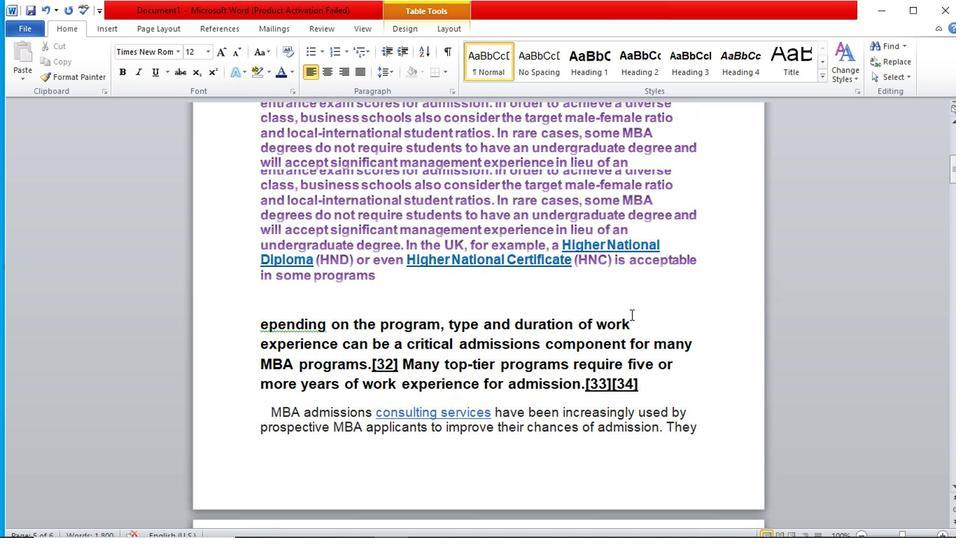 
Action: Mouse moved to (577, 282)
Screenshot: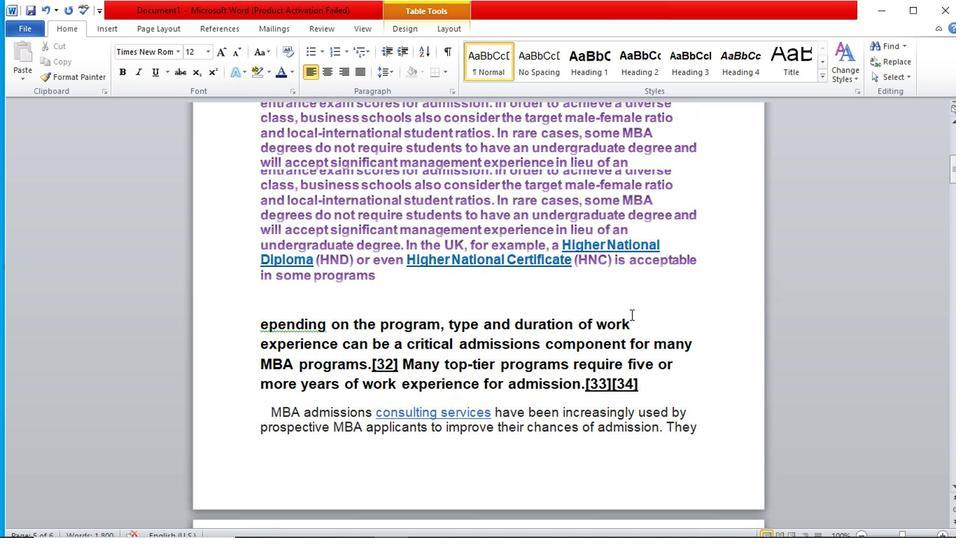 
Action: Mouse scrolled (577, 283) with delta (0, 0)
Screenshot: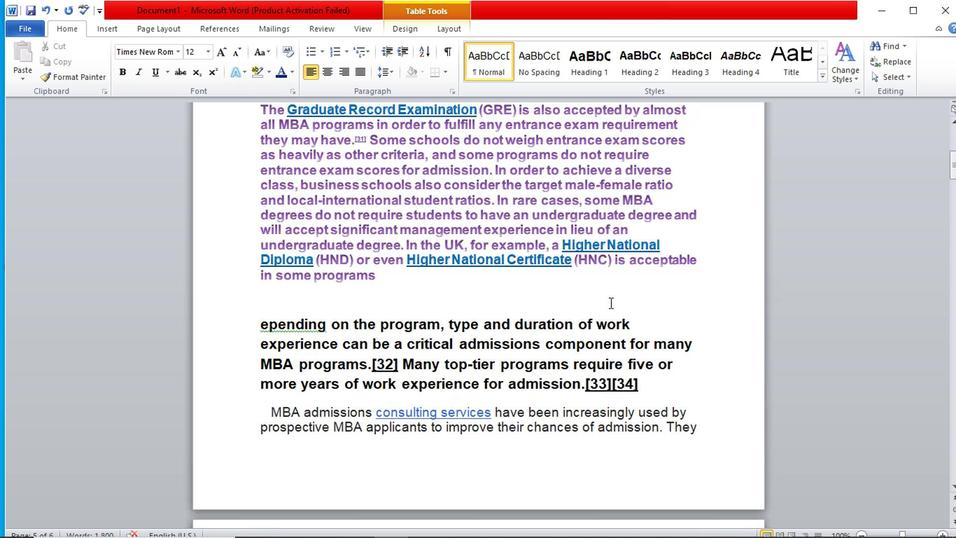 
Action: Mouse scrolled (577, 283) with delta (0, 0)
Screenshot: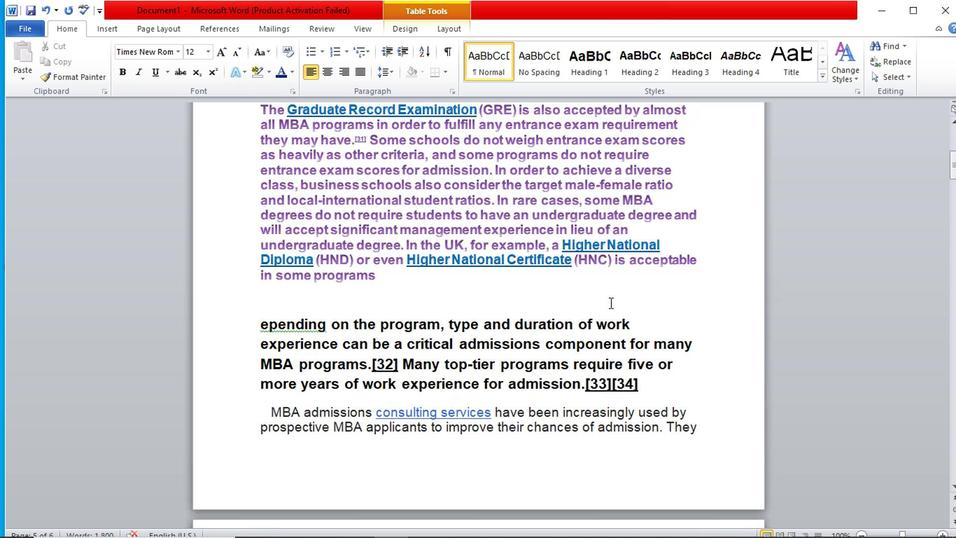 
Action: Mouse scrolled (577, 283) with delta (0, 0)
Screenshot: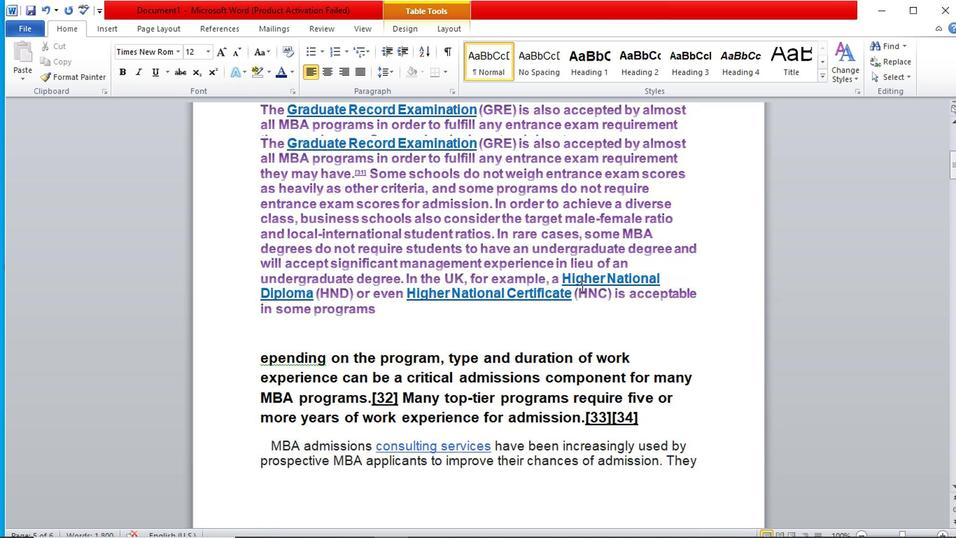
Action: Mouse moved to (576, 276)
Screenshot: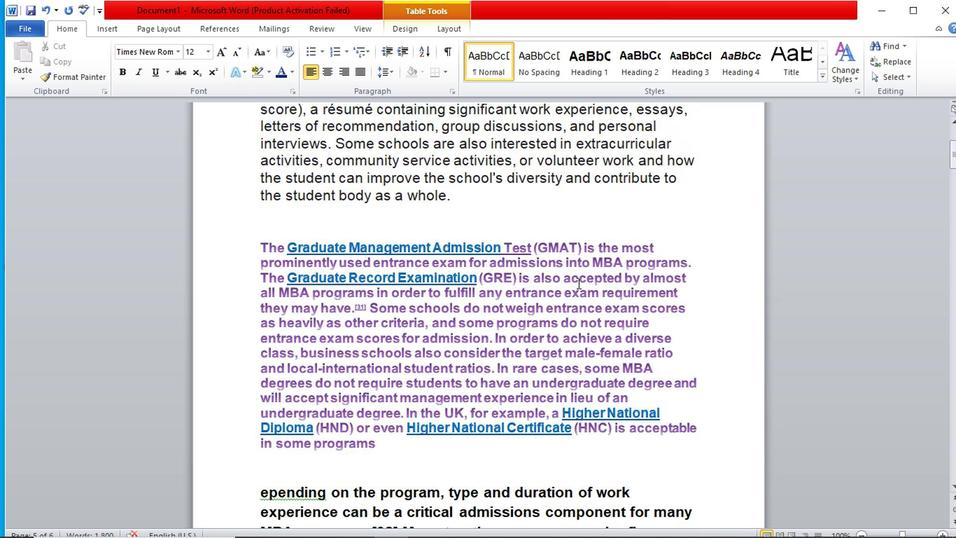 
Action: Mouse scrolled (576, 277) with delta (0, 0)
Screenshot: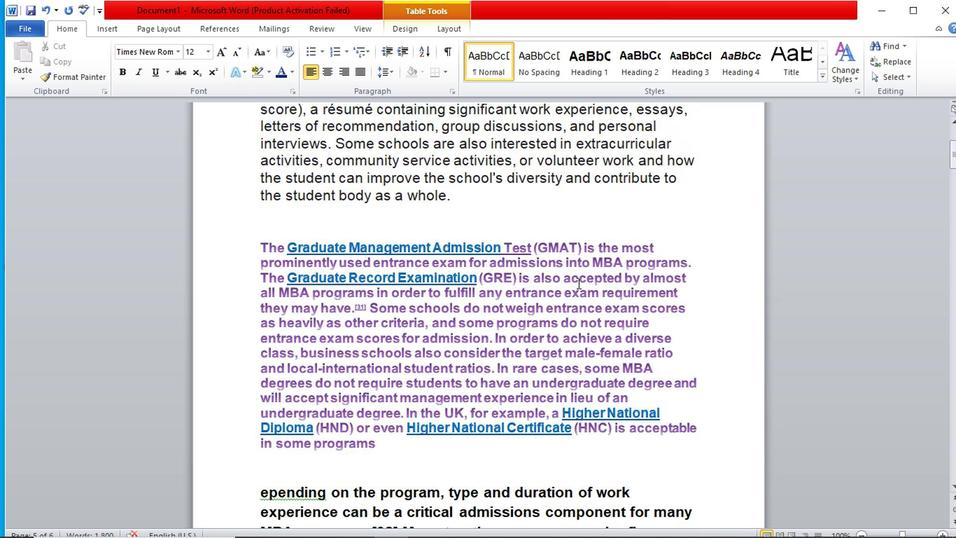 
Action: Mouse scrolled (576, 277) with delta (0, 0)
Screenshot: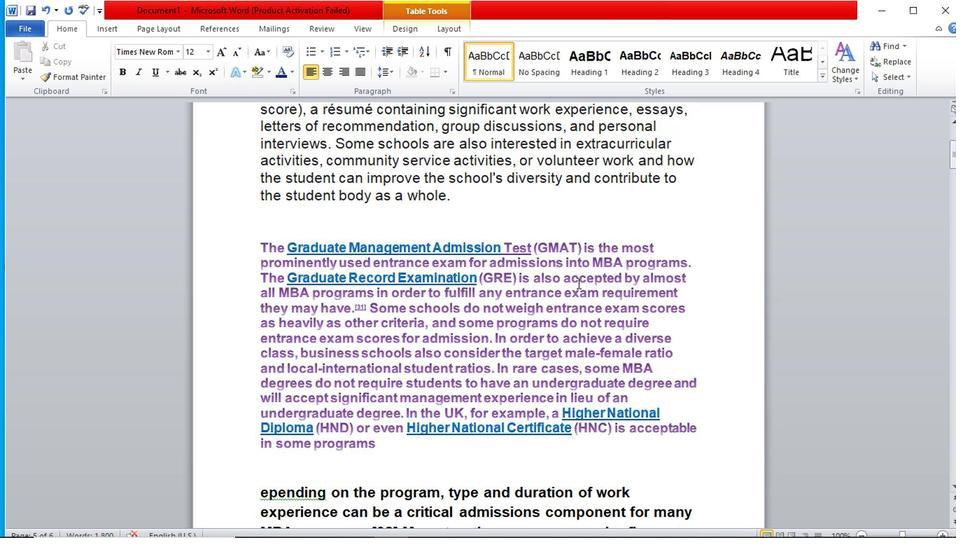 
Action: Mouse scrolled (576, 277) with delta (0, 0)
Screenshot: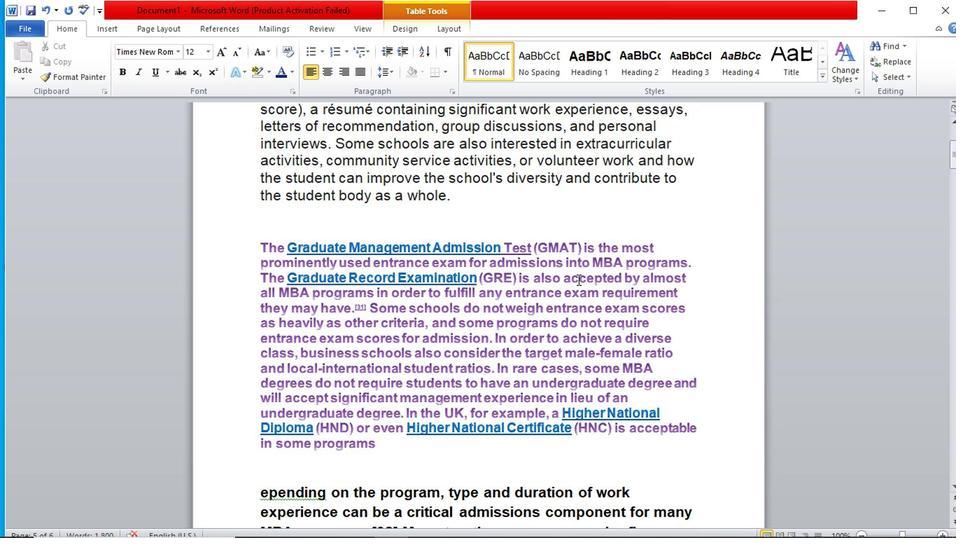 
Action: Mouse moved to (577, 276)
Screenshot: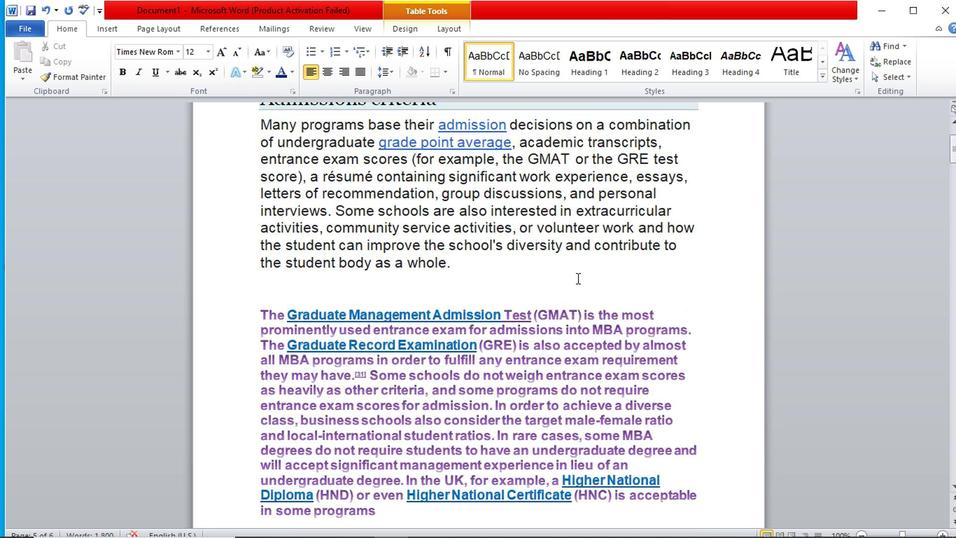 
Action: Mouse scrolled (577, 276) with delta (0, 0)
Screenshot: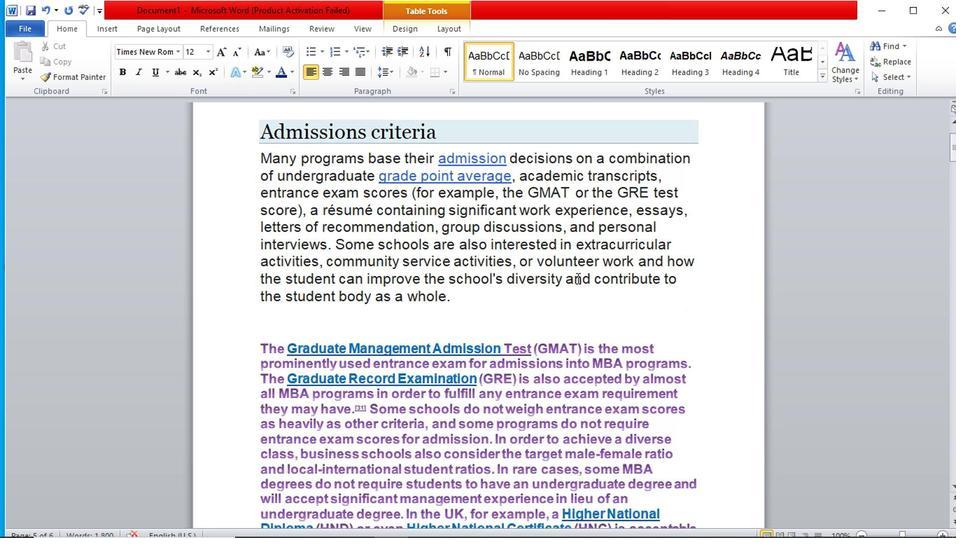 
Action: Mouse scrolled (577, 276) with delta (0, 0)
Screenshot: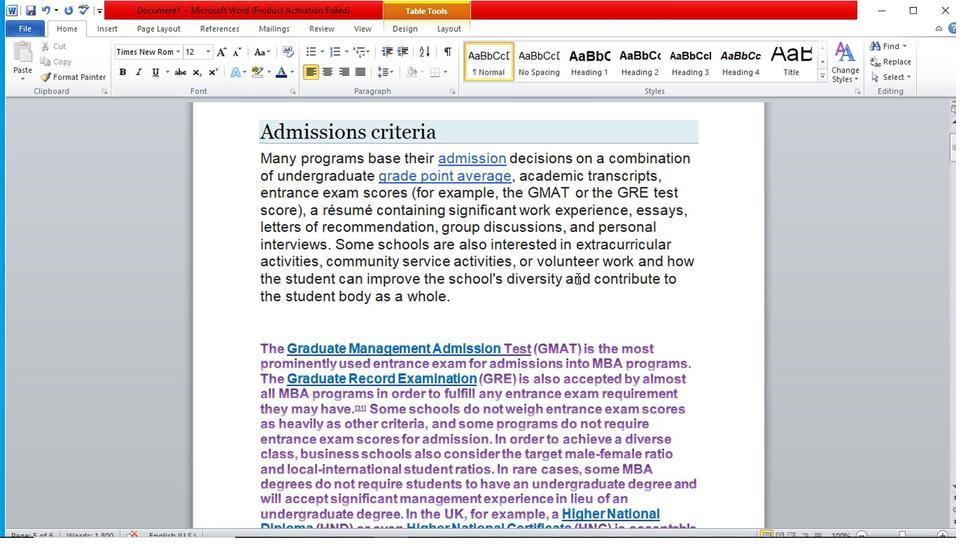 
Action: Mouse scrolled (577, 276) with delta (0, 0)
Screenshot: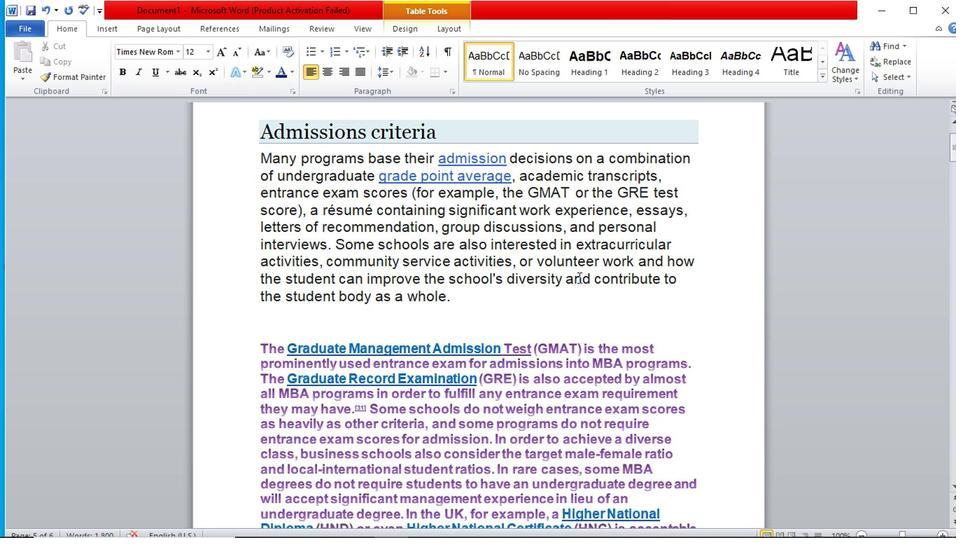 
Action: Mouse scrolled (577, 276) with delta (0, 0)
Screenshot: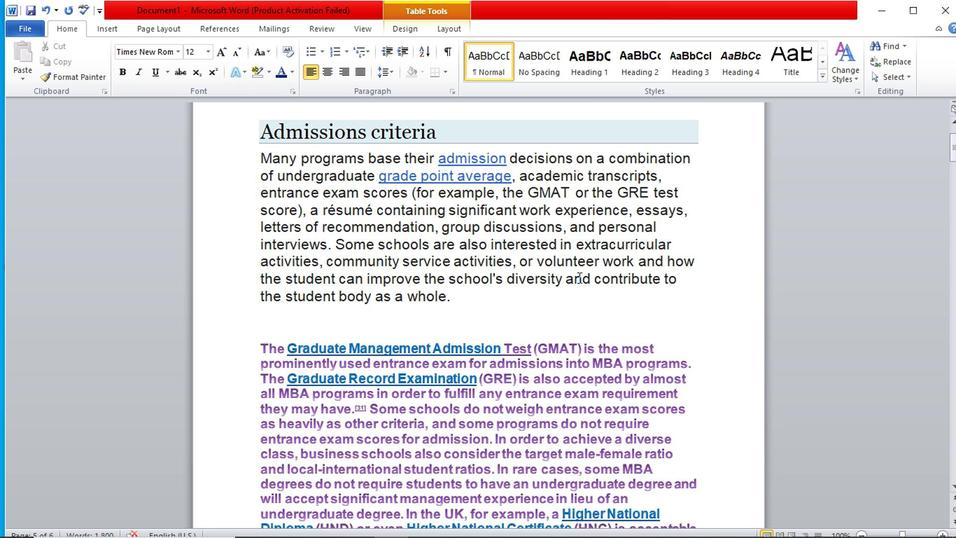 
Action: Mouse moved to (554, 250)
Screenshot: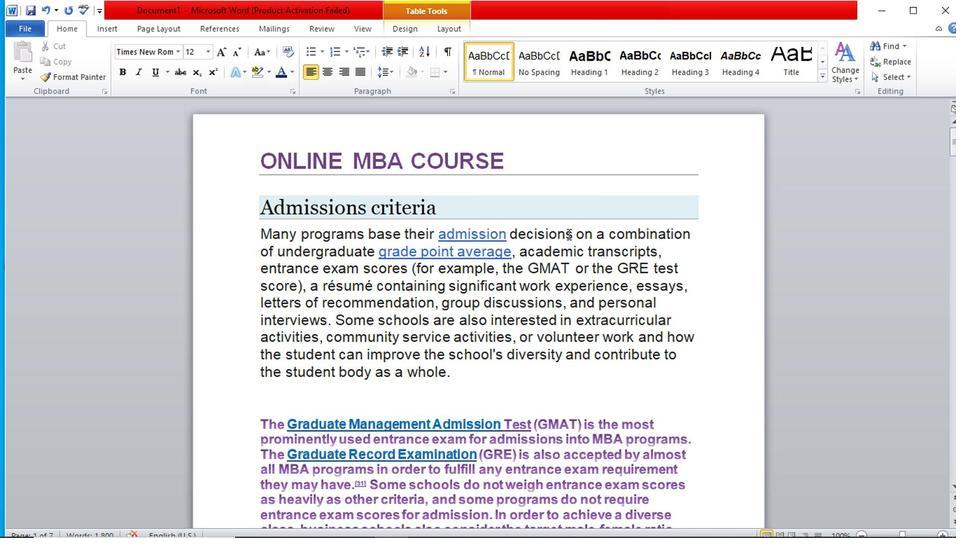 
Action: Mouse scrolled (554, 249) with delta (0, 0)
Screenshot: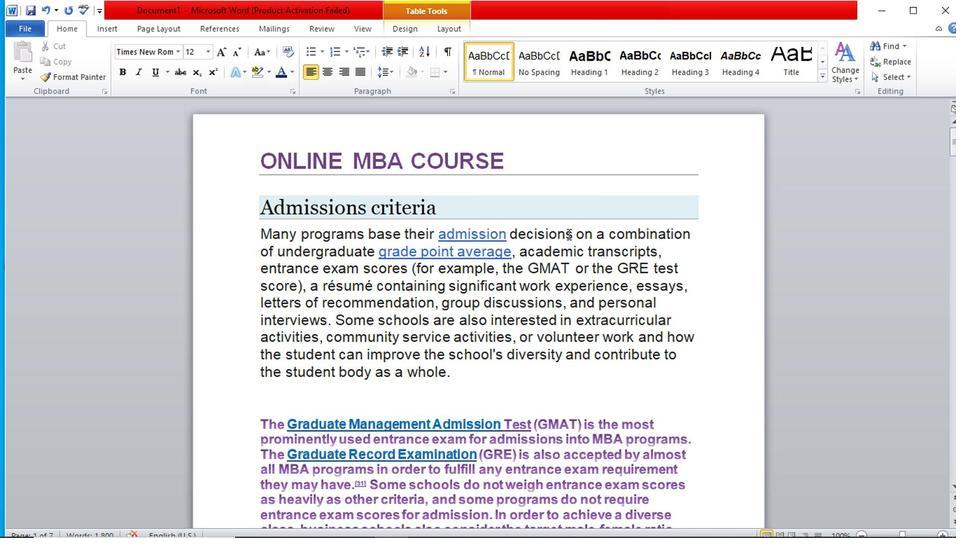 
Action: Mouse moved to (554, 250)
Screenshot: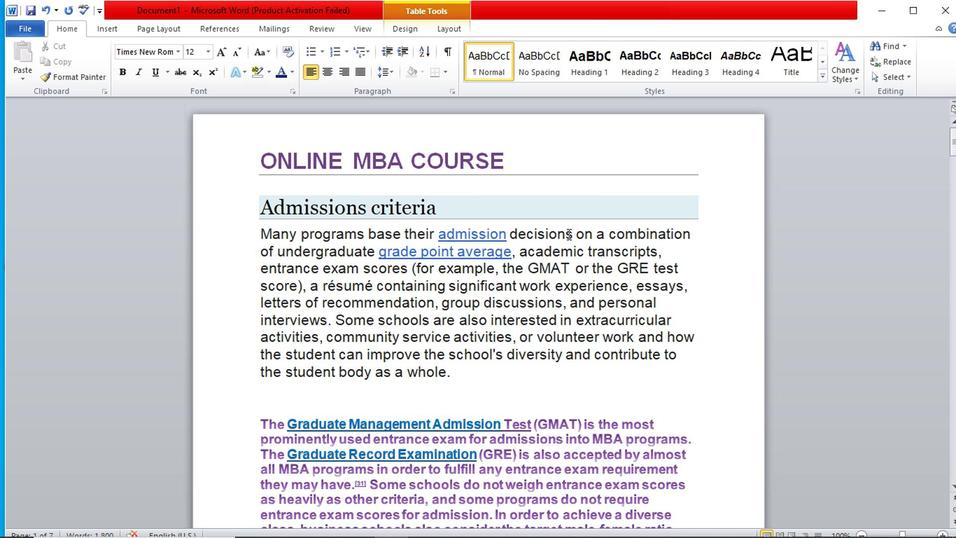 
Action: Mouse scrolled (554, 250) with delta (0, 0)
Screenshot: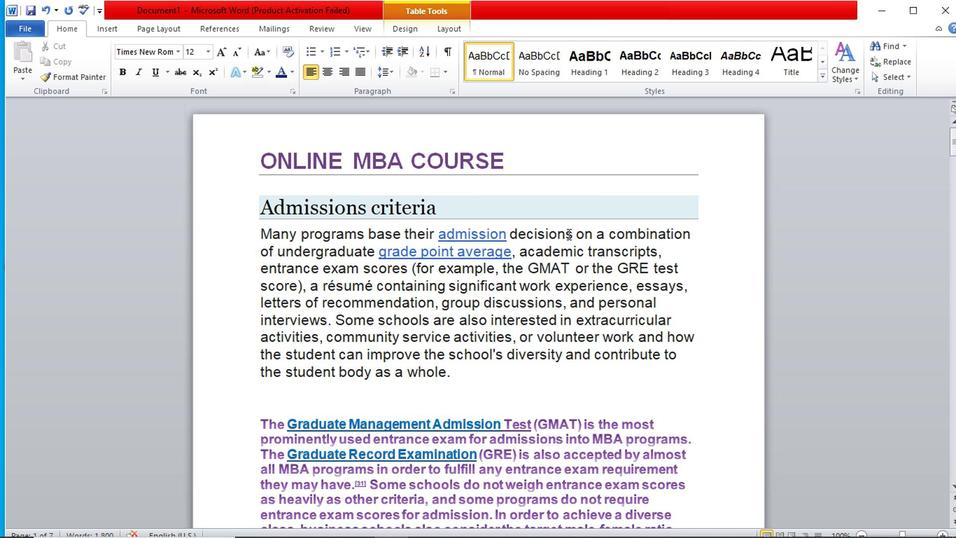 
Action: Mouse moved to (556, 250)
Screenshot: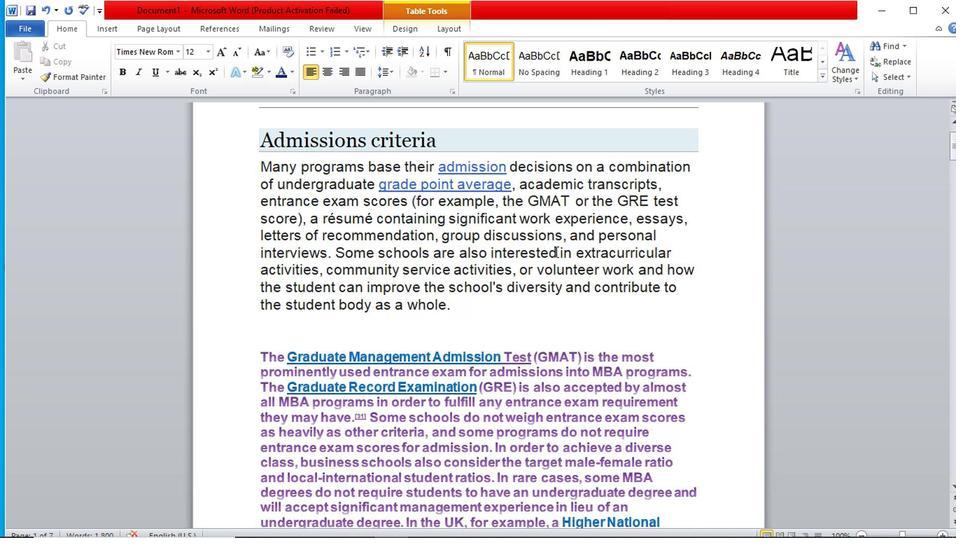 
Action: Mouse scrolled (556, 250) with delta (0, 0)
Screenshot: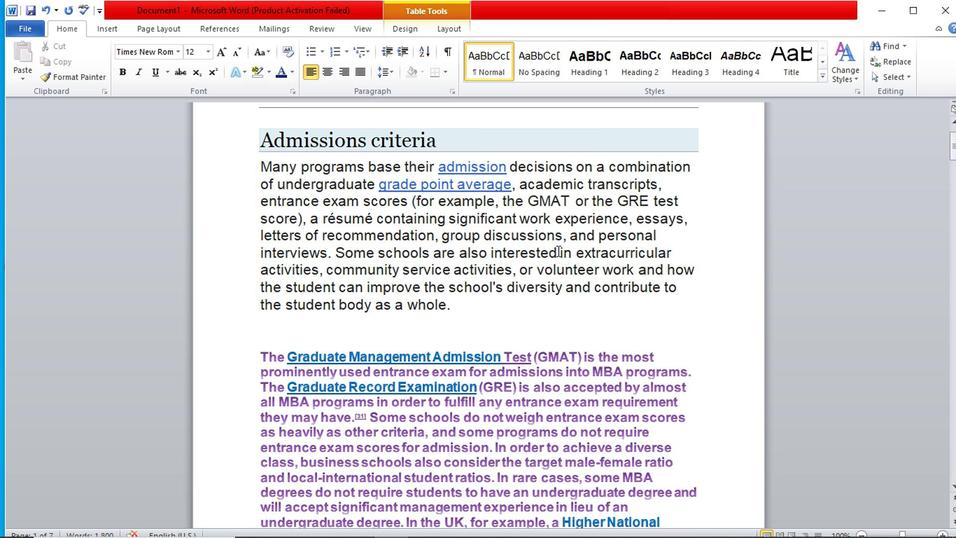 
Action: Mouse scrolled (556, 250) with delta (0, 0)
Screenshot: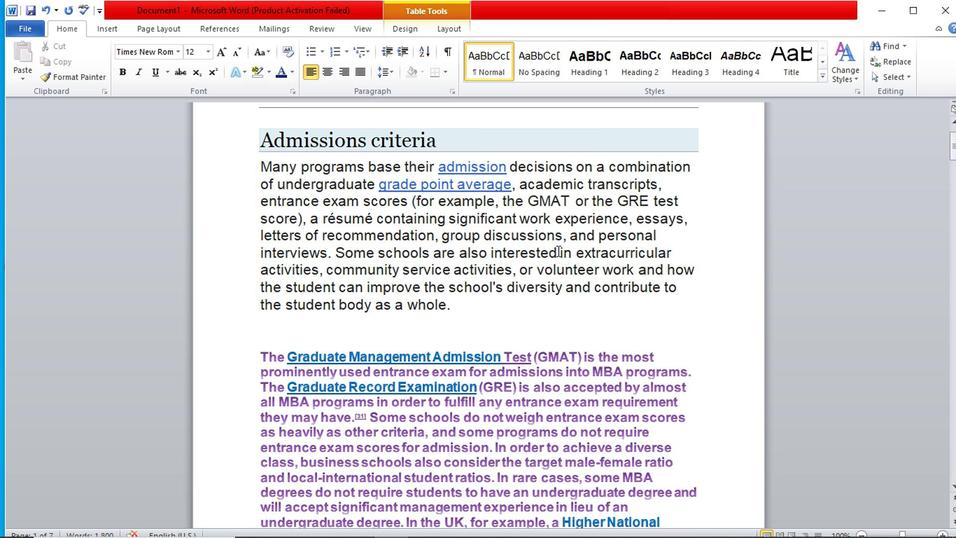 
Action: Mouse scrolled (556, 250) with delta (0, 0)
Screenshot: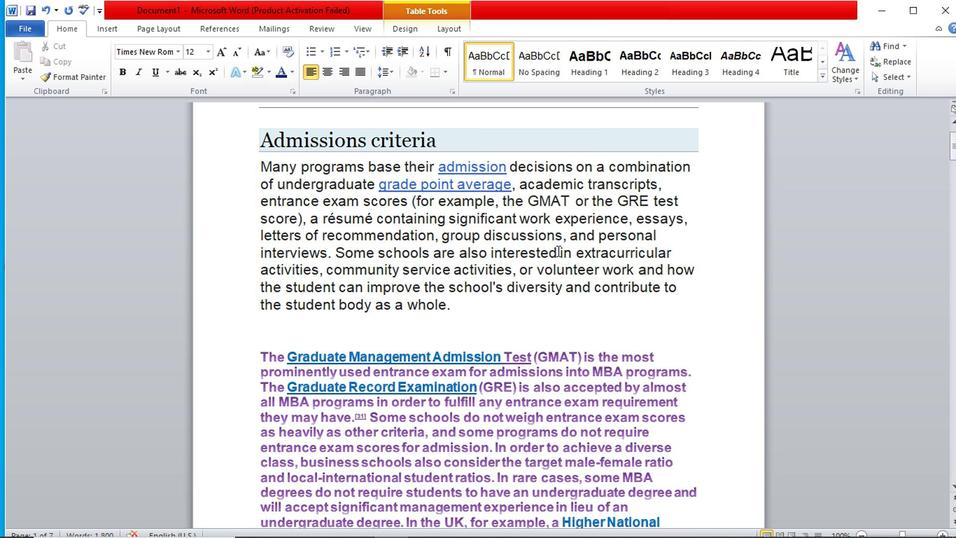 
Action: Mouse scrolled (556, 250) with delta (0, 0)
Screenshot: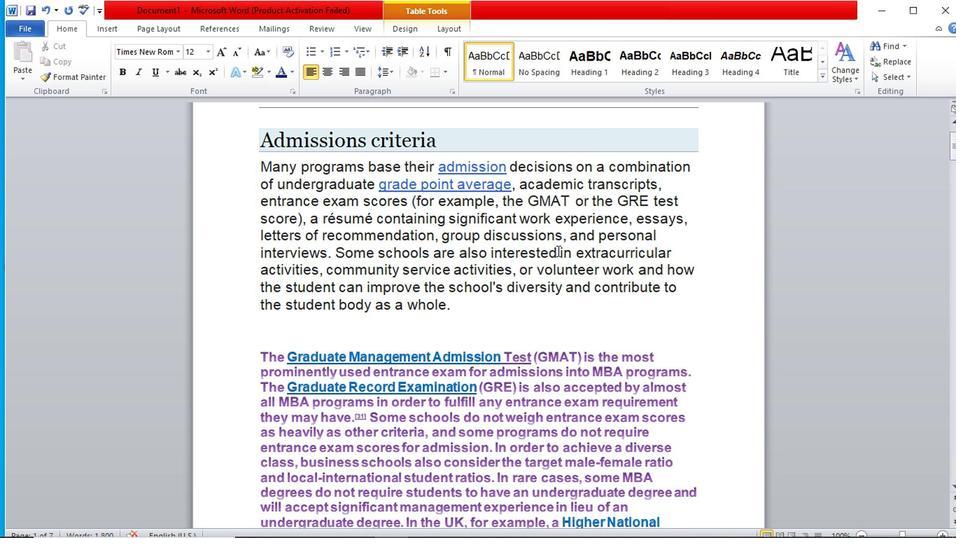 
Action: Mouse moved to (296, 218)
Screenshot: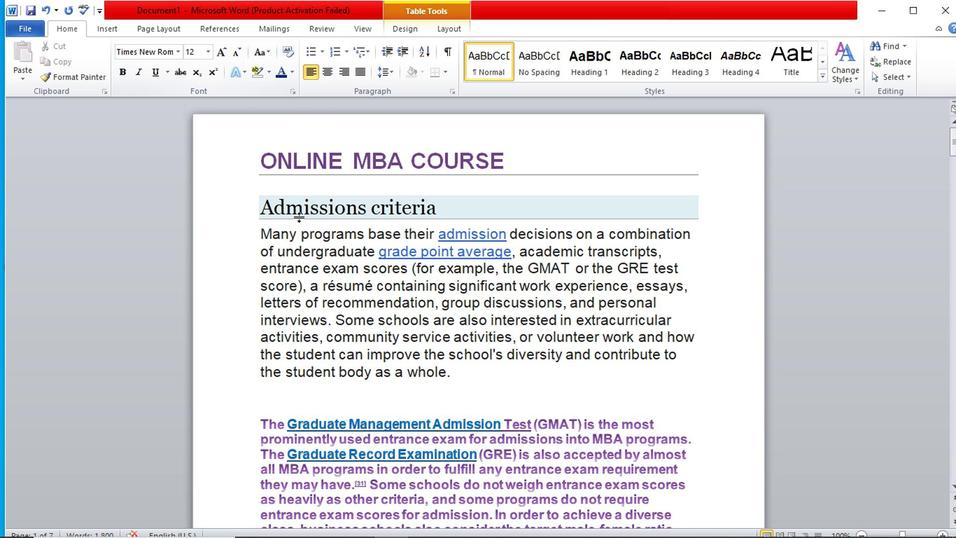 
Action: Mouse pressed left at (296, 218)
Screenshot: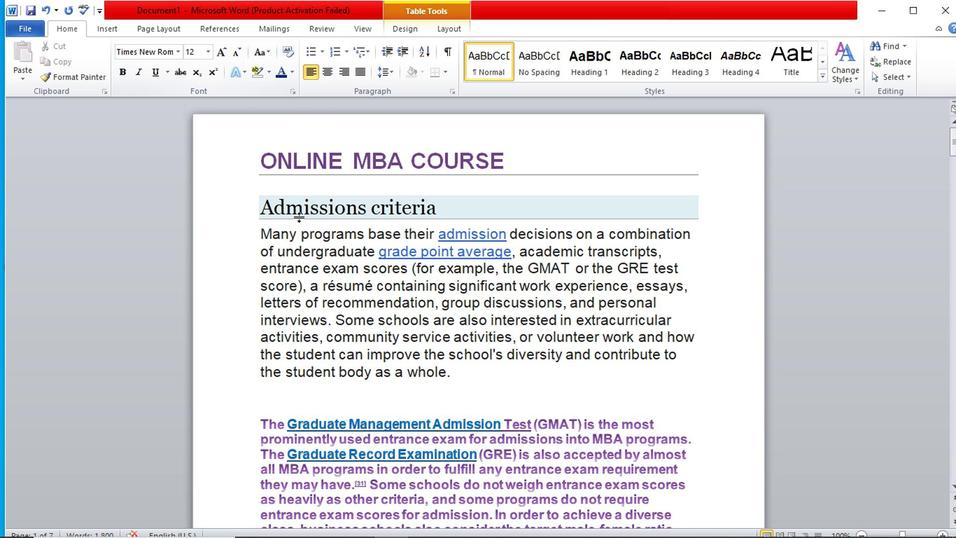 
Action: Mouse moved to (466, 230)
Screenshot: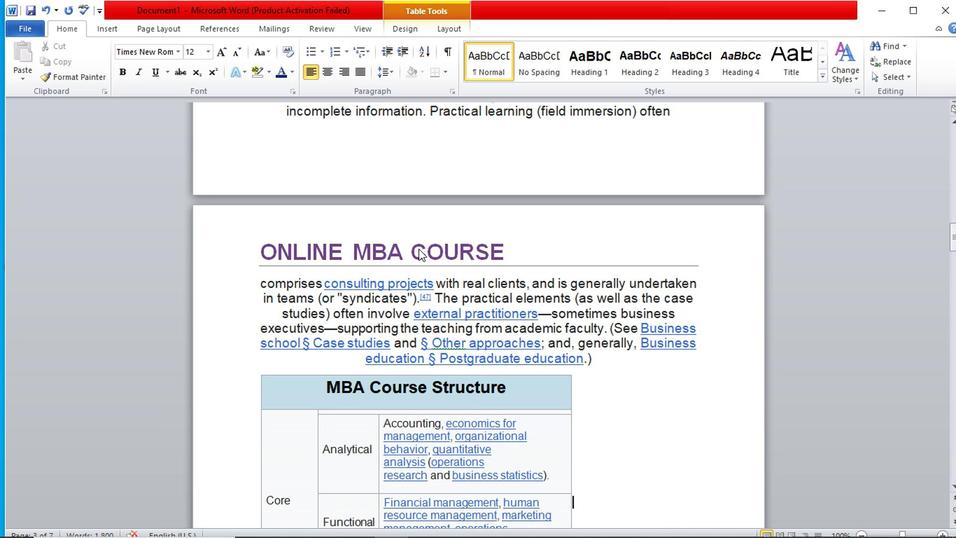 
Action: Mouse scrolled (466, 231) with delta (0, 0)
Screenshot: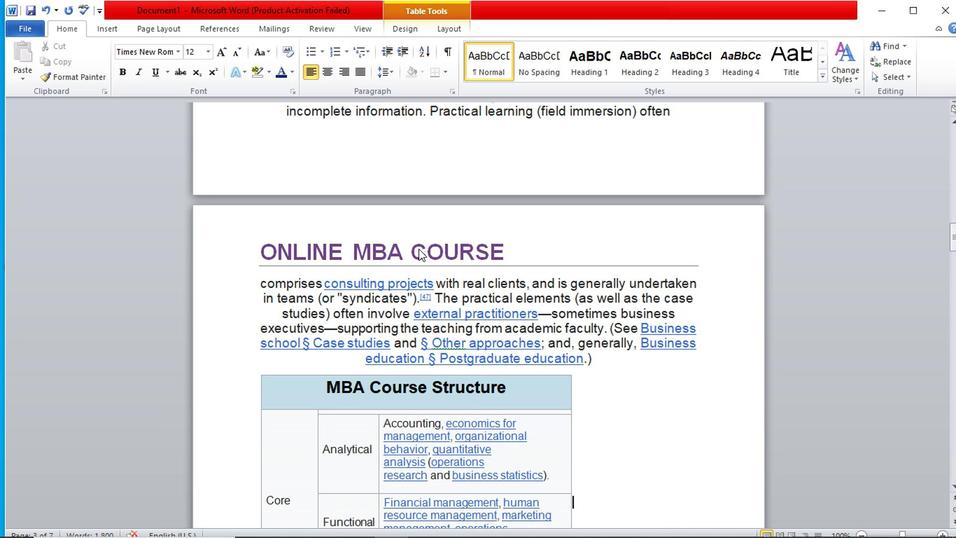 
Action: Mouse scrolled (466, 231) with delta (0, 0)
Screenshot: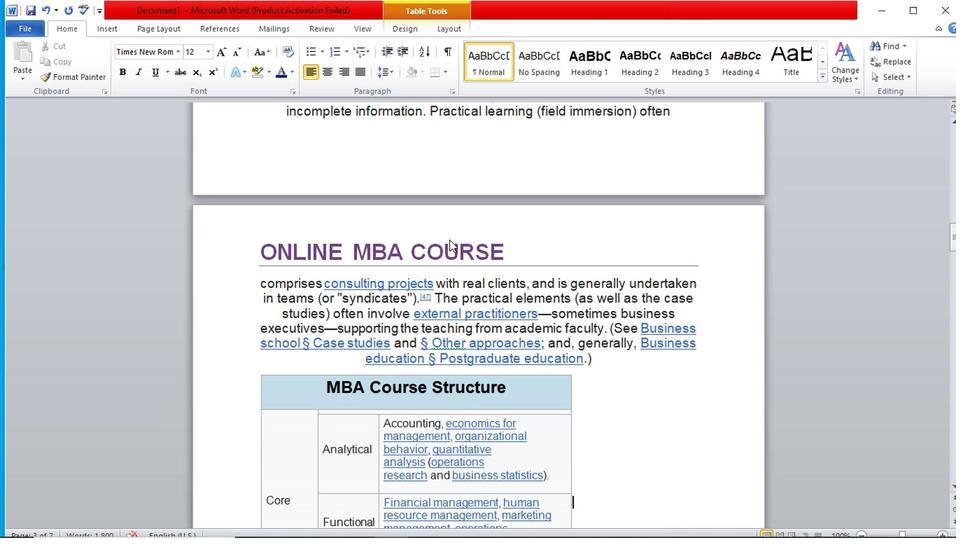 
Action: Mouse scrolled (466, 231) with delta (0, 0)
Screenshot: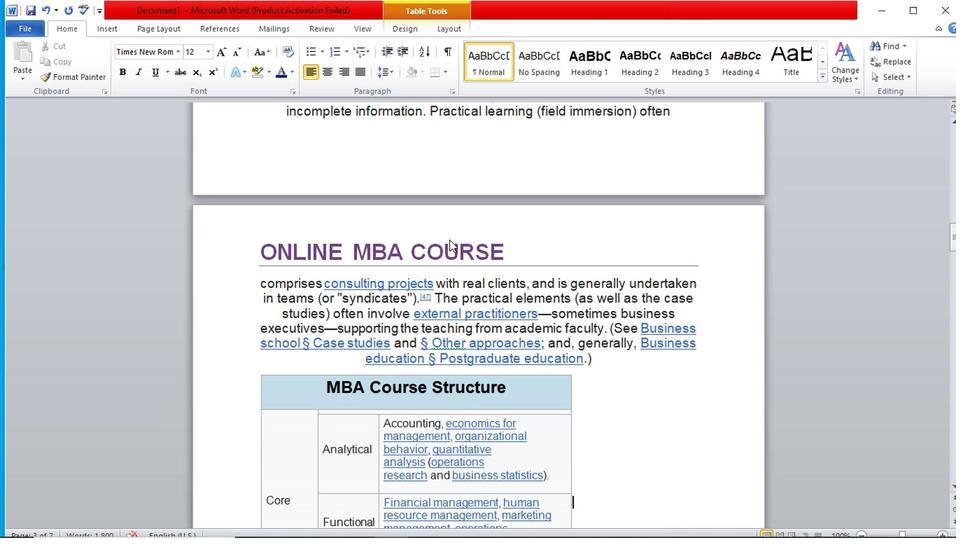 
Action: Mouse scrolled (466, 231) with delta (0, 0)
Screenshot: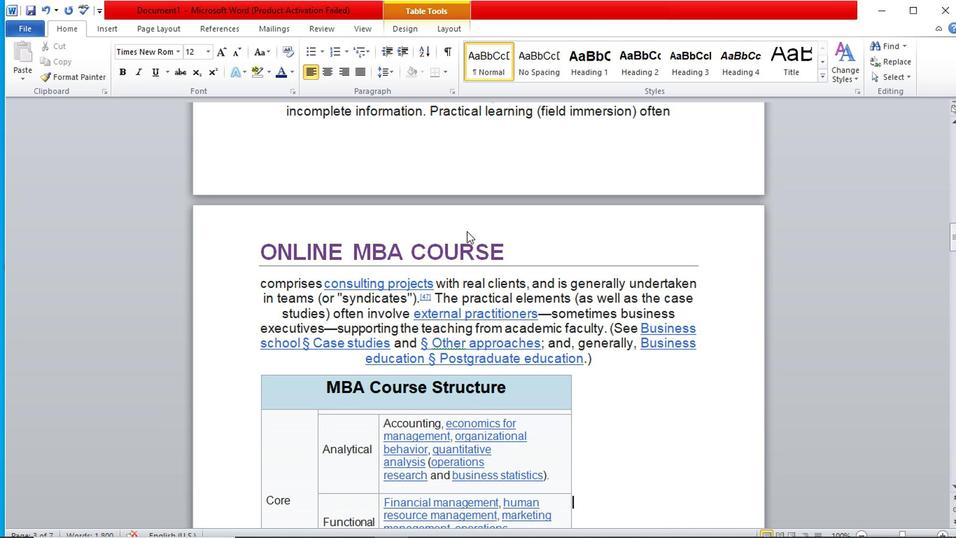 
Action: Mouse scrolled (466, 231) with delta (0, 0)
Screenshot: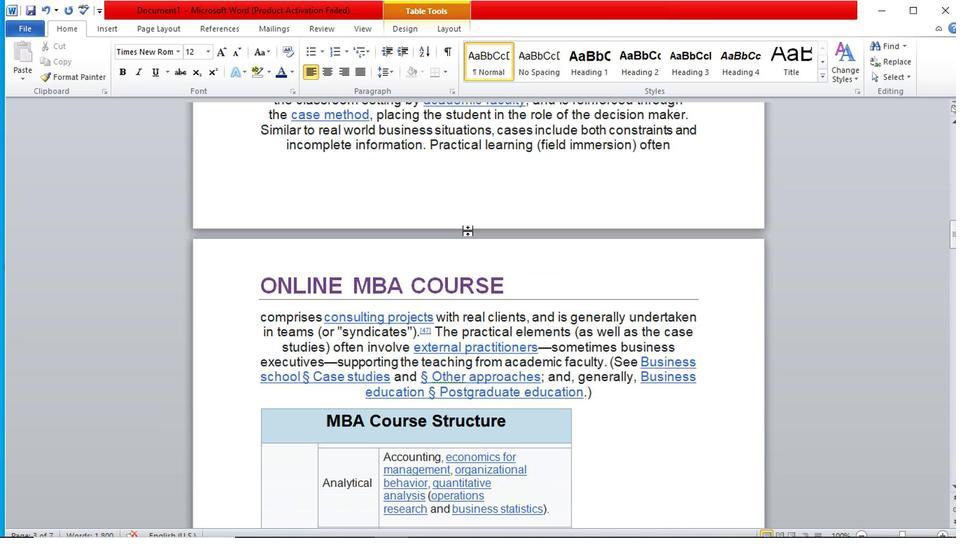
Action: Mouse scrolled (466, 231) with delta (0, 0)
Screenshot: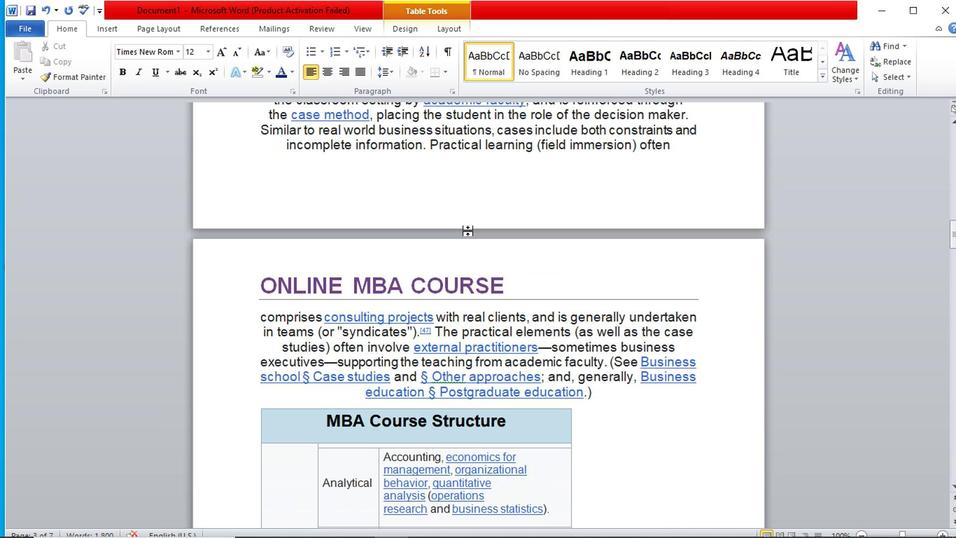 
Action: Mouse moved to (469, 225)
Screenshot: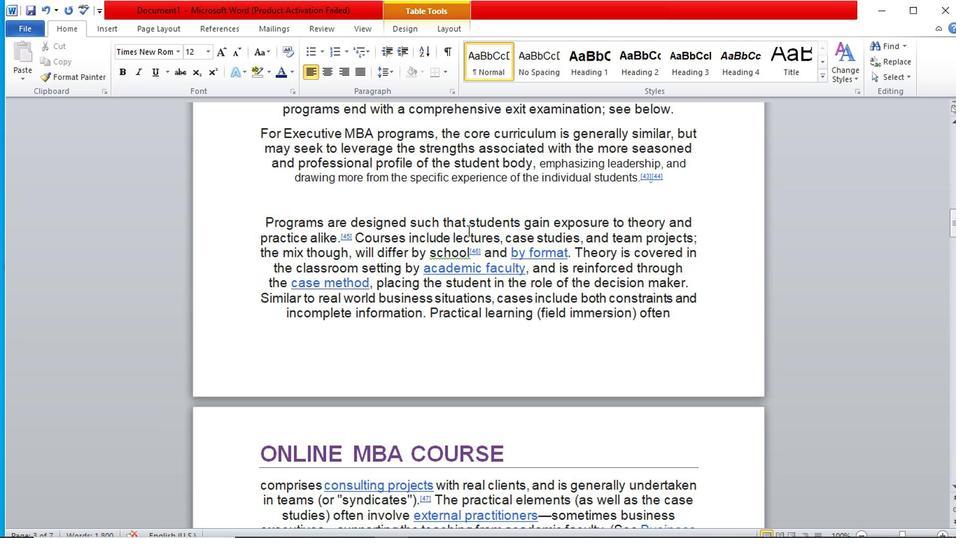 
Action: Mouse scrolled (469, 226) with delta (0, 0)
Screenshot: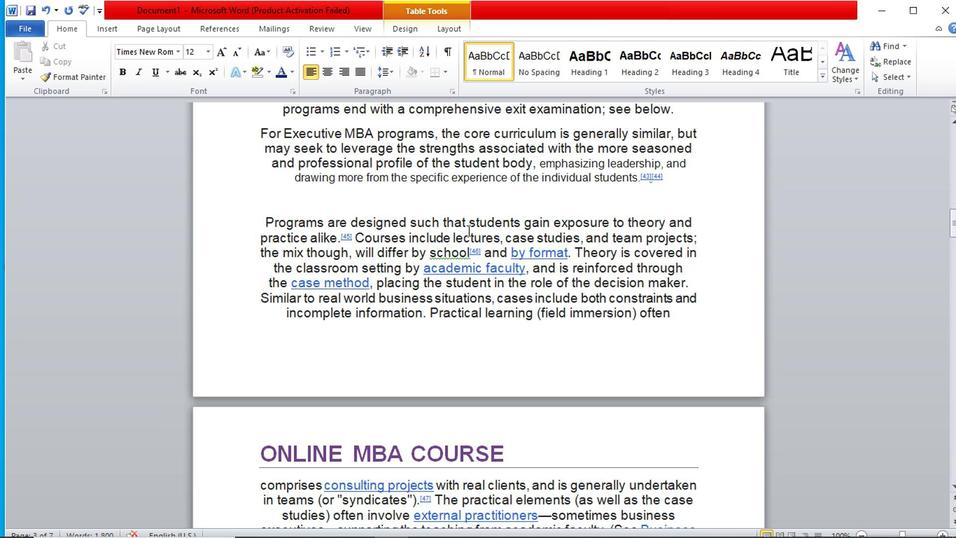 
Action: Mouse scrolled (469, 226) with delta (0, 0)
Screenshot: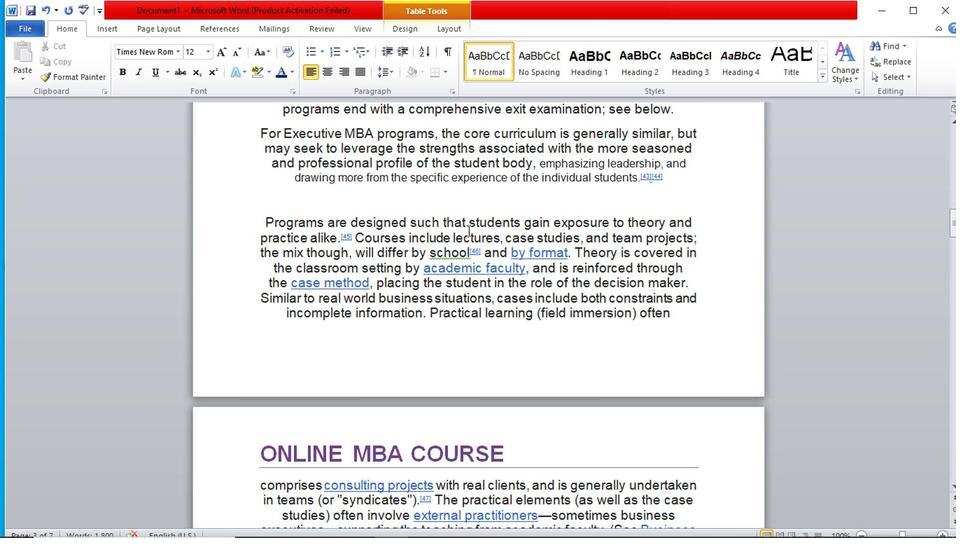 
Action: Mouse scrolled (469, 226) with delta (0, 0)
Screenshot: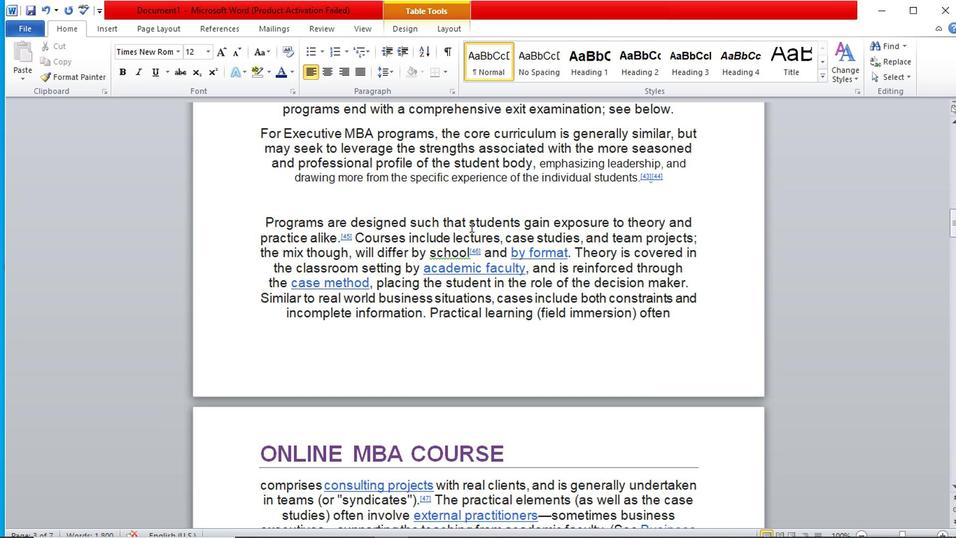 
Action: Mouse scrolled (469, 226) with delta (0, 0)
Screenshot: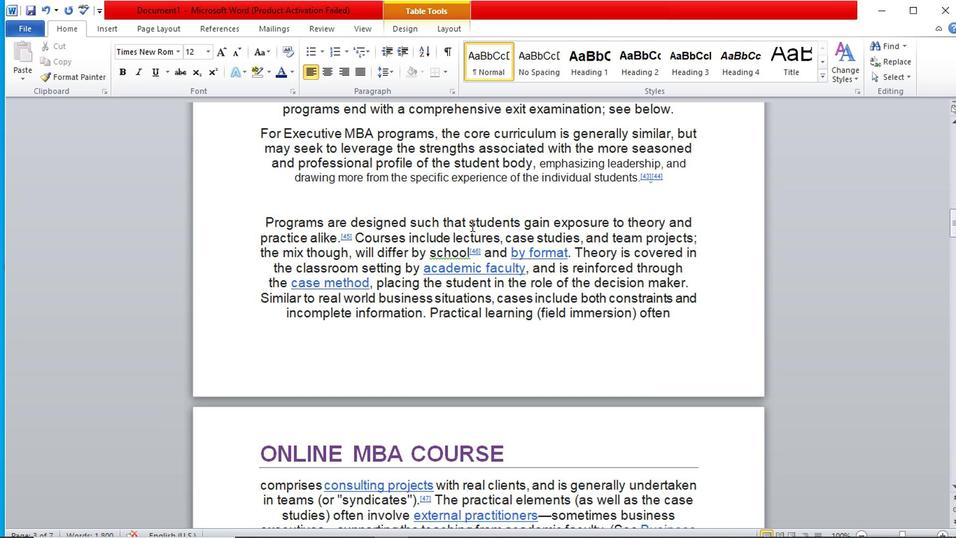 
Action: Mouse scrolled (469, 226) with delta (0, 0)
Screenshot: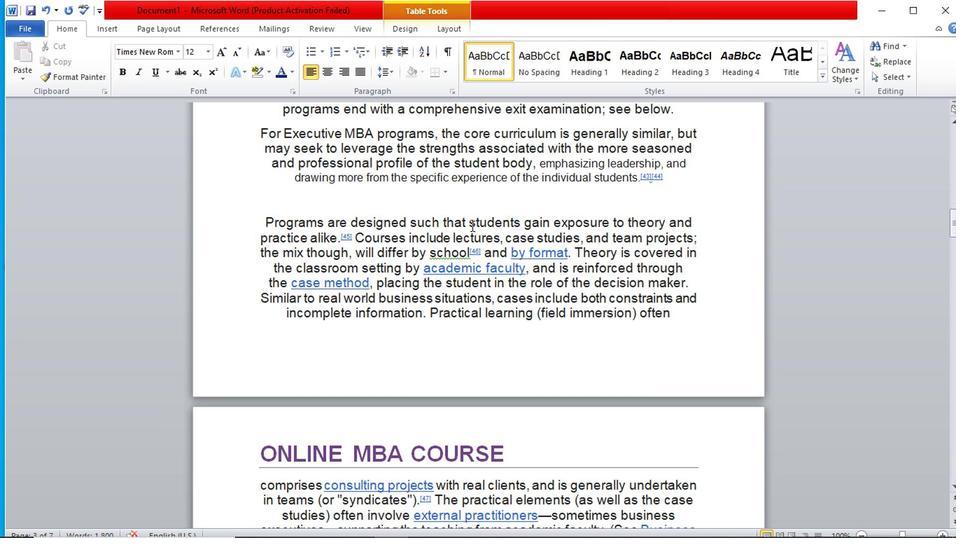 
Action: Mouse moved to (472, 222)
Screenshot: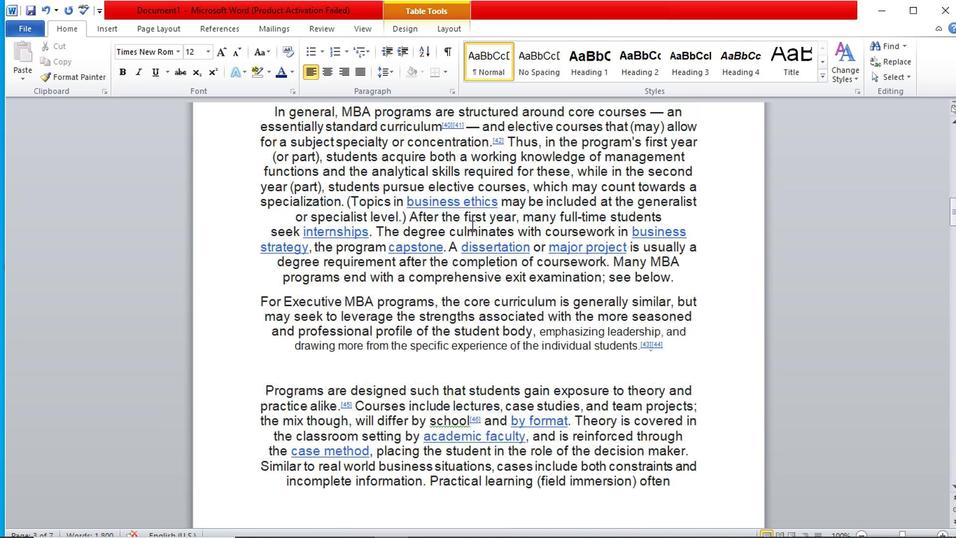 
Action: Mouse scrolled (472, 223) with delta (0, 0)
Screenshot: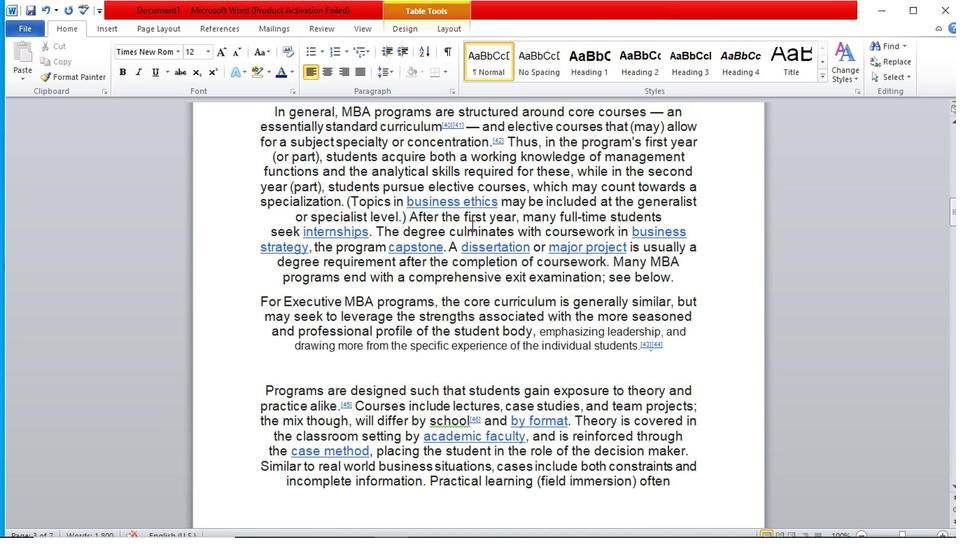 
Action: Mouse scrolled (472, 223) with delta (0, 0)
Screenshot: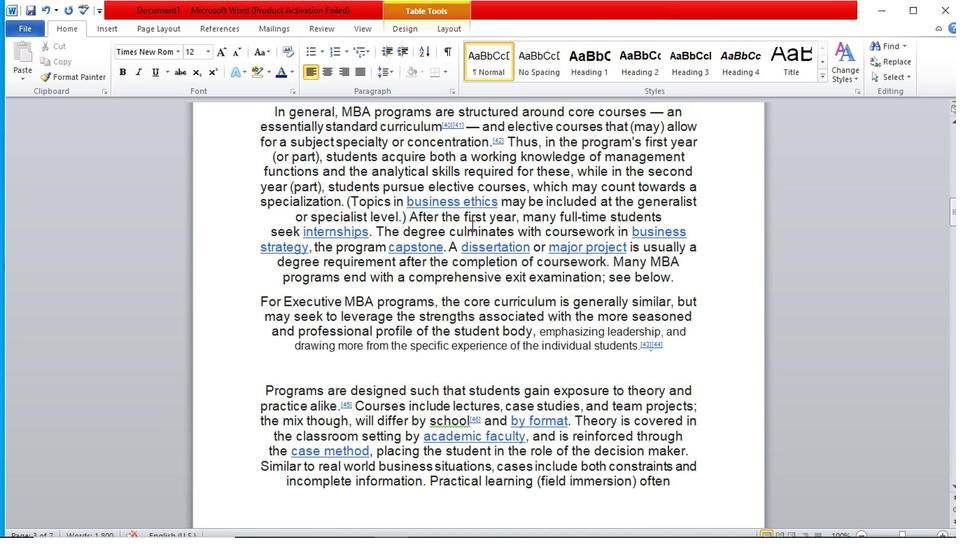 
Action: Mouse scrolled (472, 223) with delta (0, 0)
Screenshot: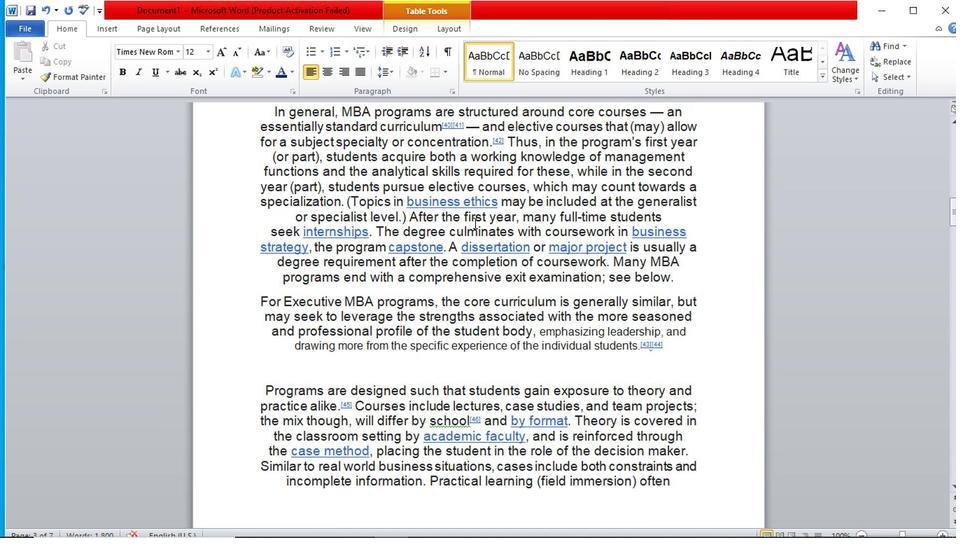 
Action: Mouse scrolled (472, 223) with delta (0, 0)
Screenshot: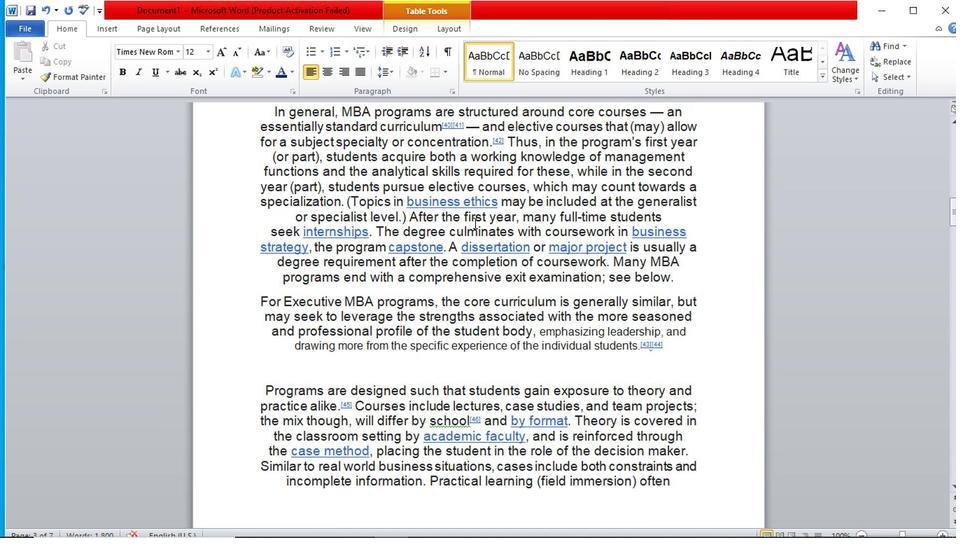 
Action: Mouse scrolled (472, 223) with delta (0, 0)
Screenshot: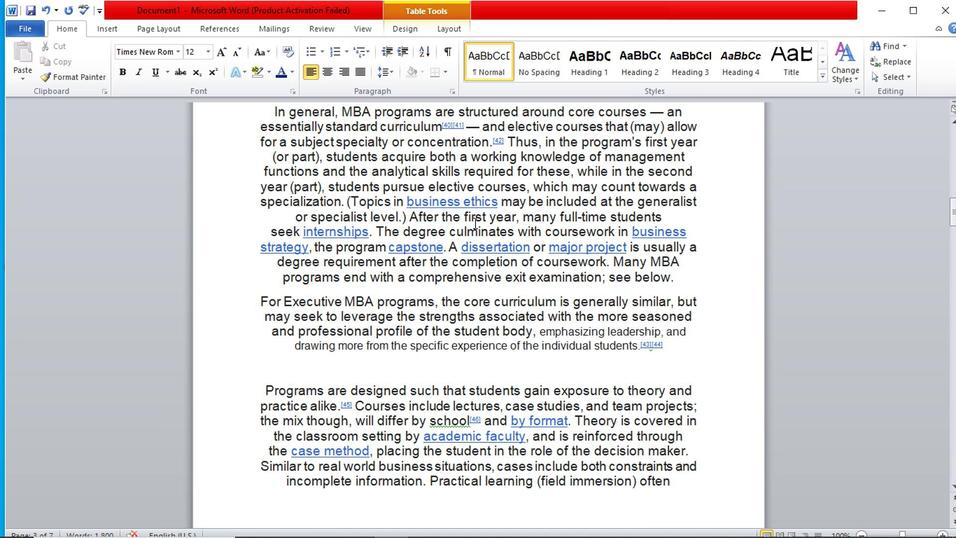 
Action: Mouse moved to (473, 221)
Screenshot: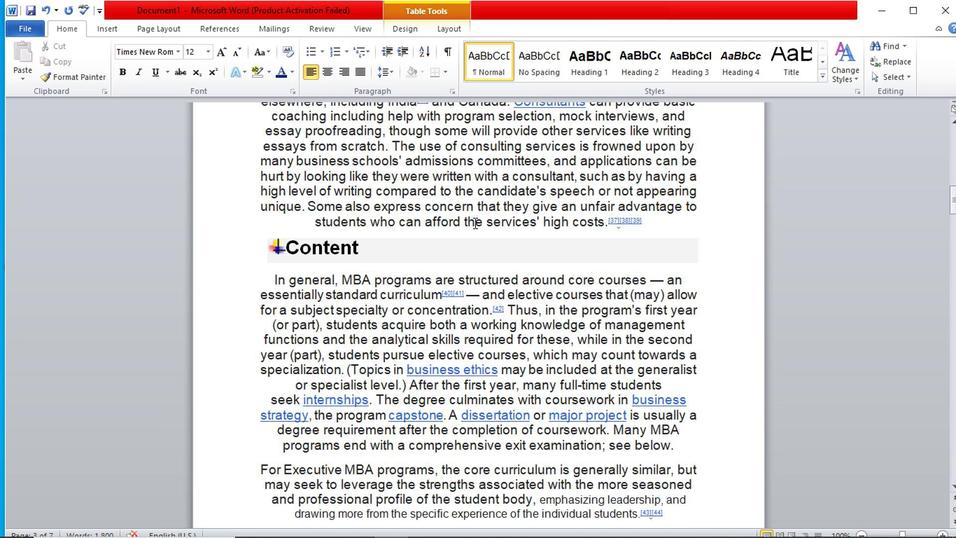 
Action: Mouse scrolled (473, 222) with delta (0, 0)
Screenshot: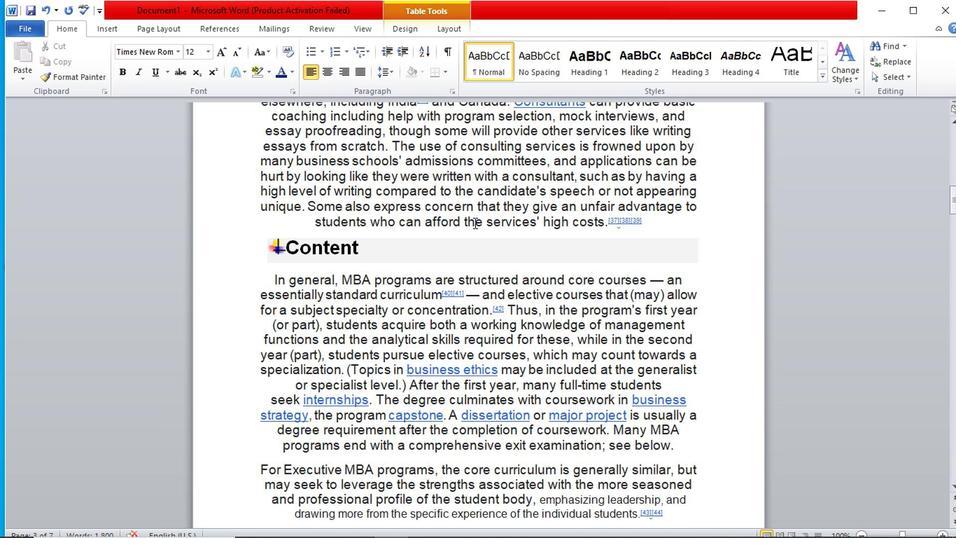 
Action: Mouse scrolled (473, 222) with delta (0, 0)
Screenshot: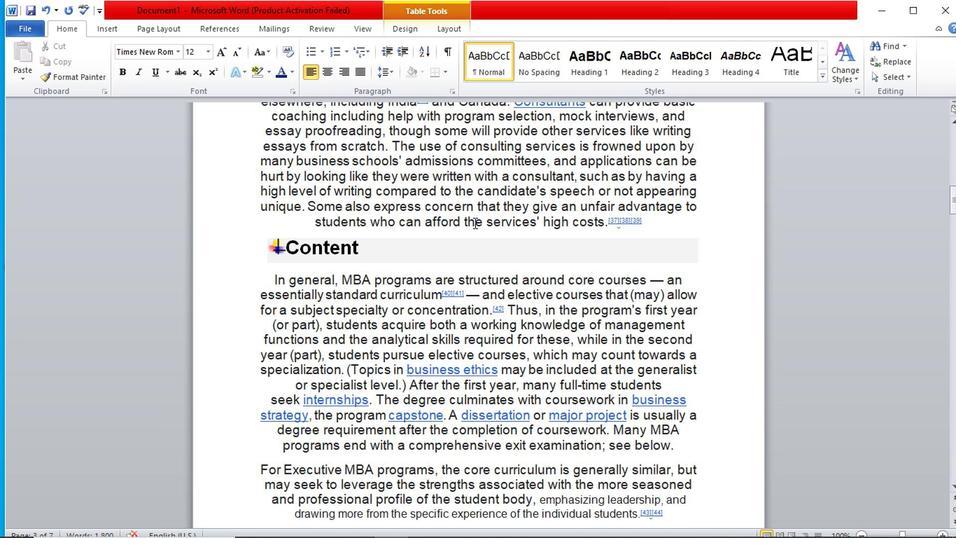 
Action: Mouse scrolled (473, 222) with delta (0, 0)
Screenshot: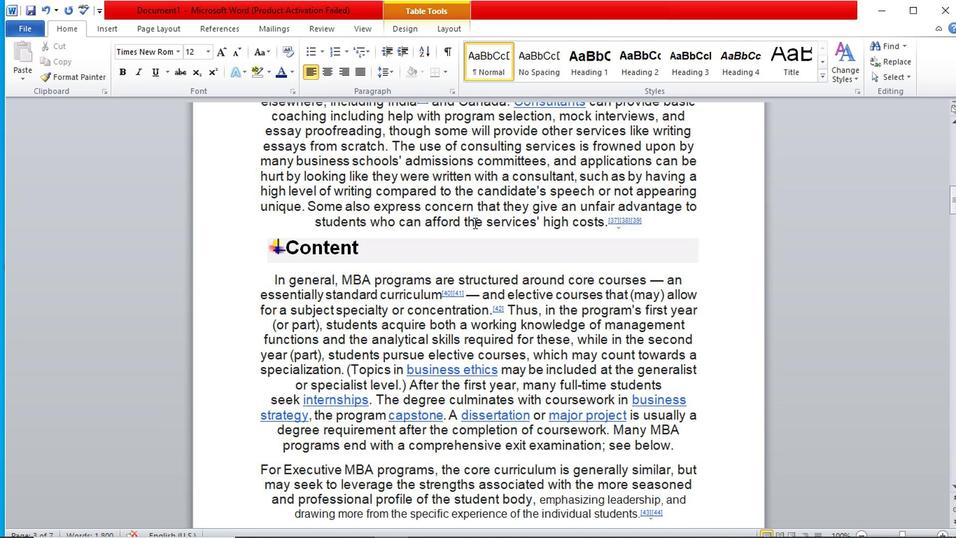 
Action: Mouse scrolled (473, 222) with delta (0, 0)
Screenshot: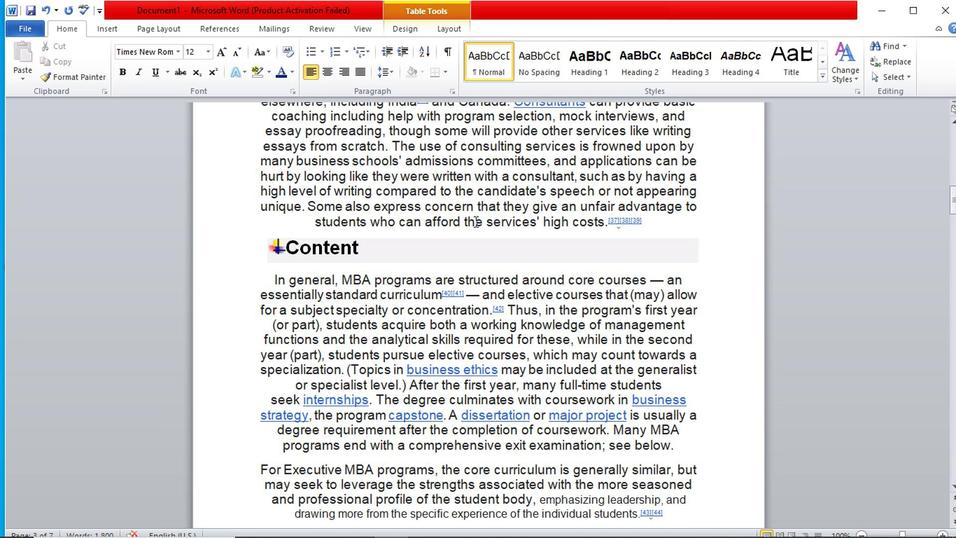 
Action: Mouse scrolled (473, 222) with delta (0, 0)
Screenshot: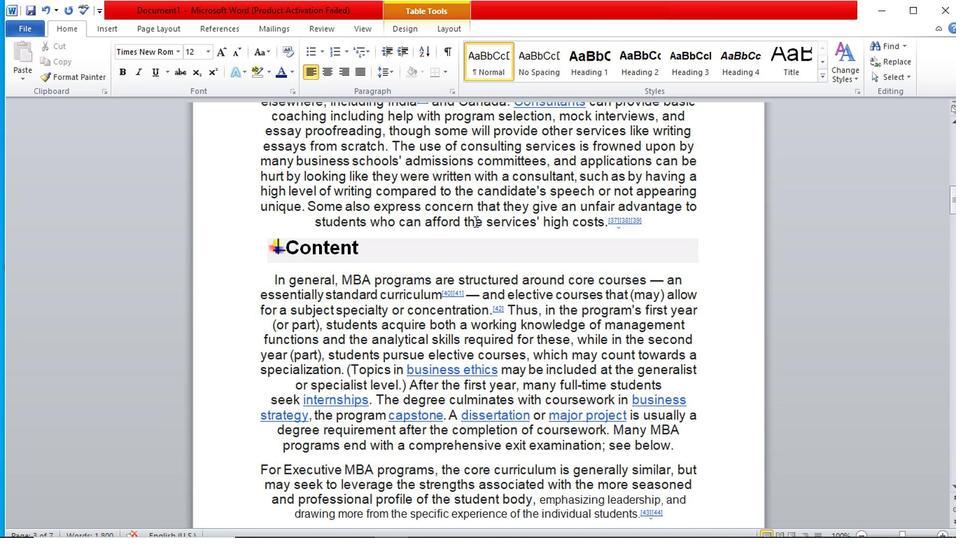 
Action: Mouse scrolled (473, 222) with delta (0, 0)
Screenshot: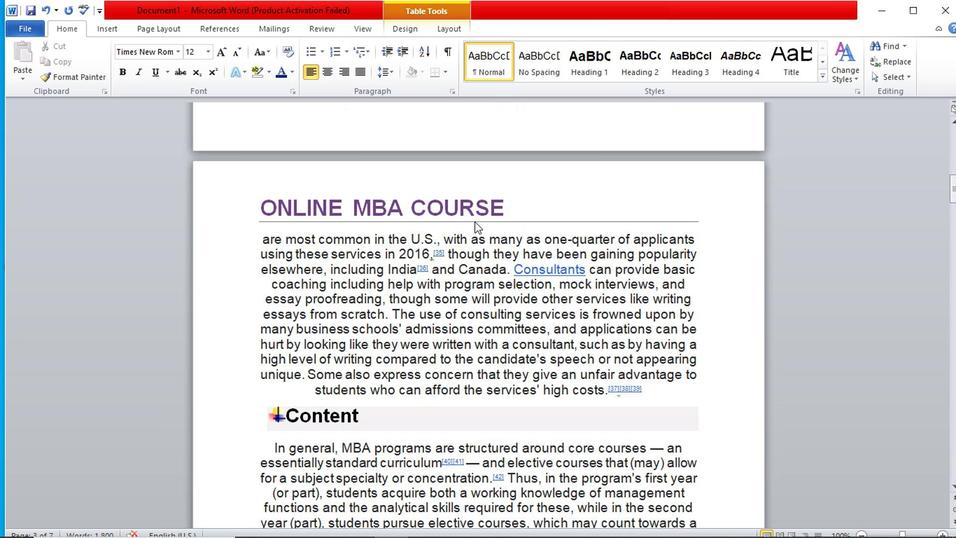 
Action: Mouse scrolled (473, 222) with delta (0, 0)
Screenshot: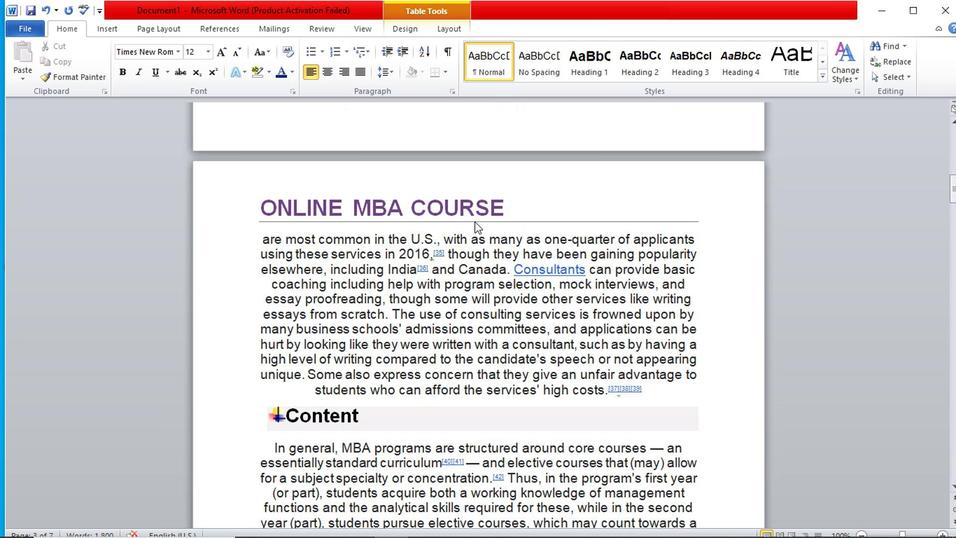 
Action: Mouse scrolled (473, 222) with delta (0, 0)
Screenshot: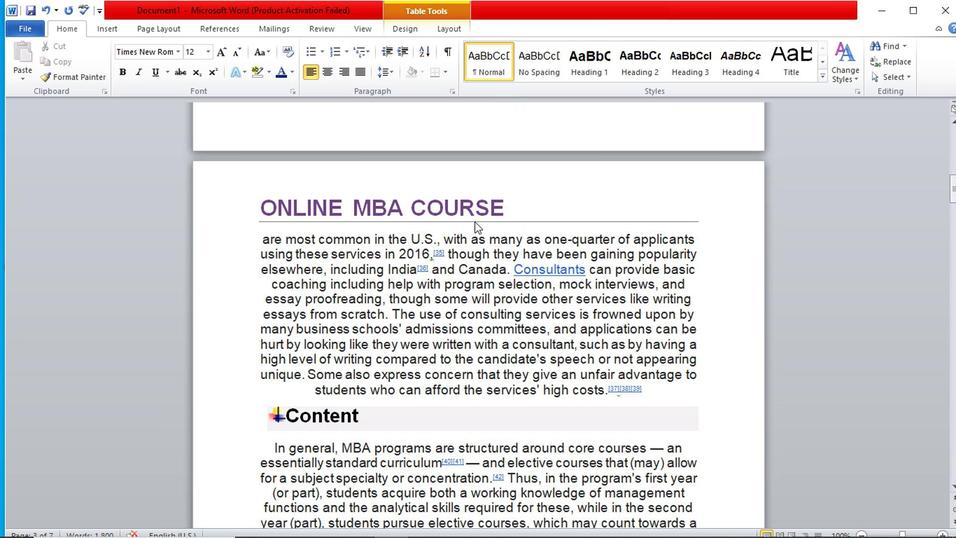 
Action: Mouse scrolled (473, 222) with delta (0, 0)
Screenshot: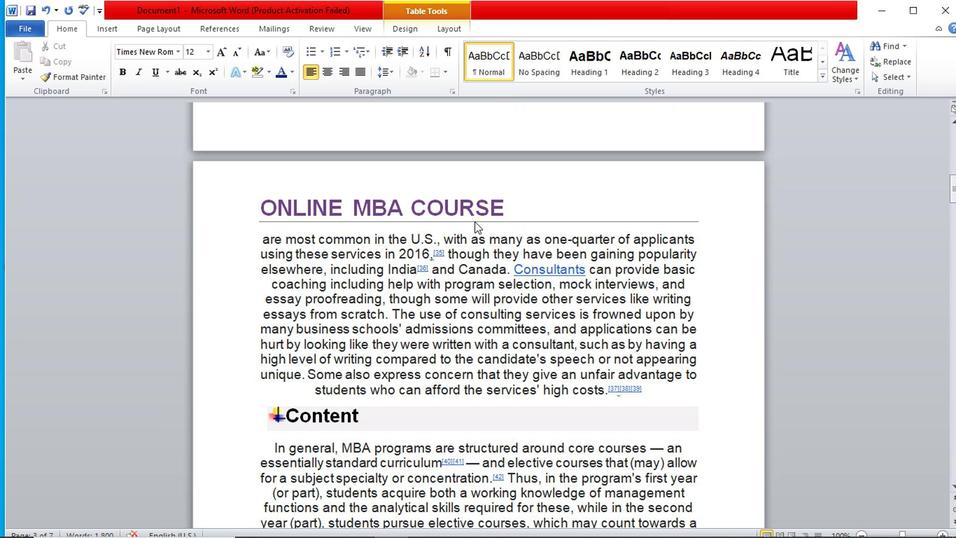 
Action: Mouse scrolled (473, 222) with delta (0, 0)
Screenshot: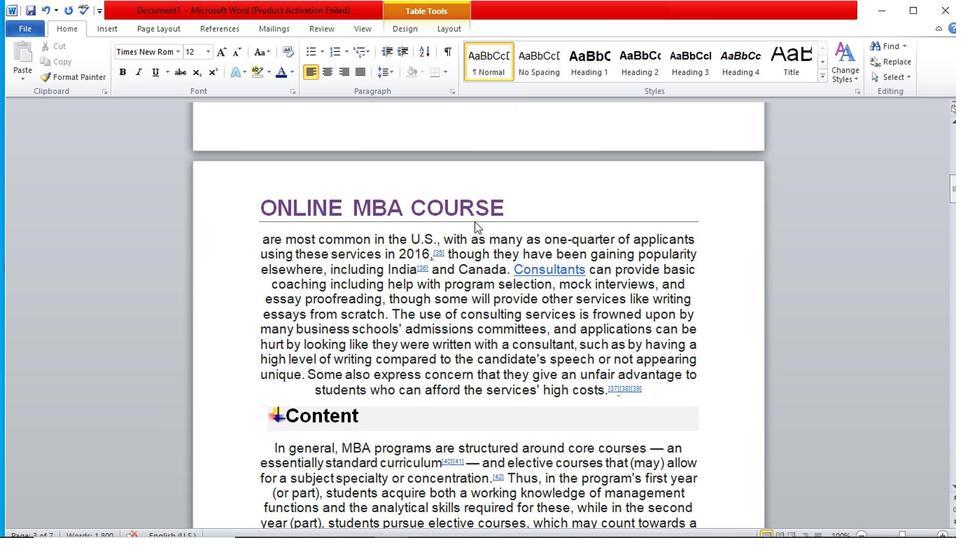 
Action: Mouse scrolled (473, 222) with delta (0, 0)
Screenshot: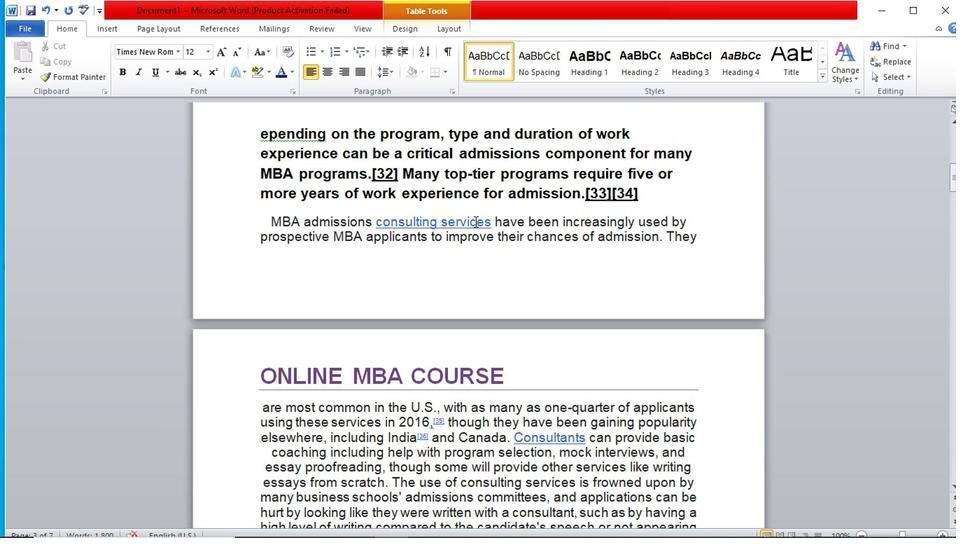 
Action: Mouse scrolled (473, 222) with delta (0, 0)
Screenshot: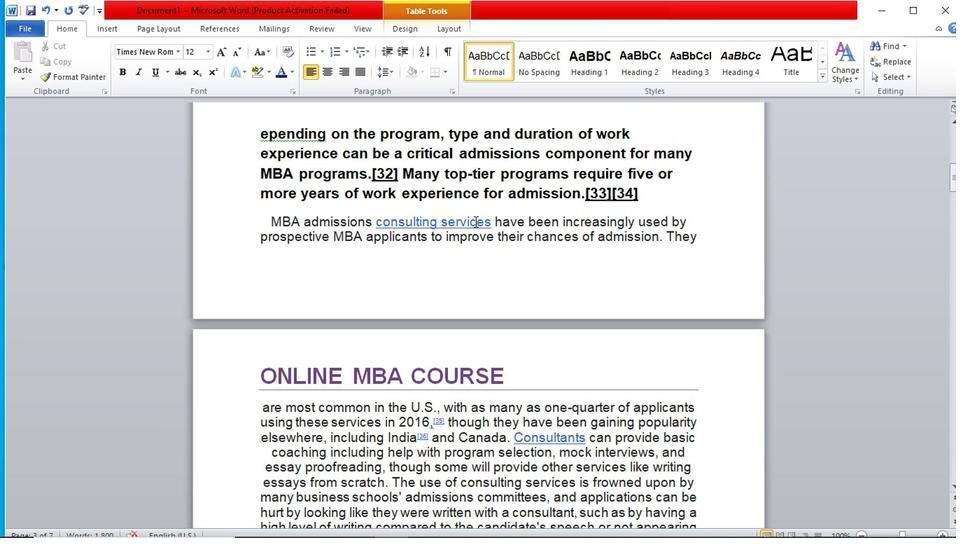 
Action: Mouse scrolled (473, 222) with delta (0, 0)
Screenshot: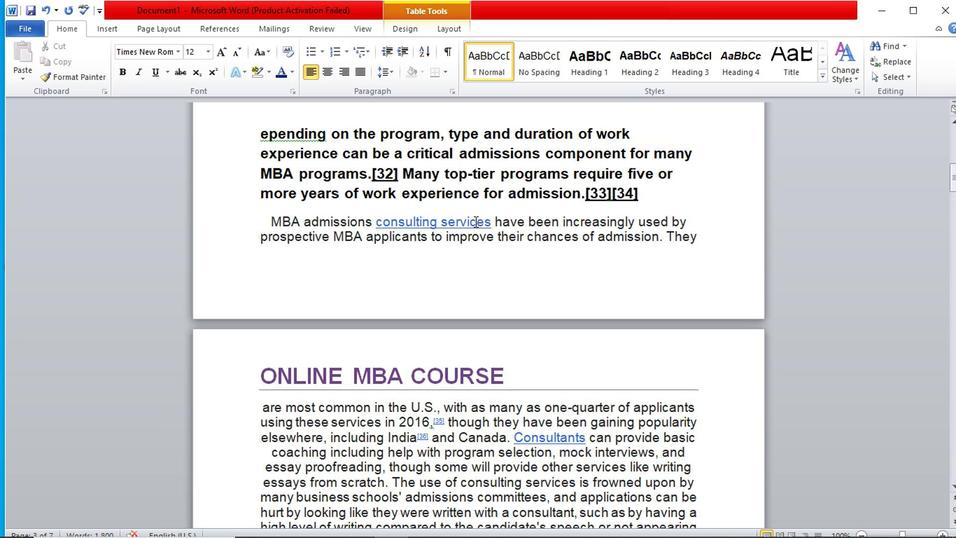 
Action: Mouse scrolled (473, 222) with delta (0, 0)
Screenshot: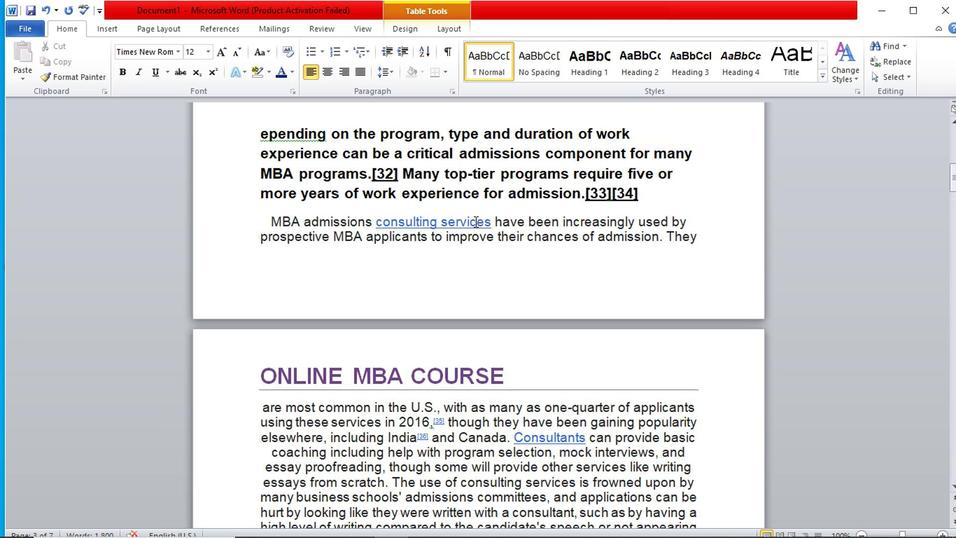 
Action: Mouse scrolled (473, 222) with delta (0, 0)
Screenshot: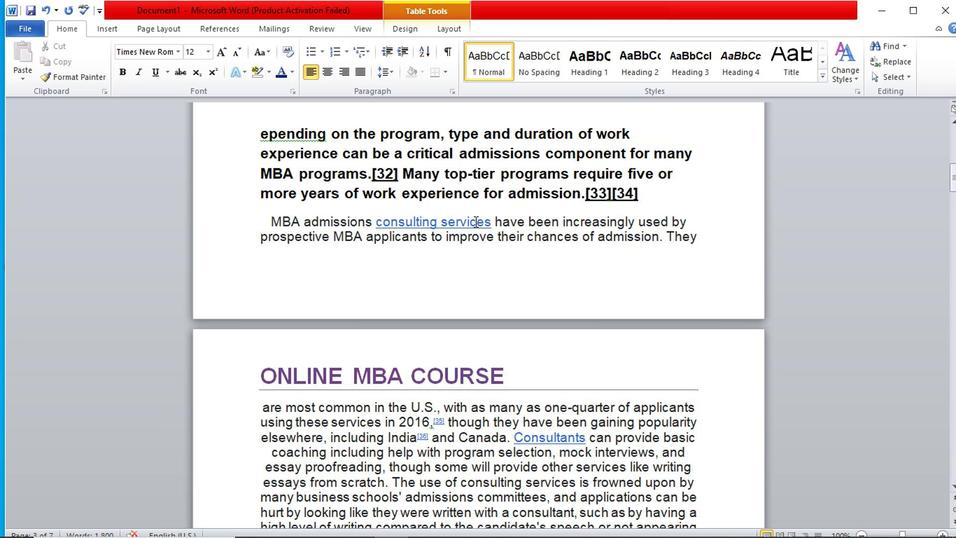 
Action: Mouse scrolled (473, 222) with delta (0, 0)
Screenshot: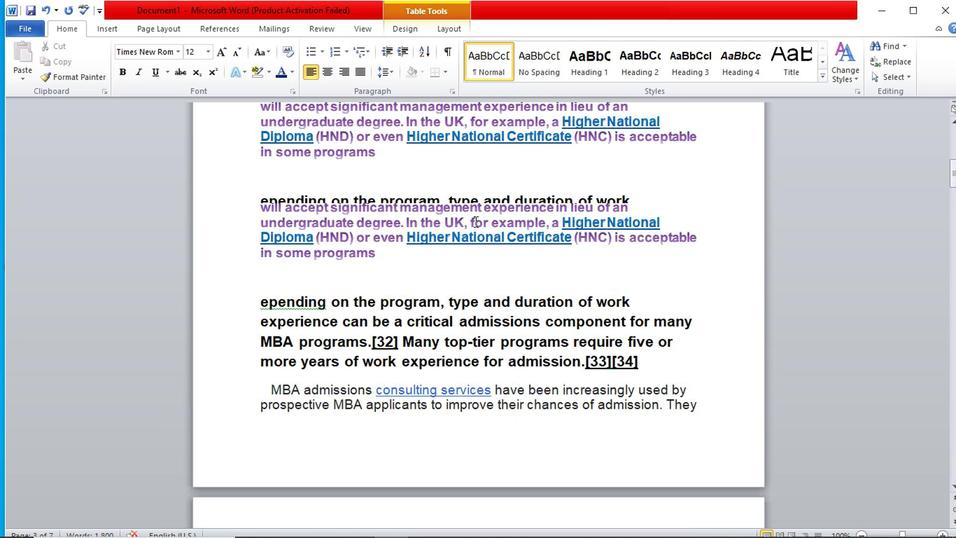 
Action: Mouse scrolled (473, 222) with delta (0, 0)
Screenshot: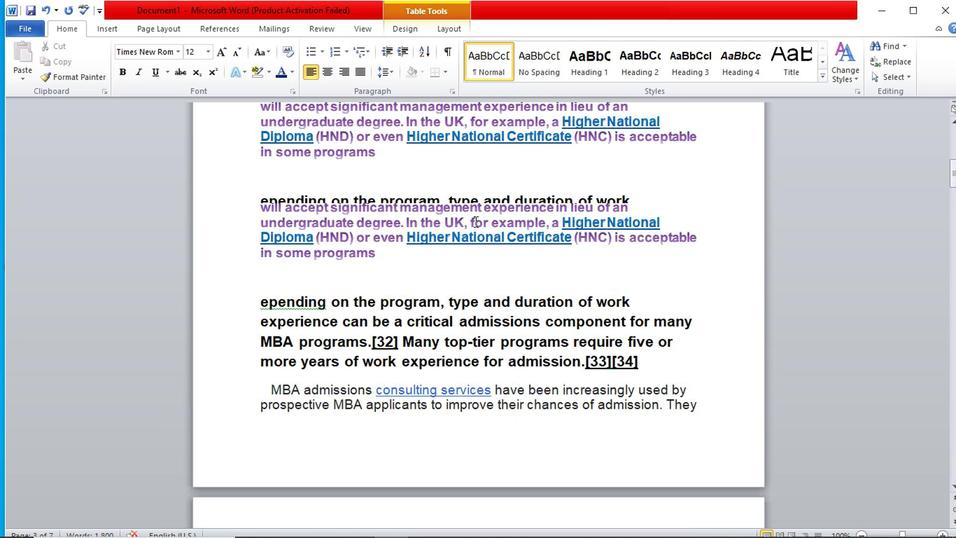 
Action: Mouse scrolled (473, 222) with delta (0, 0)
Screenshot: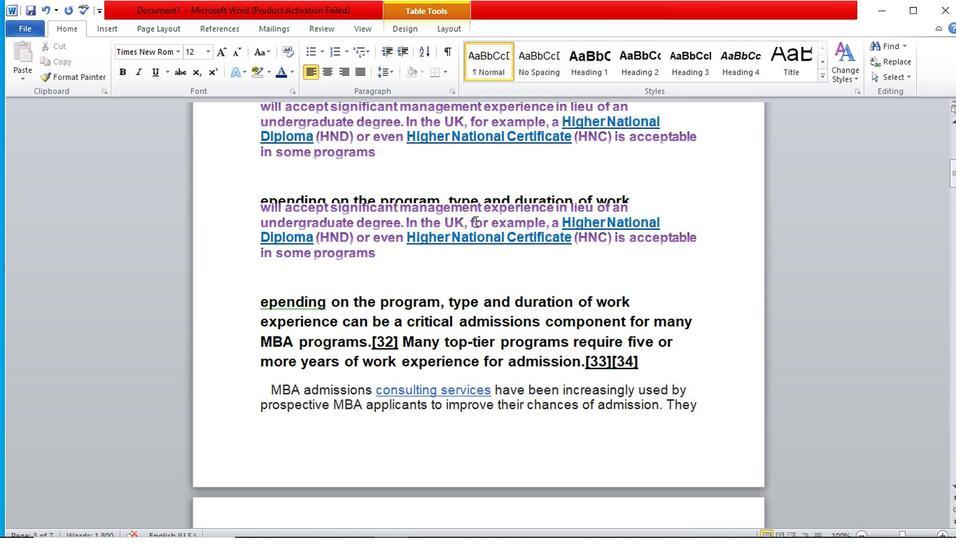 
Action: Mouse scrolled (473, 222) with delta (0, 0)
Screenshot: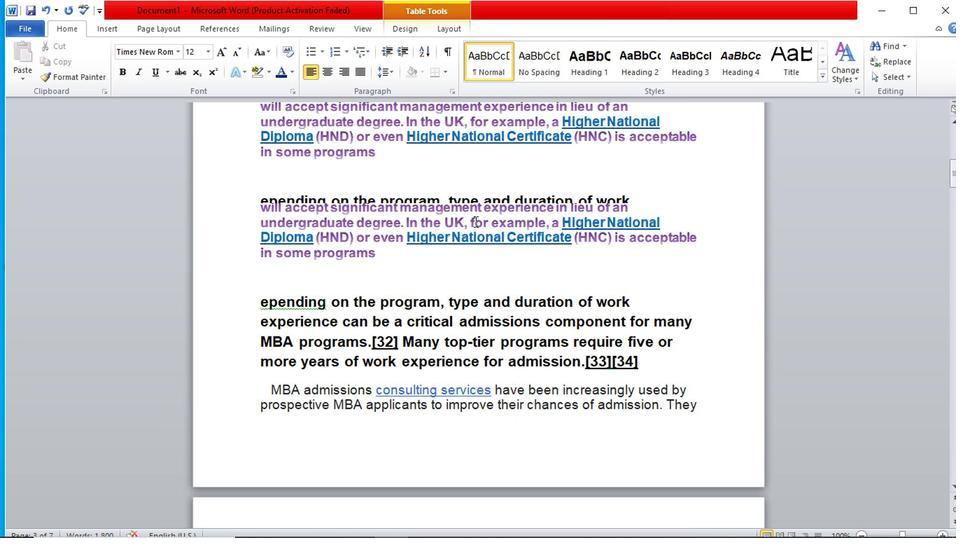 
Action: Mouse scrolled (473, 222) with delta (0, 0)
Screenshot: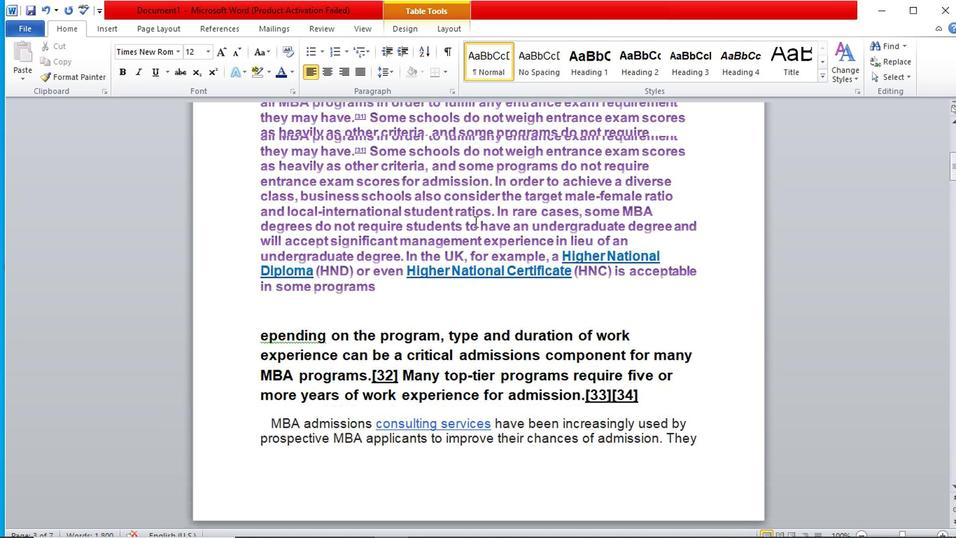
Action: Mouse moved to (478, 214)
Screenshot: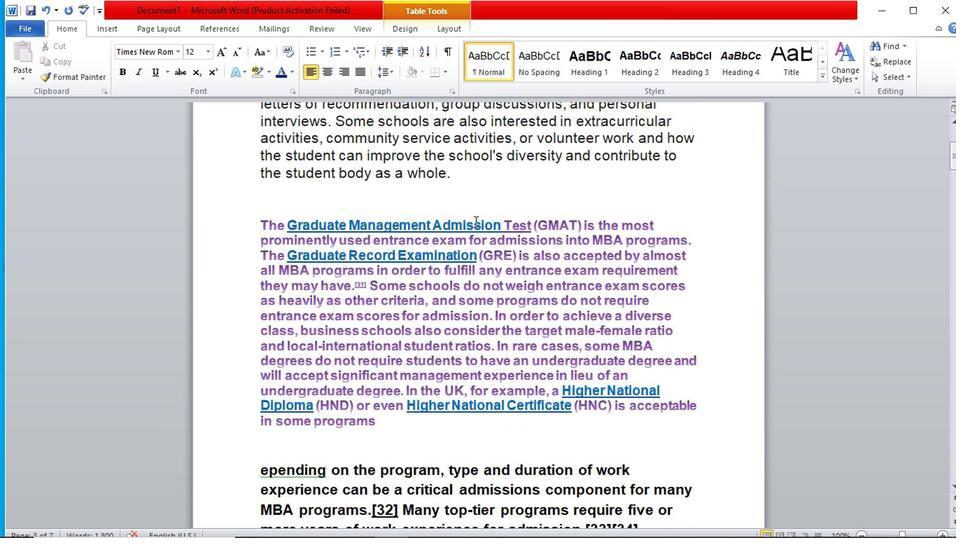 
Action: Mouse scrolled (478, 215) with delta (0, 0)
Screenshot: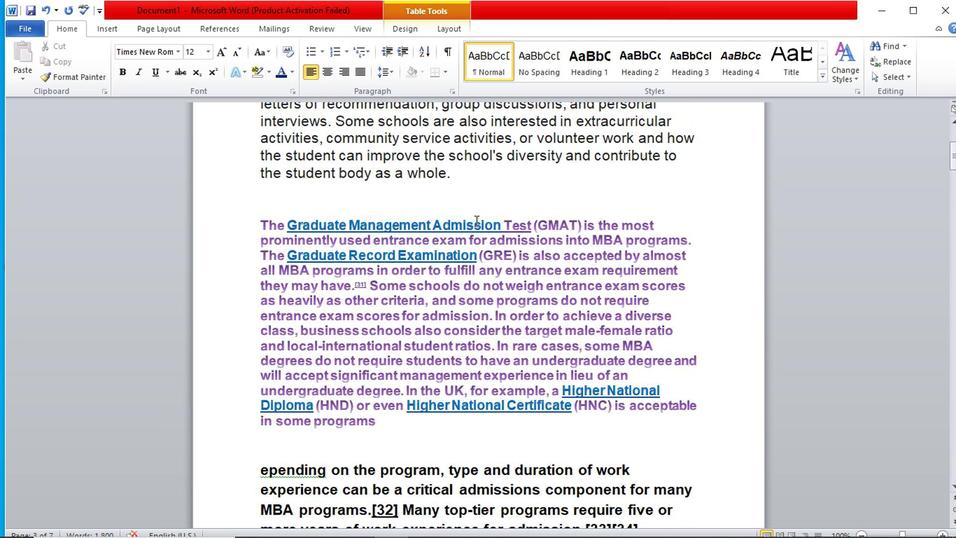 
Action: Mouse scrolled (478, 215) with delta (0, 0)
Screenshot: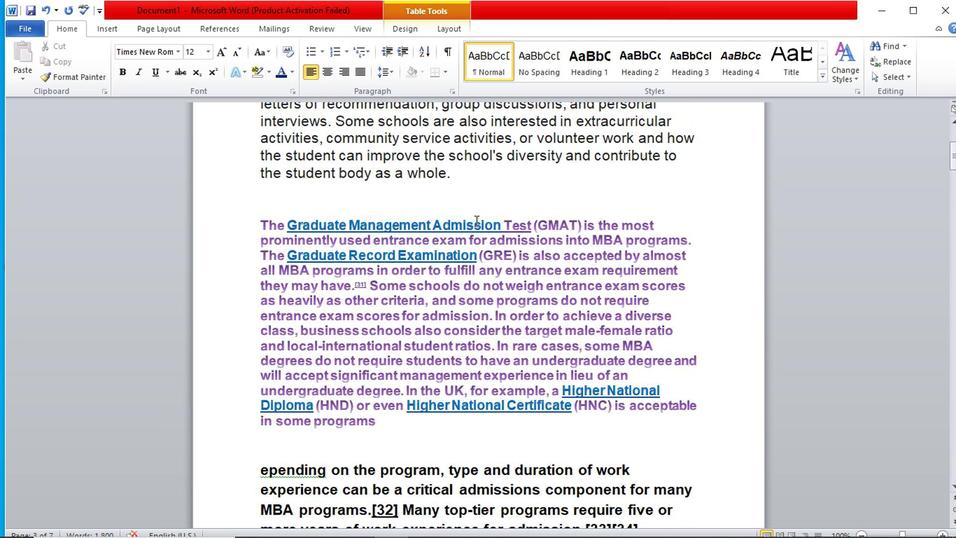 
Action: Mouse scrolled (478, 215) with delta (0, 0)
Screenshot: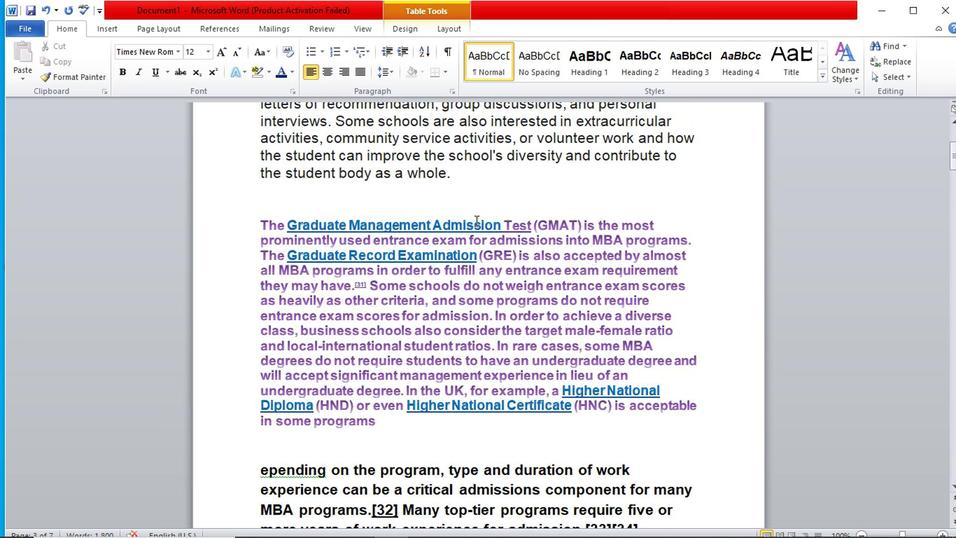 
Action: Mouse scrolled (478, 215) with delta (0, 0)
Screenshot: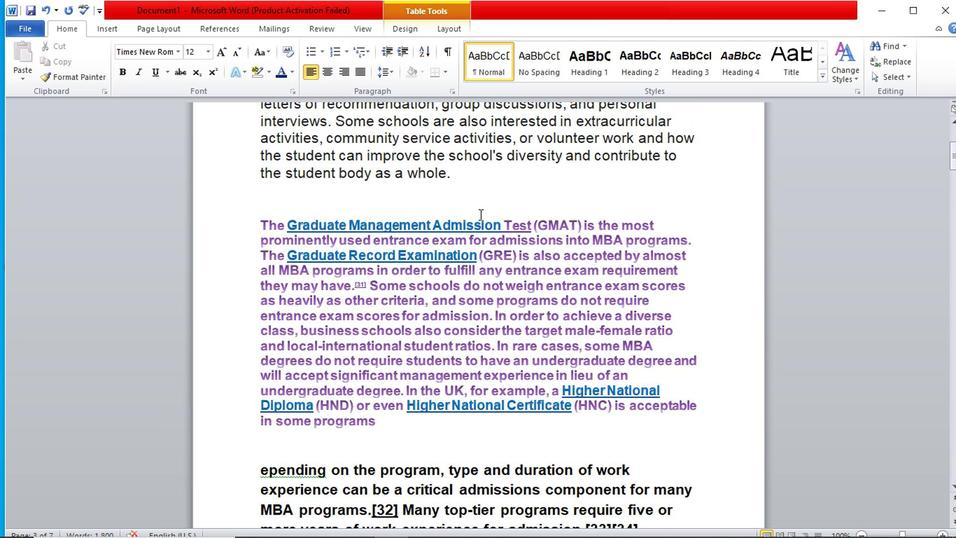 
Action: Mouse scrolled (478, 215) with delta (0, 0)
Screenshot: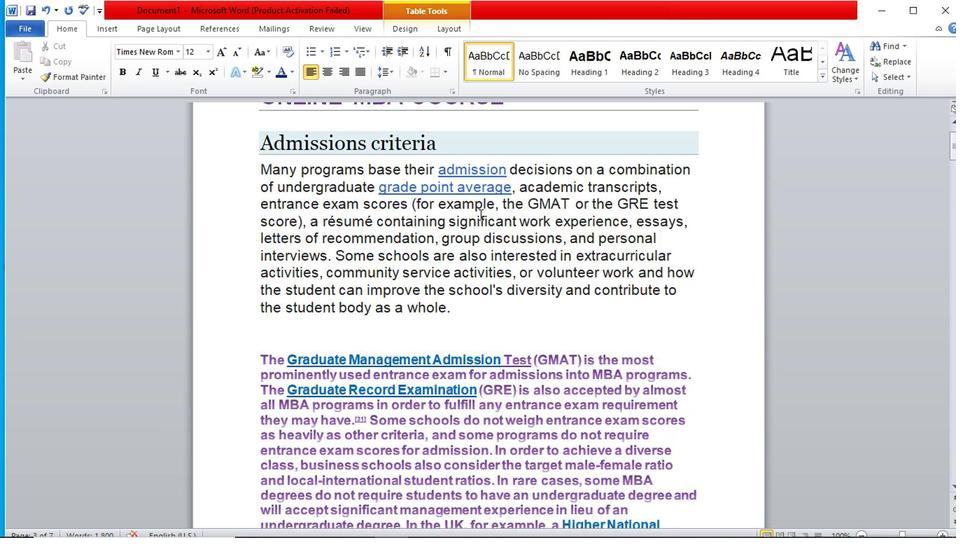 
Action: Mouse scrolled (478, 215) with delta (0, 0)
Screenshot: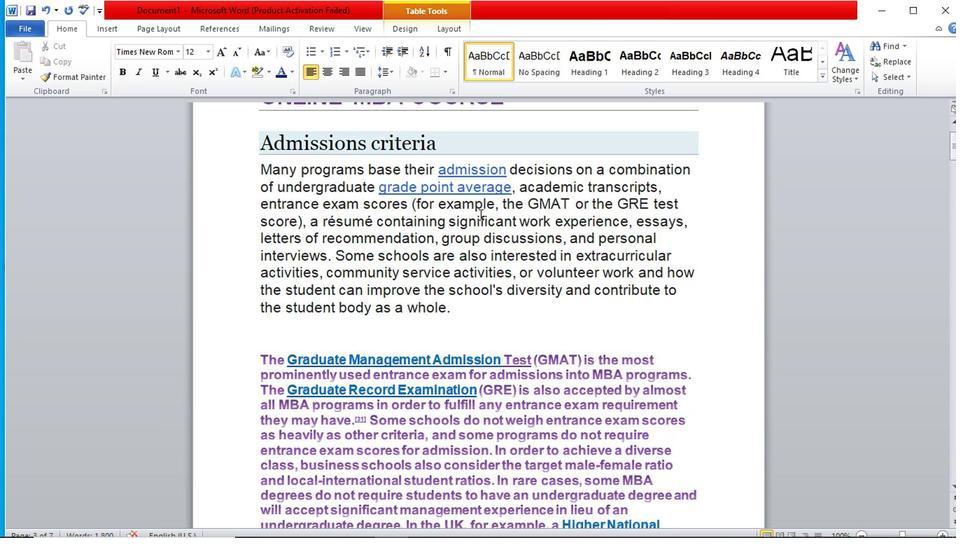 
Action: Mouse scrolled (478, 215) with delta (0, 0)
Screenshot: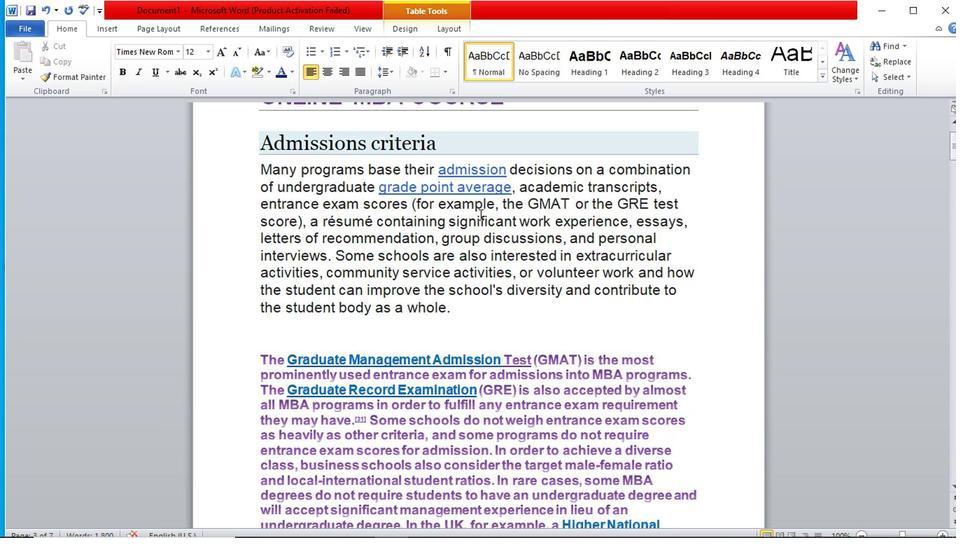 
Action: Mouse scrolled (478, 215) with delta (0, 0)
Screenshot: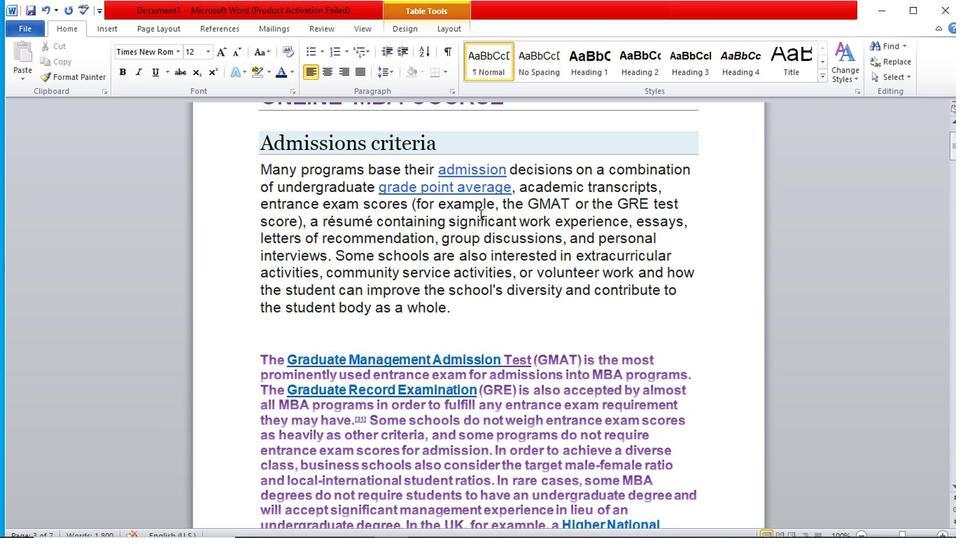 
Action: Mouse scrolled (478, 215) with delta (0, 0)
Screenshot: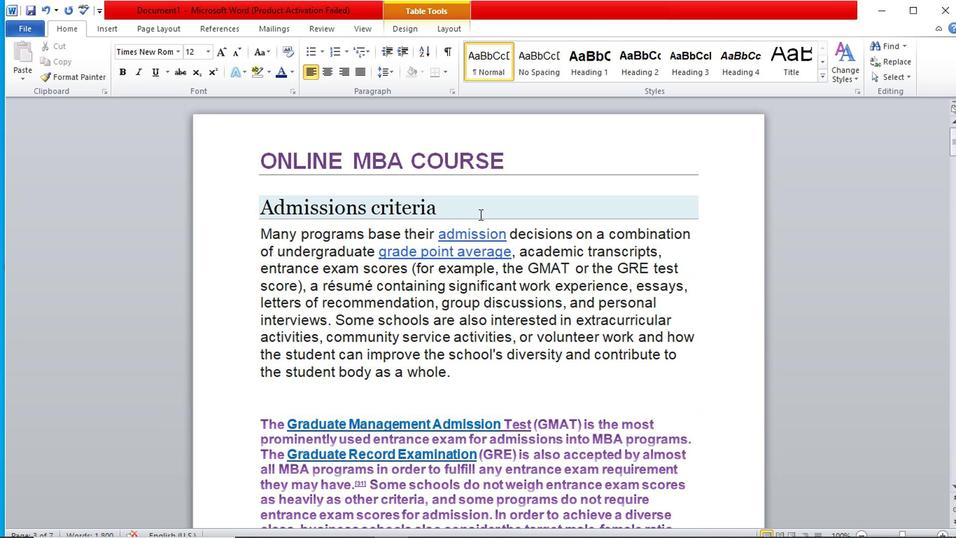 
Action: Mouse scrolled (478, 215) with delta (0, 0)
Screenshot: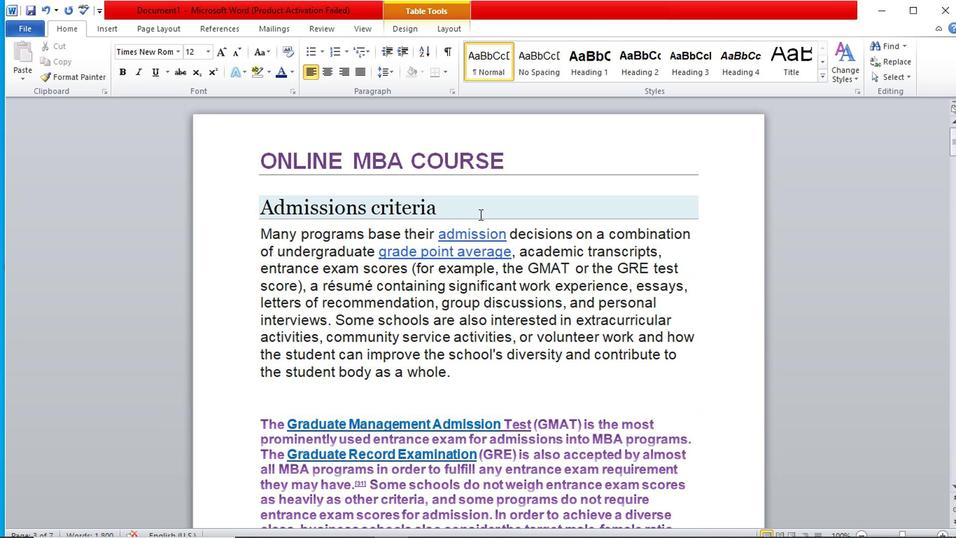 
Action: Mouse scrolled (478, 215) with delta (0, 0)
Screenshot: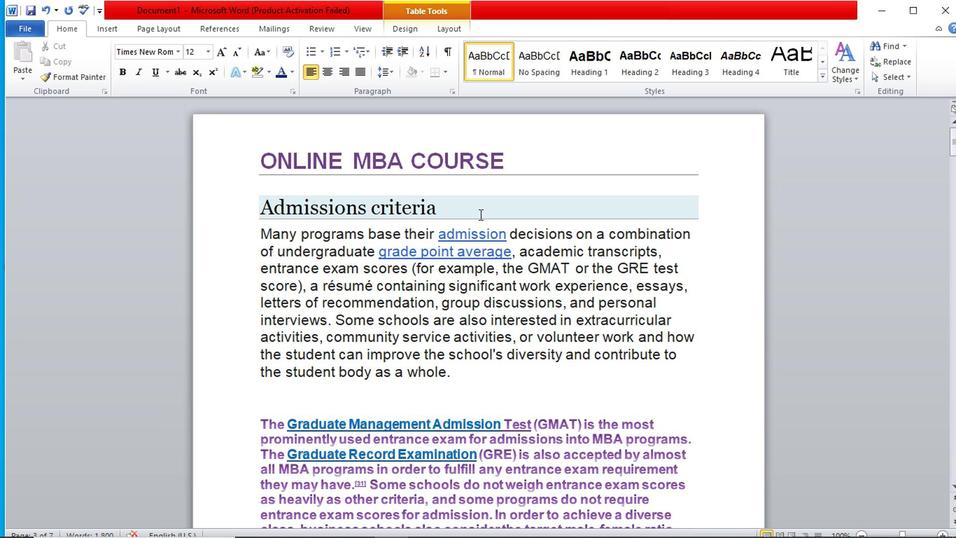 
Action: Mouse scrolled (478, 215) with delta (0, 0)
Screenshot: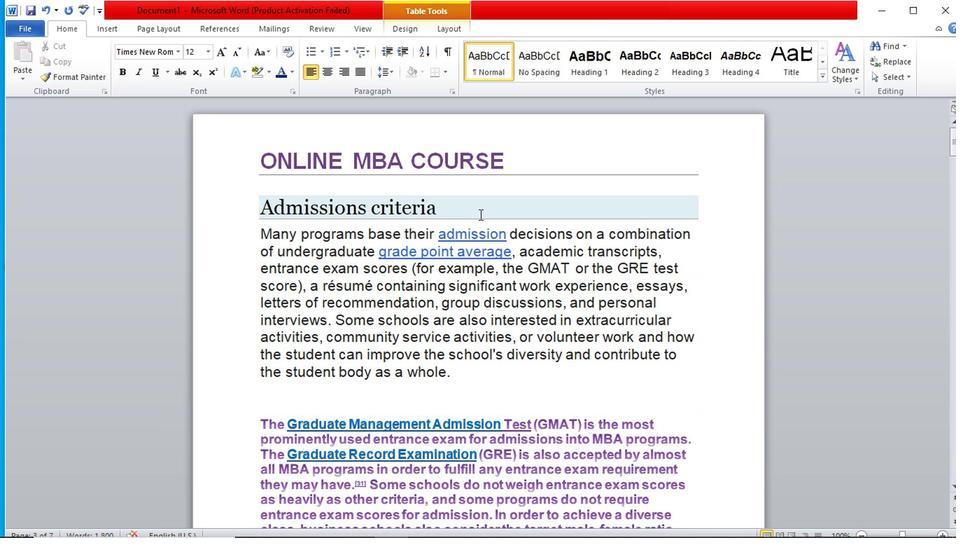 
Action: Mouse moved to (708, 295)
Screenshot: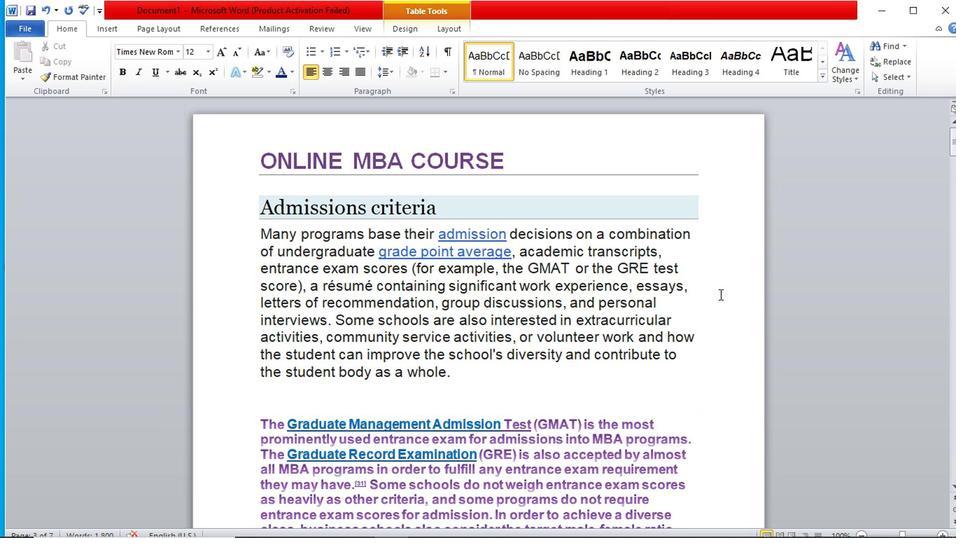 
Action: Mouse pressed left at (708, 295)
Screenshot: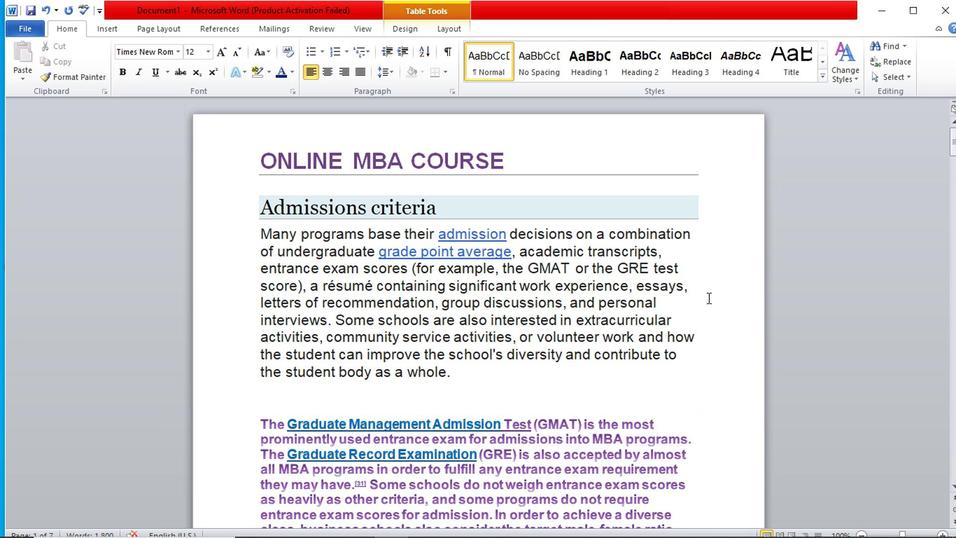 
Action: Mouse moved to (253, 235)
Screenshot: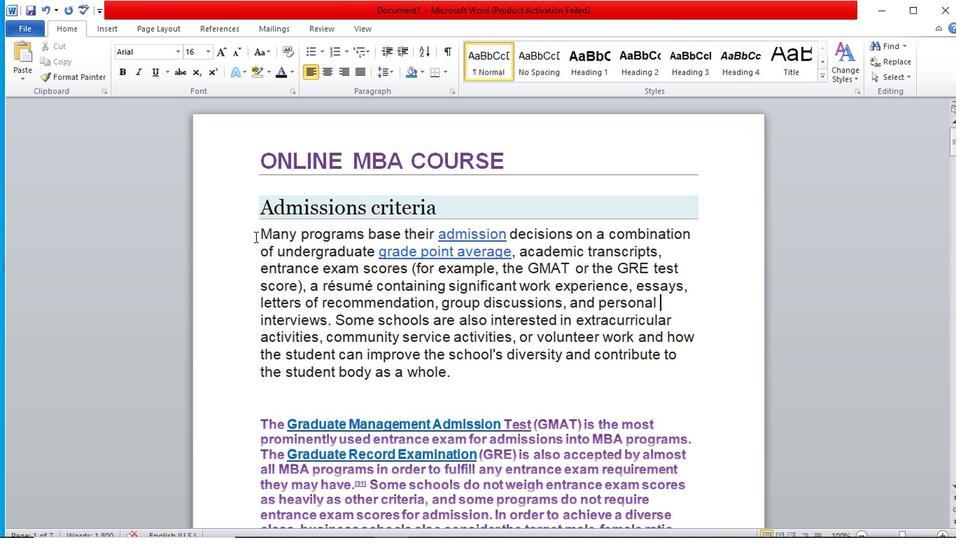 
Action: Mouse pressed left at (253, 235)
Screenshot: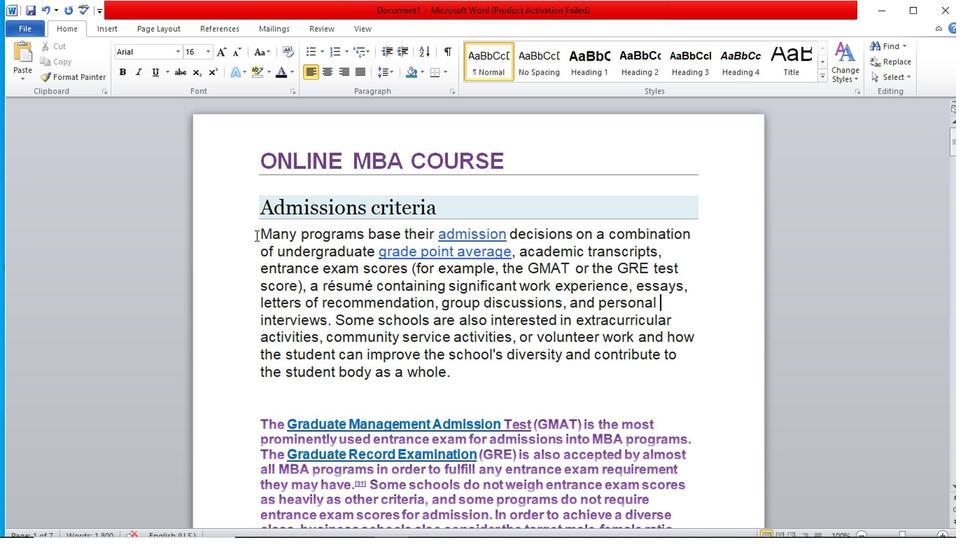 
Action: Mouse moved to (240, 54)
Screenshot: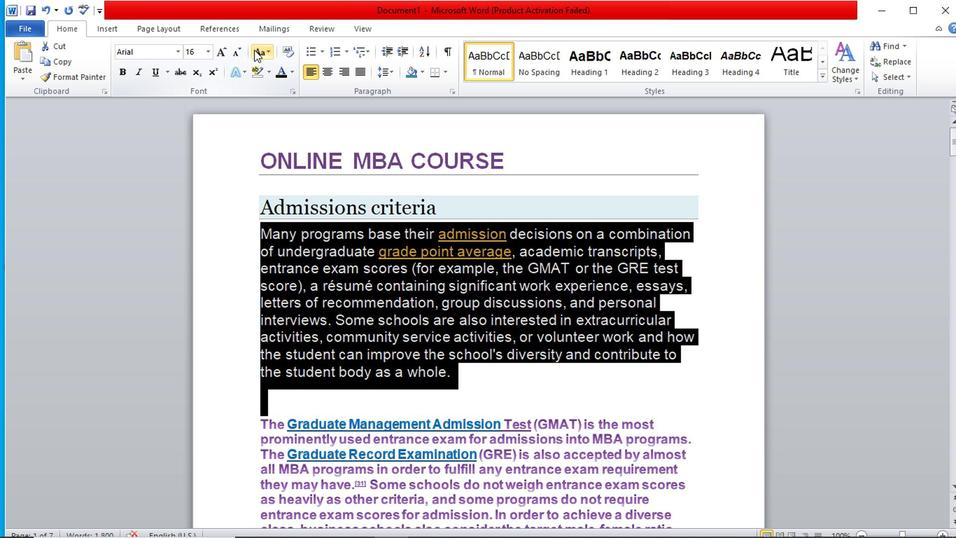 
Action: Mouse pressed left at (240, 54)
Screenshot: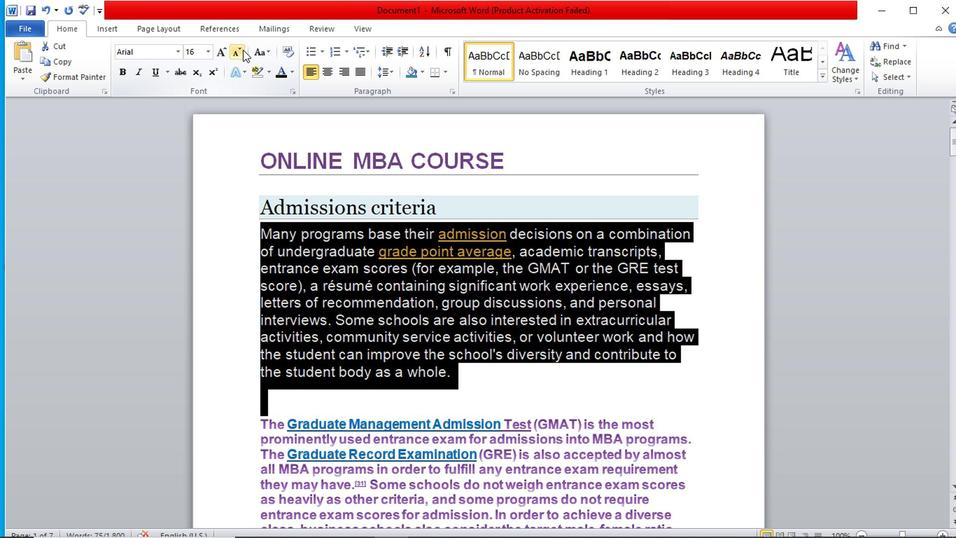 
Action: Mouse pressed left at (240, 54)
Screenshot: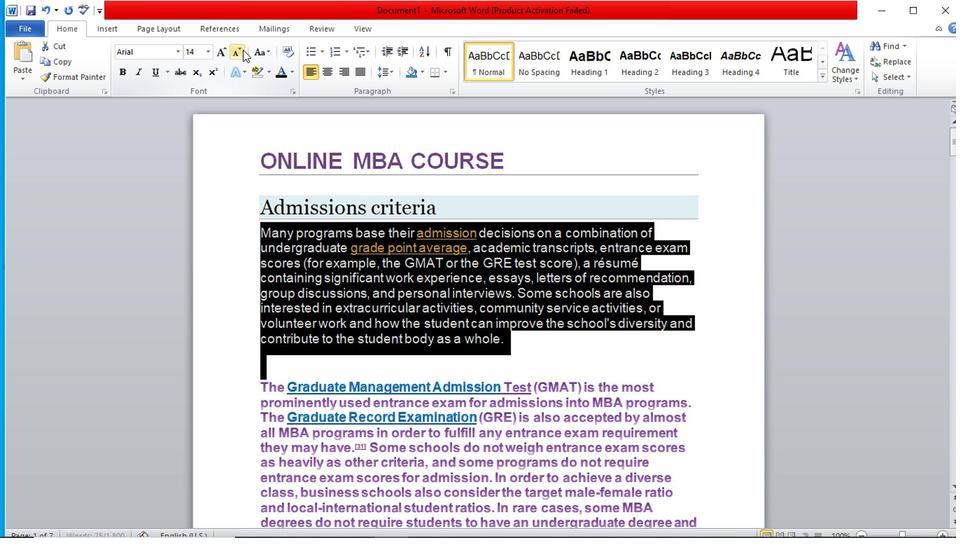 
Action: Mouse moved to (610, 323)
Screenshot: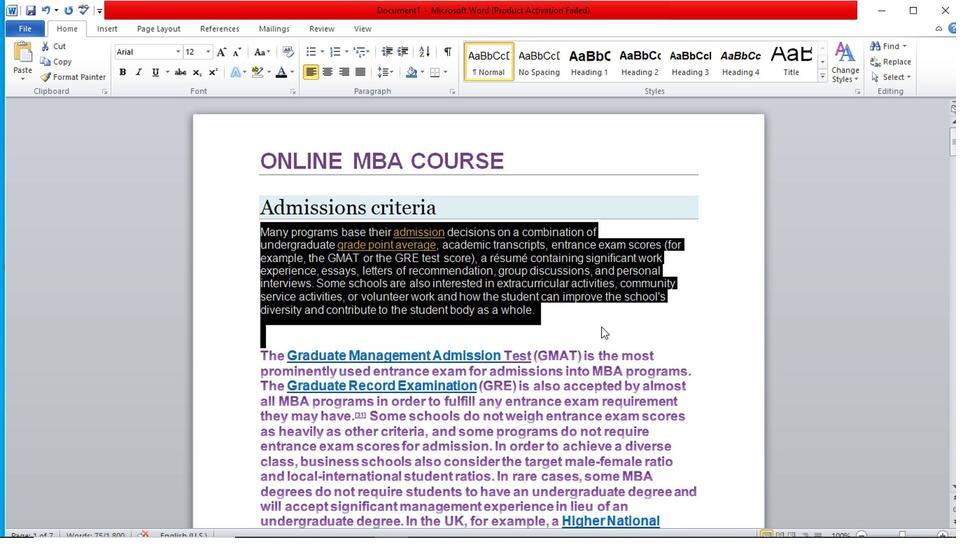 
Action: Mouse pressed left at (610, 323)
Screenshot: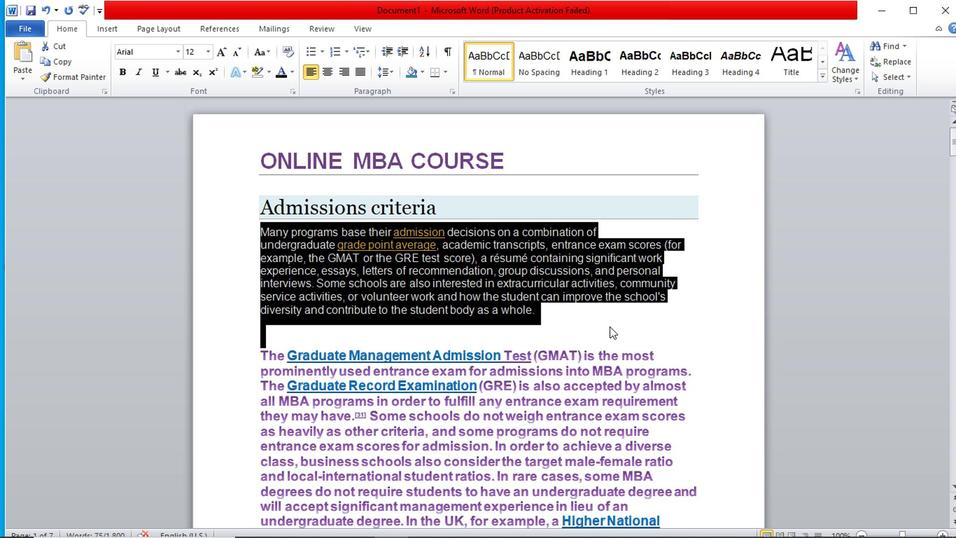 
Action: Mouse moved to (603, 327)
Screenshot: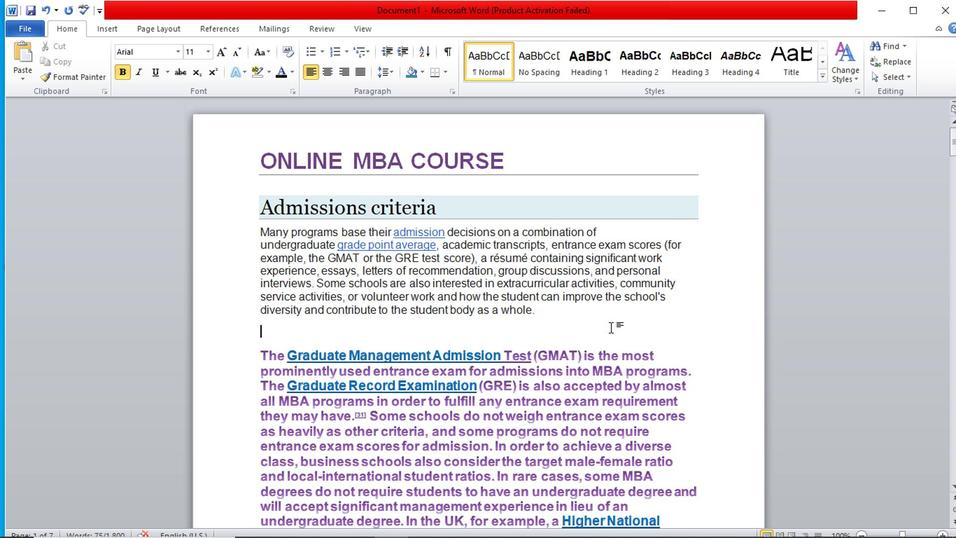 
Action: Mouse scrolled (603, 326) with delta (0, 0)
Screenshot: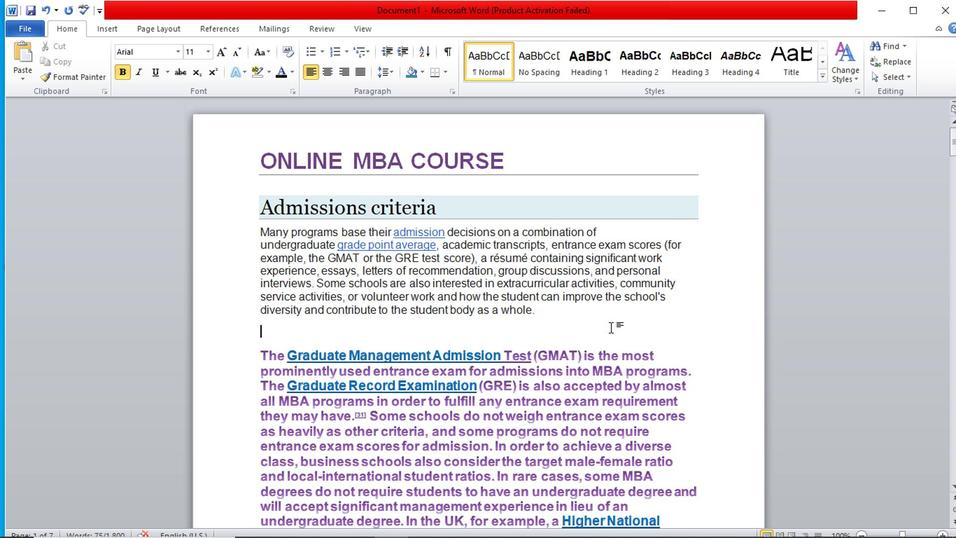 
Action: Mouse moved to (602, 328)
Screenshot: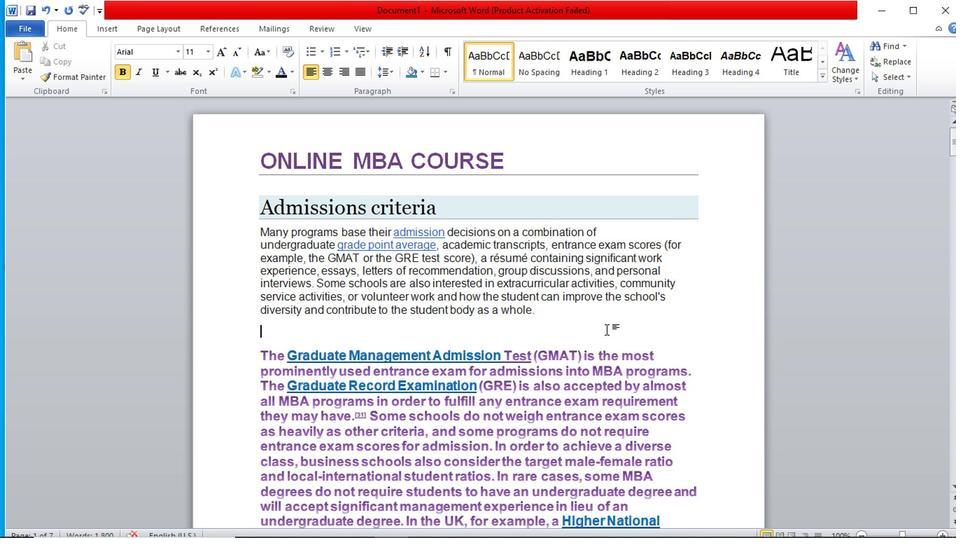 
Action: Mouse scrolled (602, 327) with delta (0, 0)
Screenshot: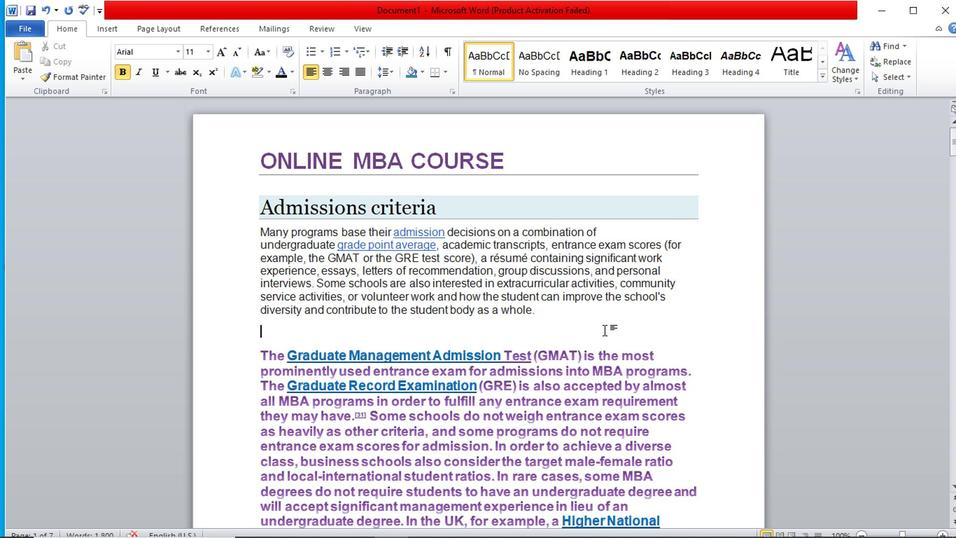 
Action: Mouse moved to (594, 327)
Screenshot: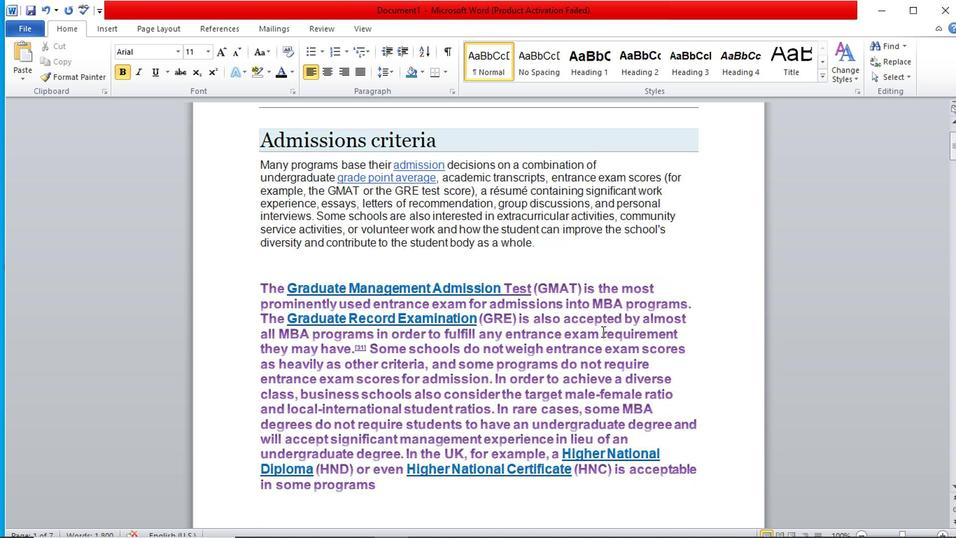 
Action: Mouse scrolled (594, 326) with delta (0, 0)
Screenshot: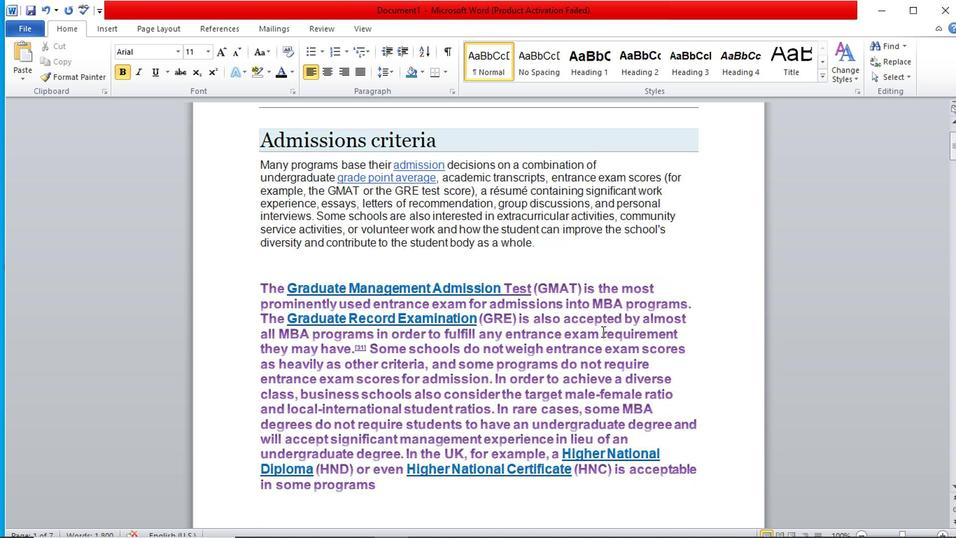 
Action: Mouse moved to (592, 326)
Screenshot: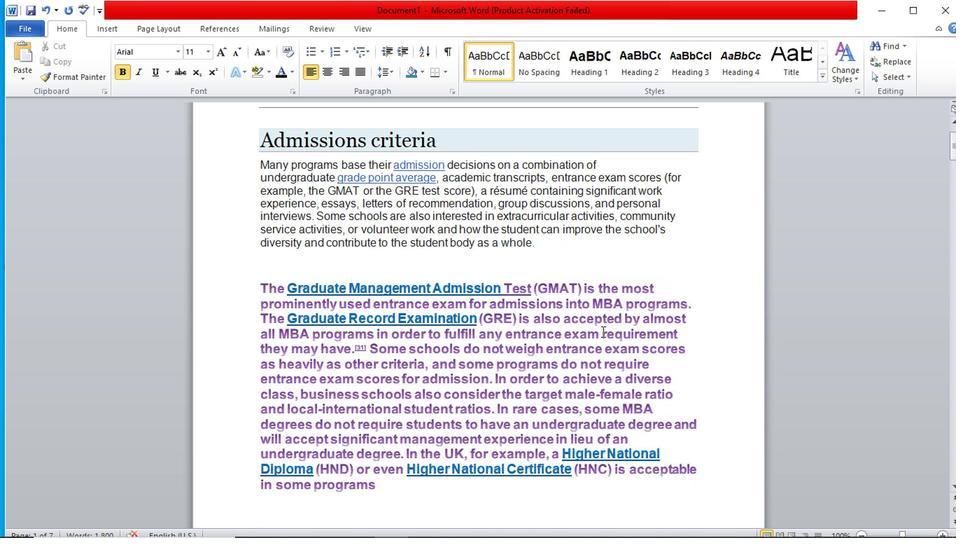 
Action: Mouse scrolled (592, 326) with delta (0, 0)
Screenshot: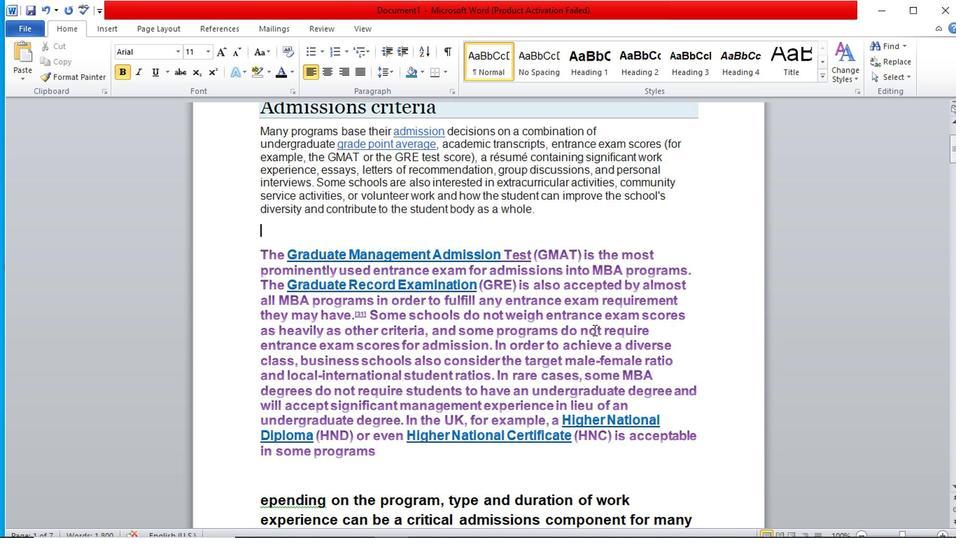 
Action: Mouse moved to (260, 220)
Screenshot: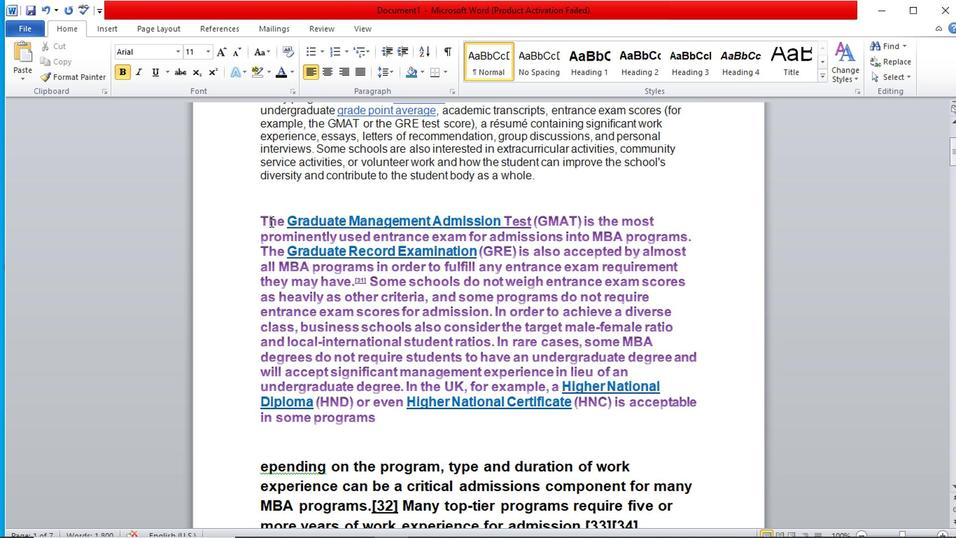 
Action: Mouse pressed left at (260, 220)
Screenshot: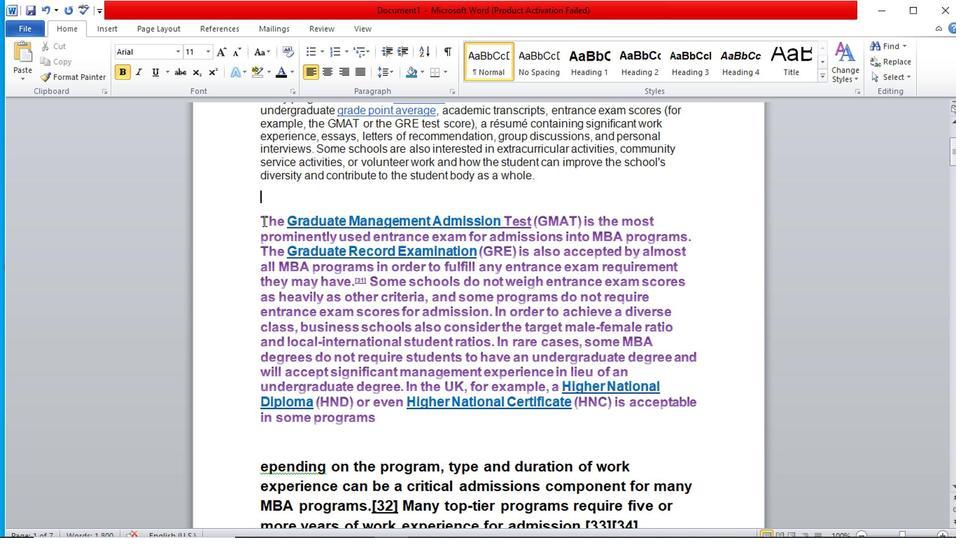 
Action: Mouse moved to (239, 57)
Screenshot: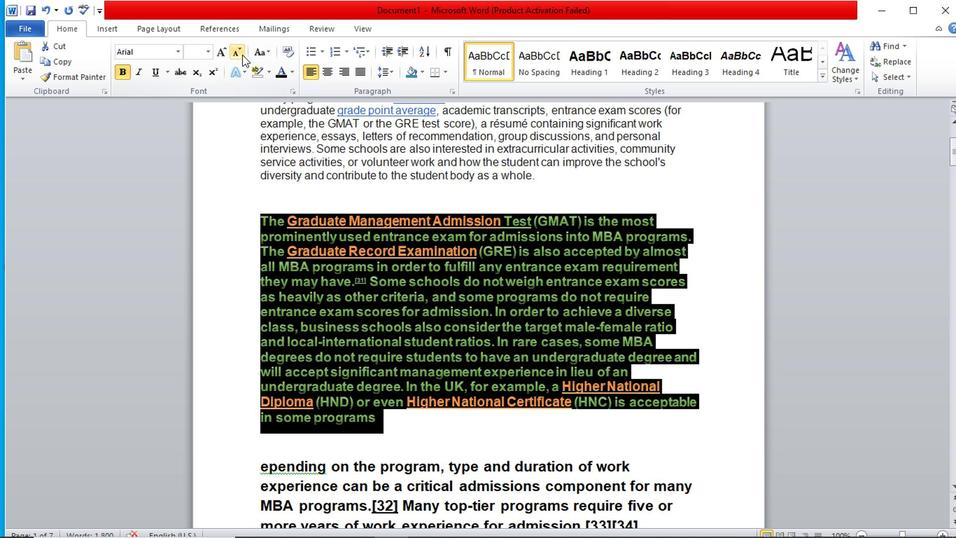 
Action: Mouse pressed left at (239, 57)
Screenshot: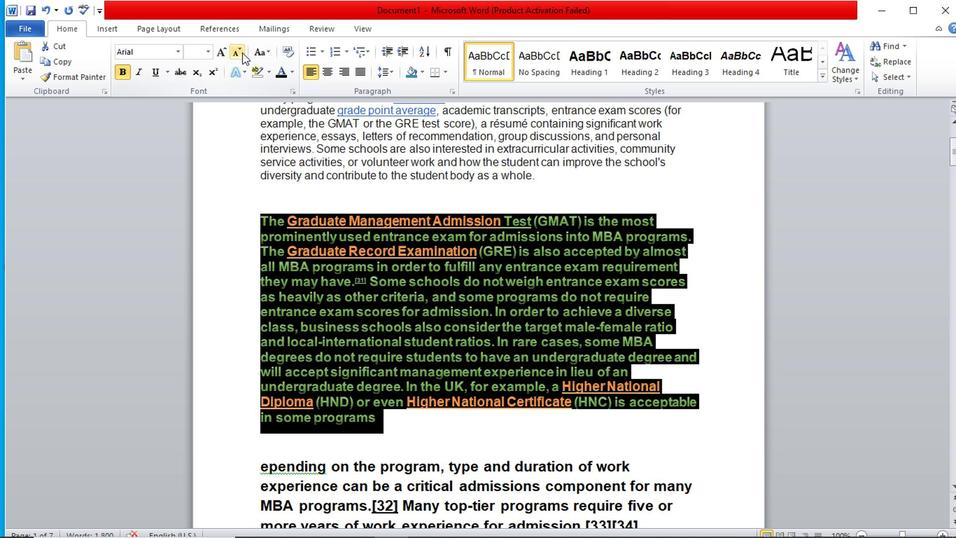 
Action: Mouse moved to (683, 394)
Screenshot: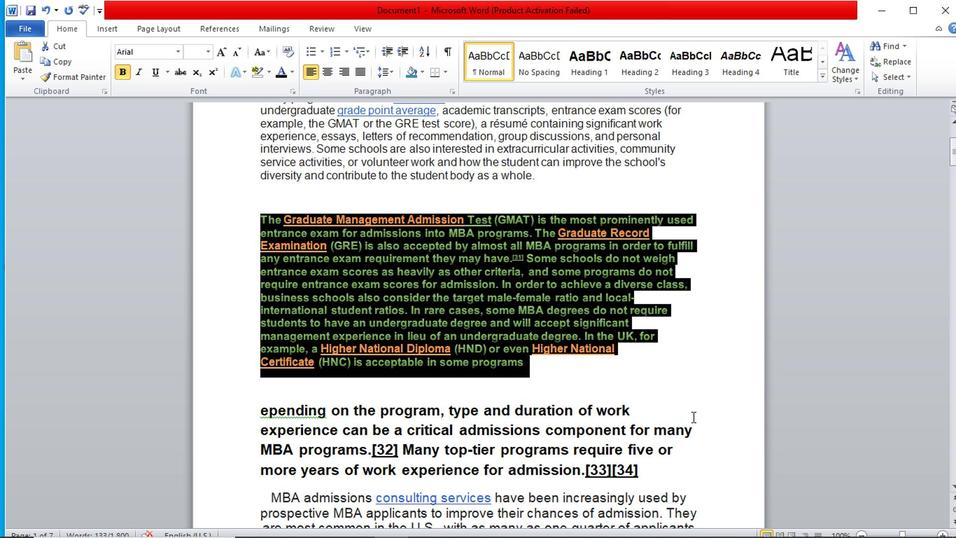 
Action: Mouse pressed left at (683, 394)
Screenshot: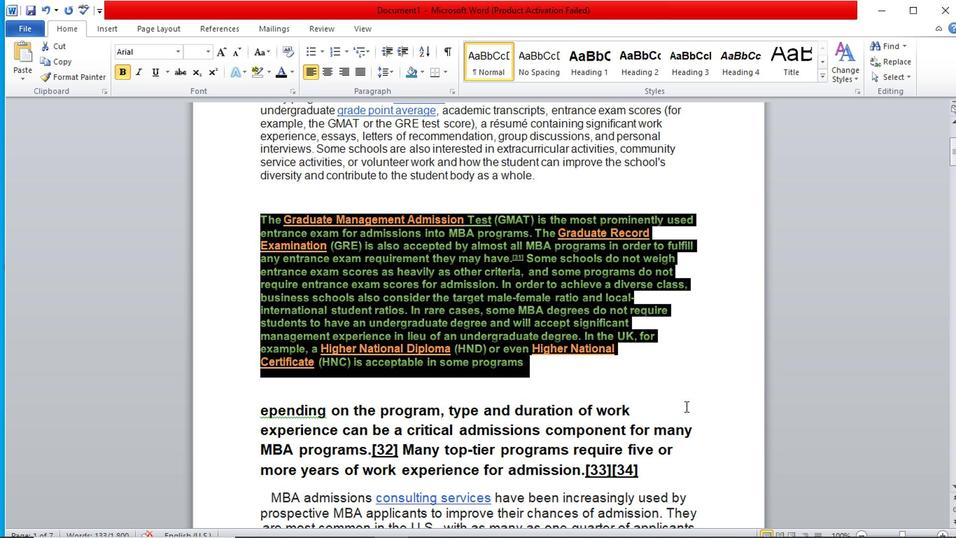 
Action: Mouse moved to (616, 345)
Screenshot: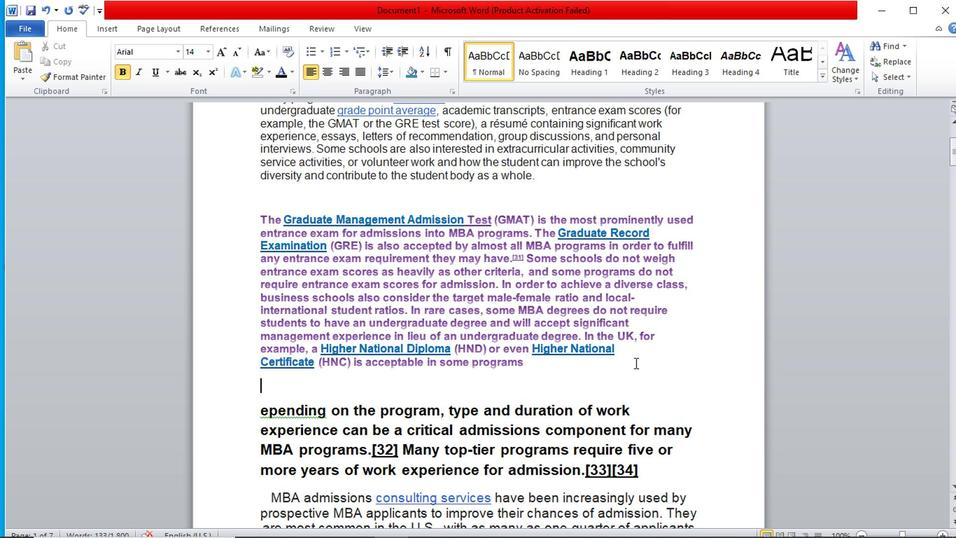 
Action: Mouse scrolled (616, 345) with delta (0, 0)
Screenshot: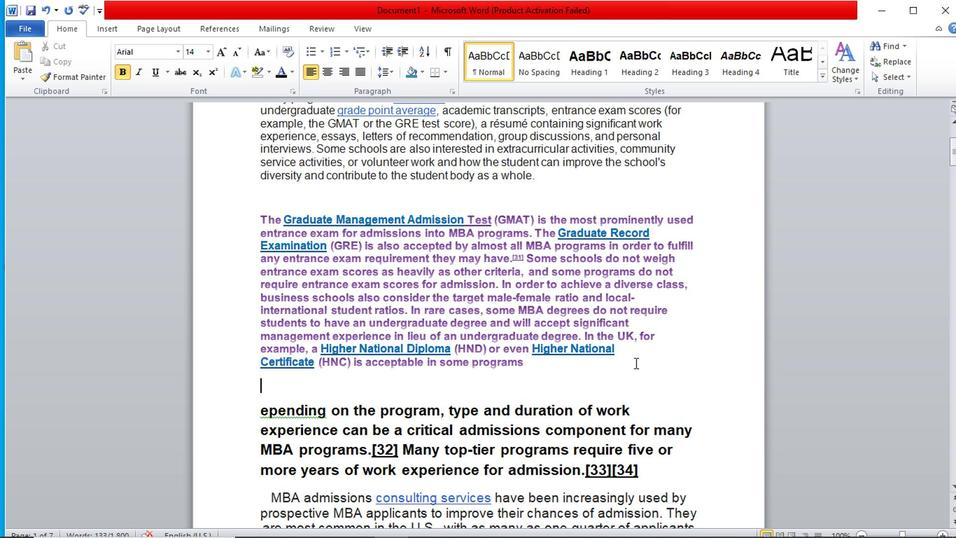 
Action: Mouse moved to (616, 345)
Screenshot: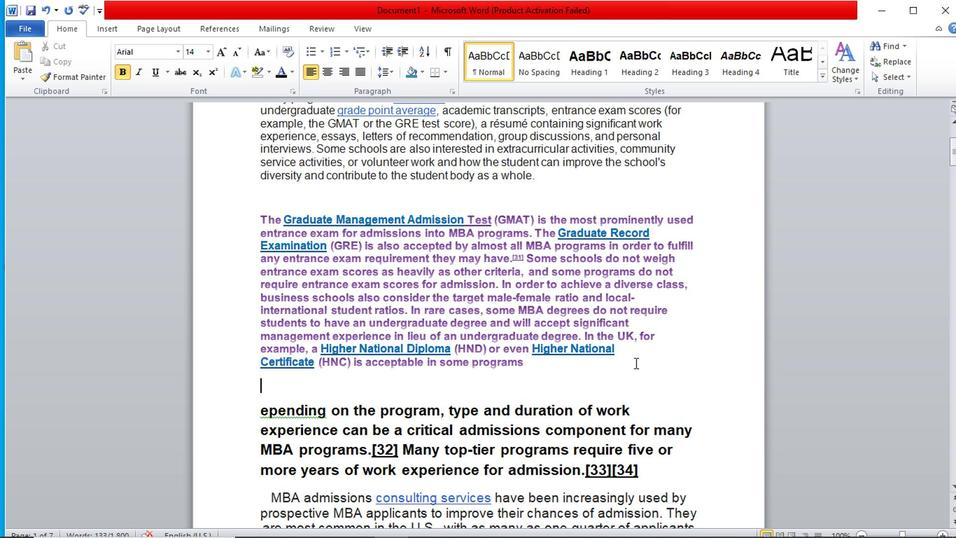 
Action: Mouse scrolled (616, 345) with delta (0, 0)
Screenshot: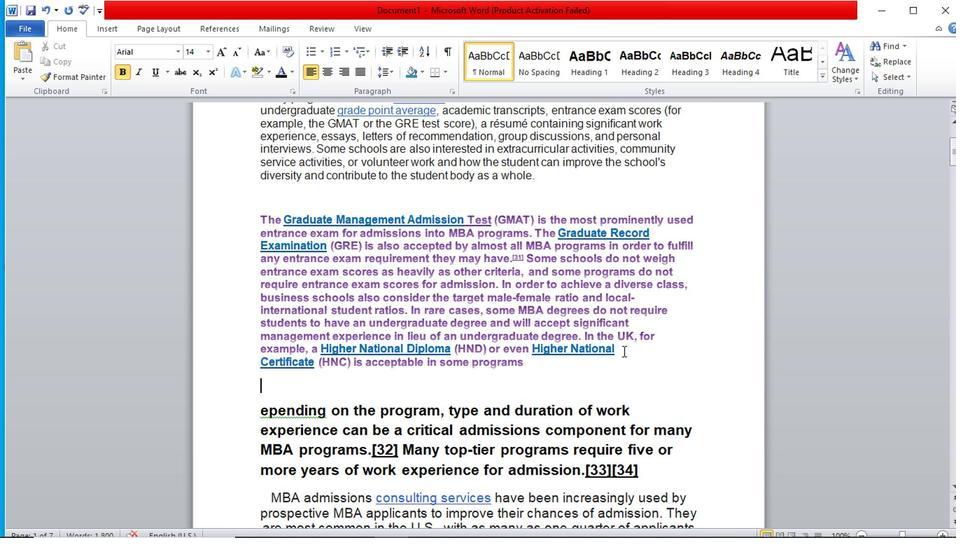 
Action: Mouse scrolled (616, 345) with delta (0, 0)
Screenshot: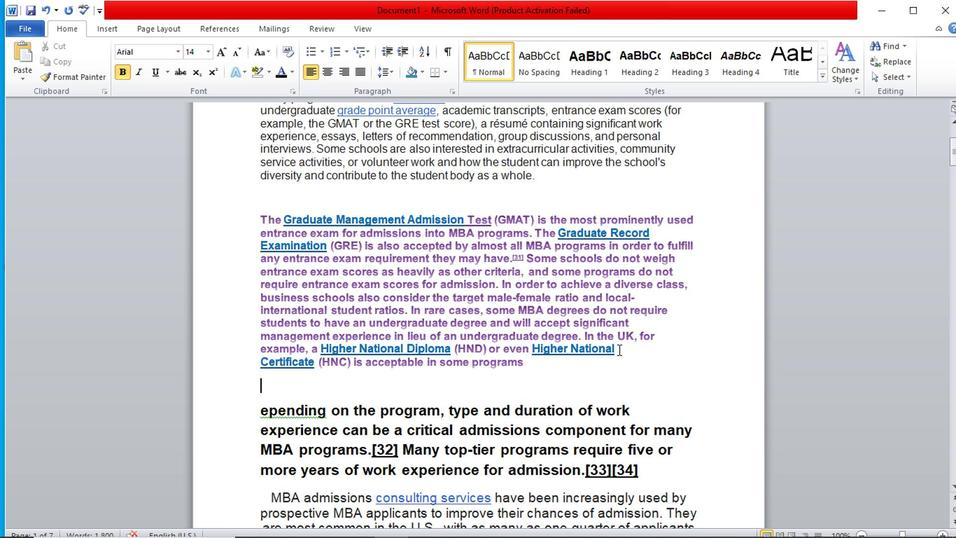 
Action: Mouse moved to (250, 302)
Screenshot: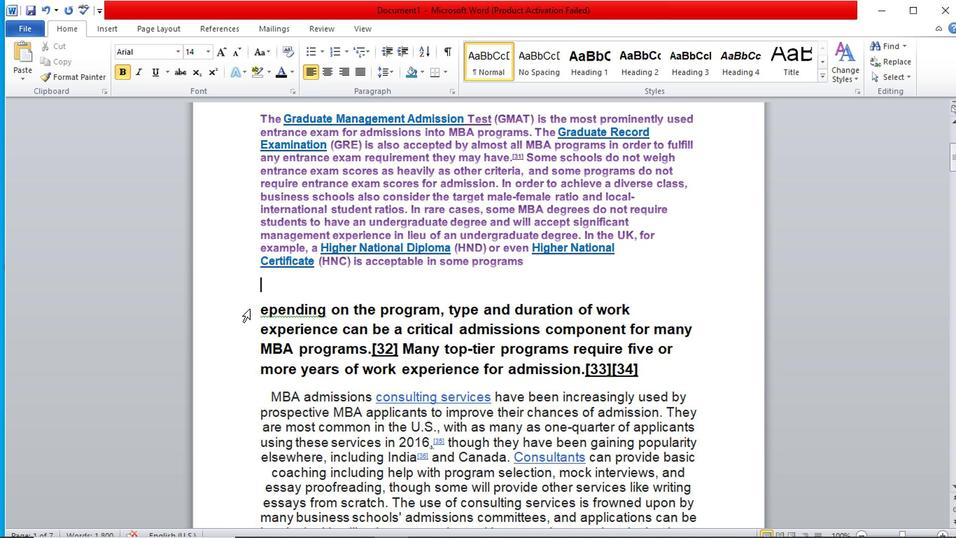 
Action: Mouse pressed left at (250, 302)
Screenshot: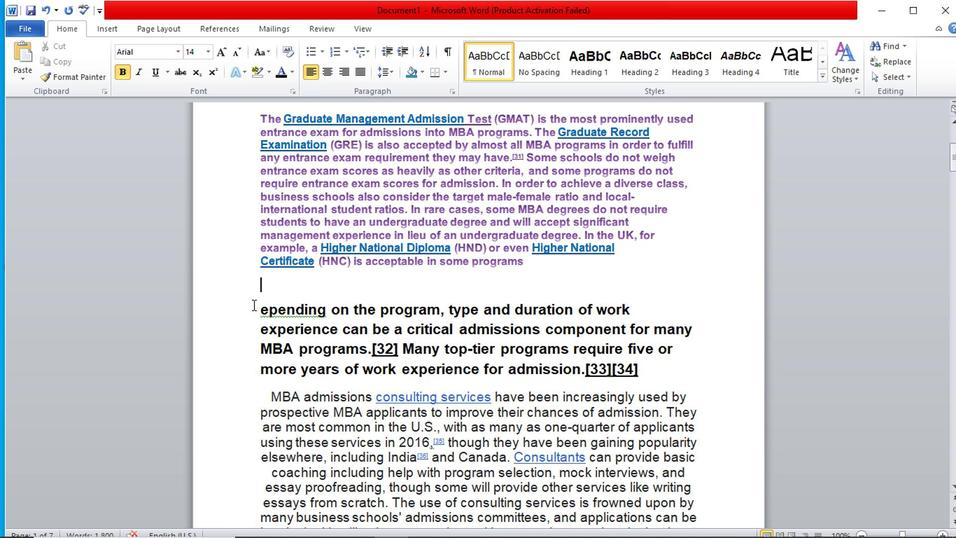 
Action: Mouse moved to (236, 52)
Screenshot: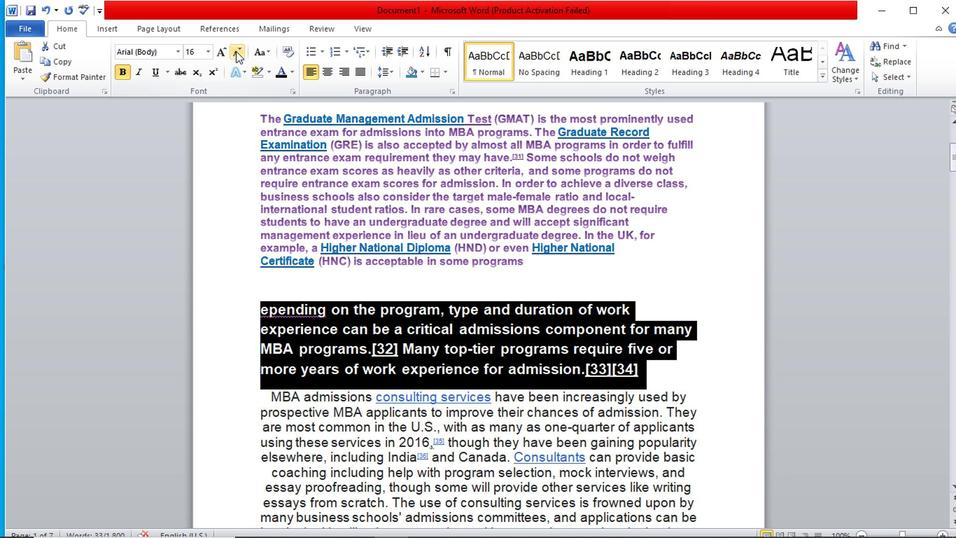 
Action: Mouse pressed left at (236, 52)
Screenshot: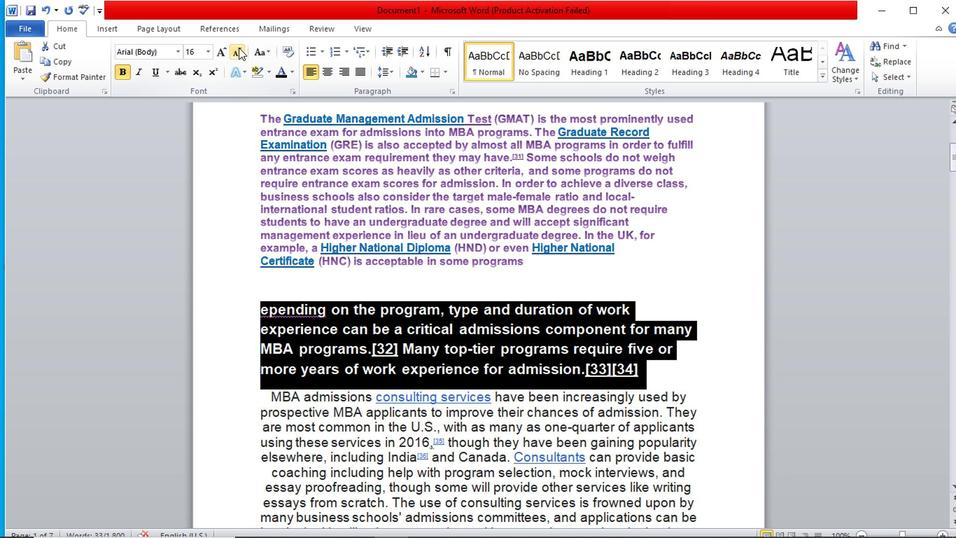 
Action: Mouse pressed left at (236, 52)
Screenshot: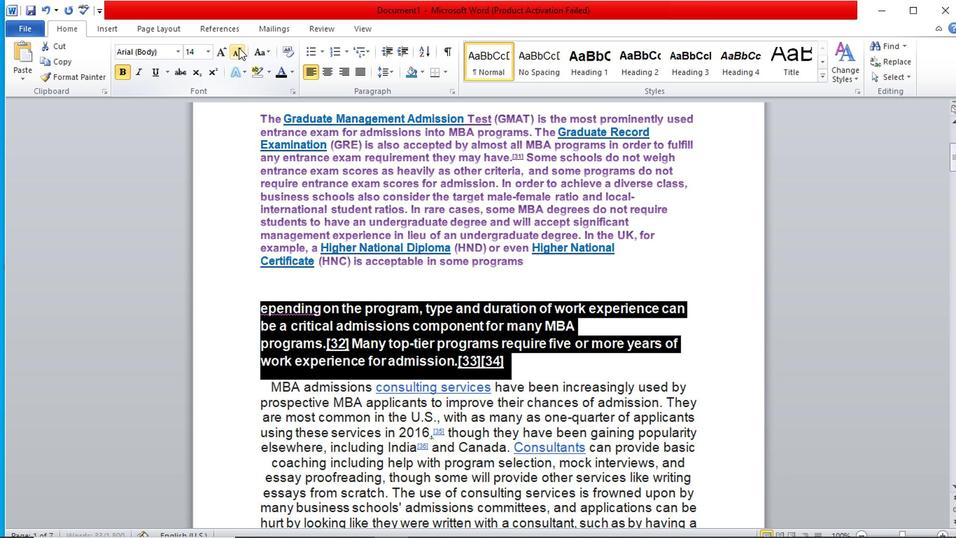 
Action: Mouse moved to (660, 335)
Screenshot: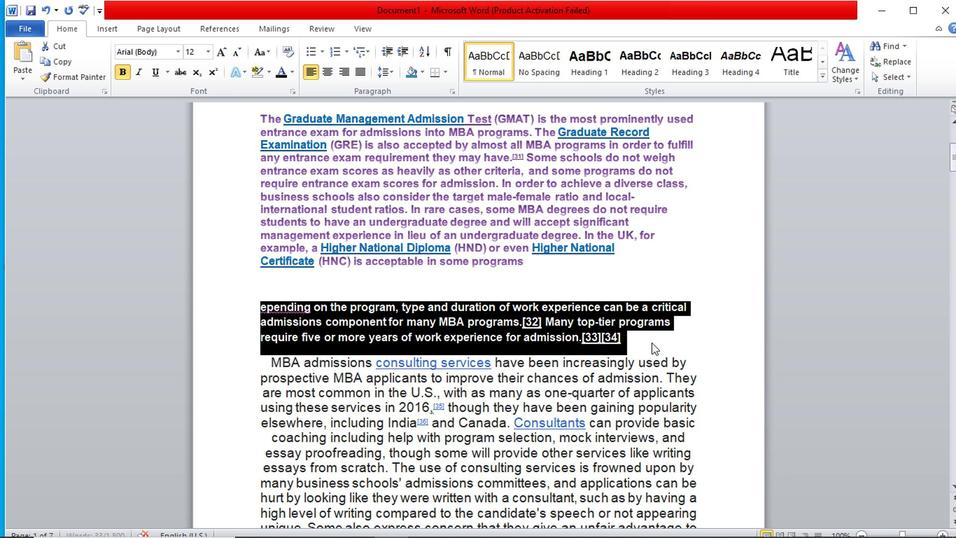 
Action: Mouse pressed left at (660, 335)
Screenshot: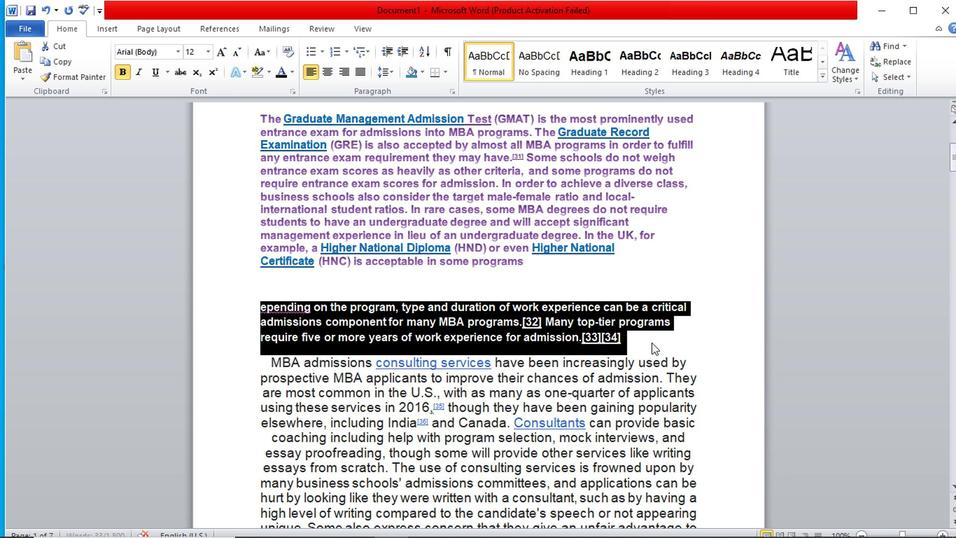 
Action: Mouse moved to (388, 255)
Screenshot: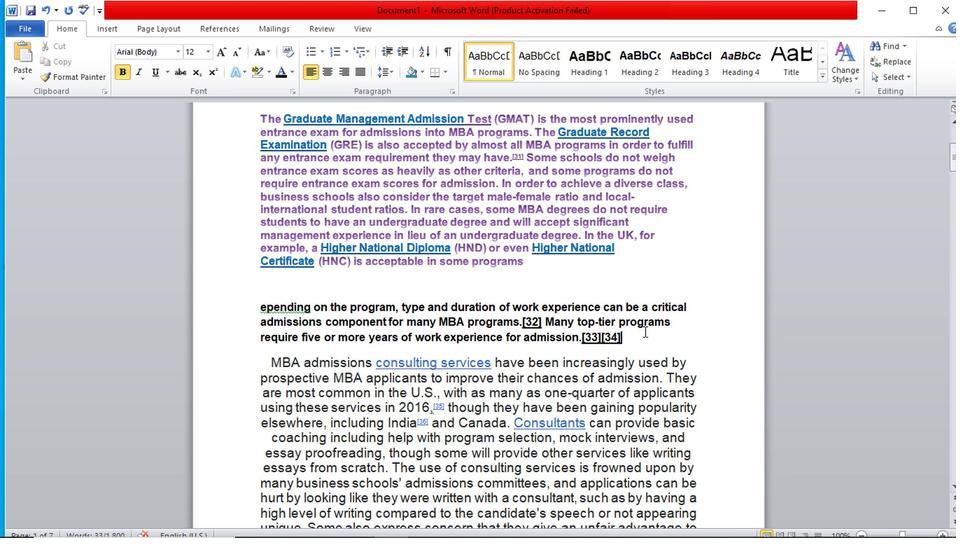 
Action: Mouse scrolled (388, 256) with delta (0, 0)
Screenshot: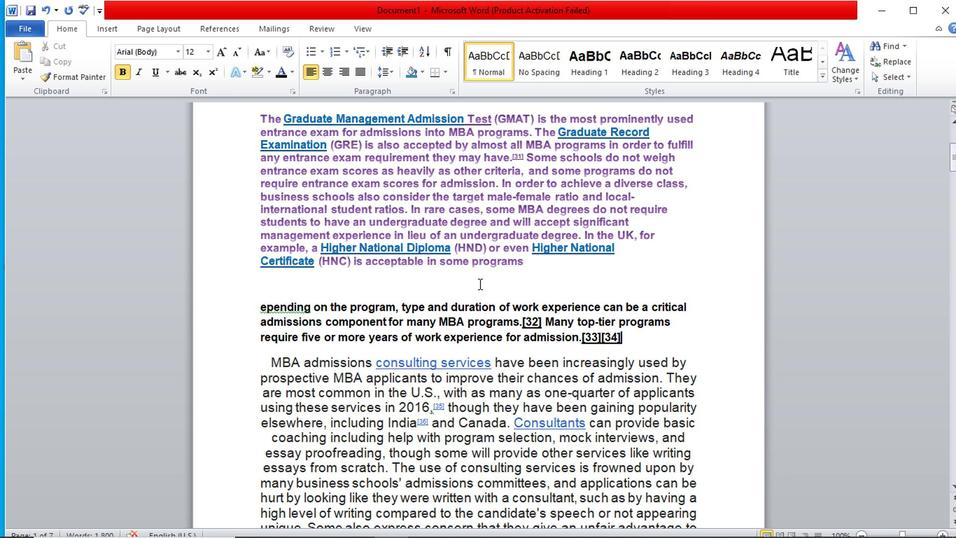 
Action: Mouse scrolled (388, 256) with delta (0, 0)
Screenshot: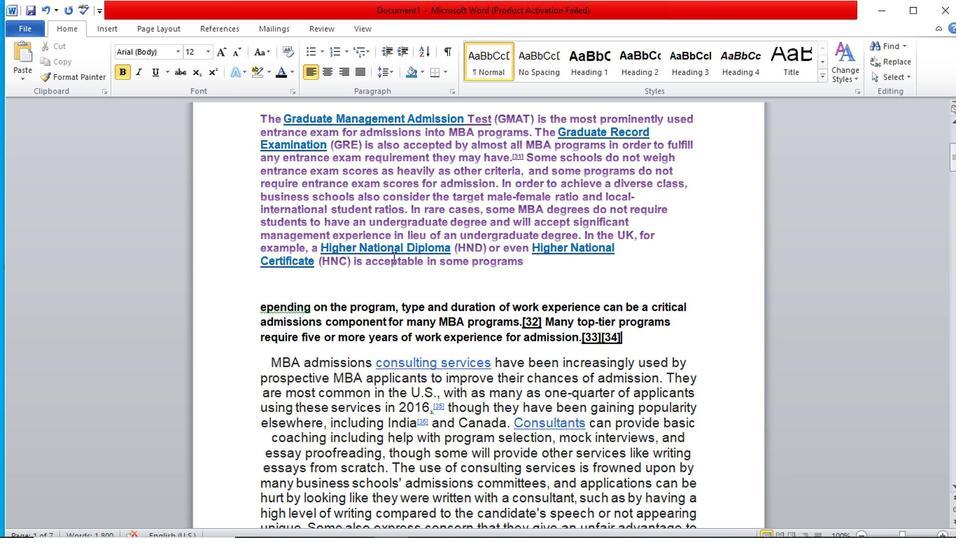 
Action: Mouse scrolled (388, 256) with delta (0, 0)
Screenshot: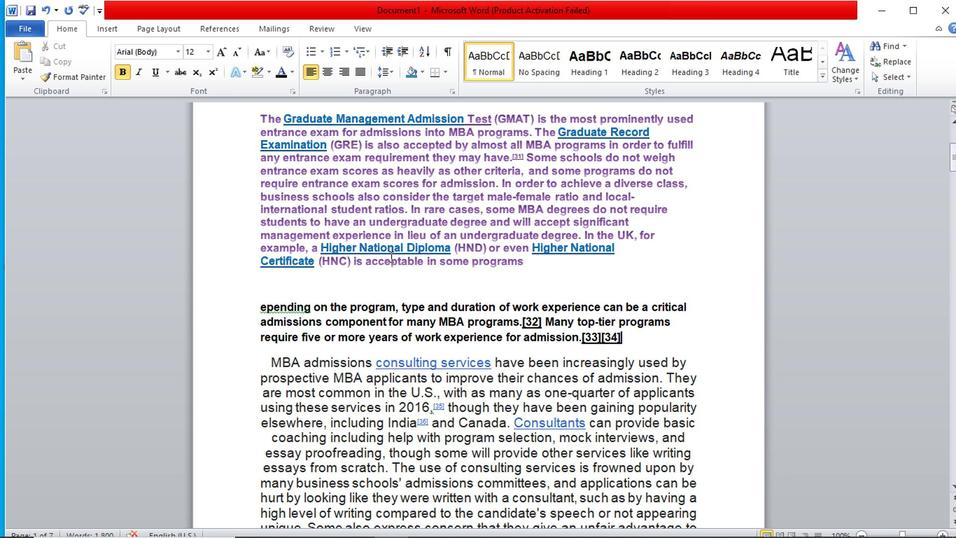 
Action: Mouse scrolled (388, 256) with delta (0, 0)
Screenshot: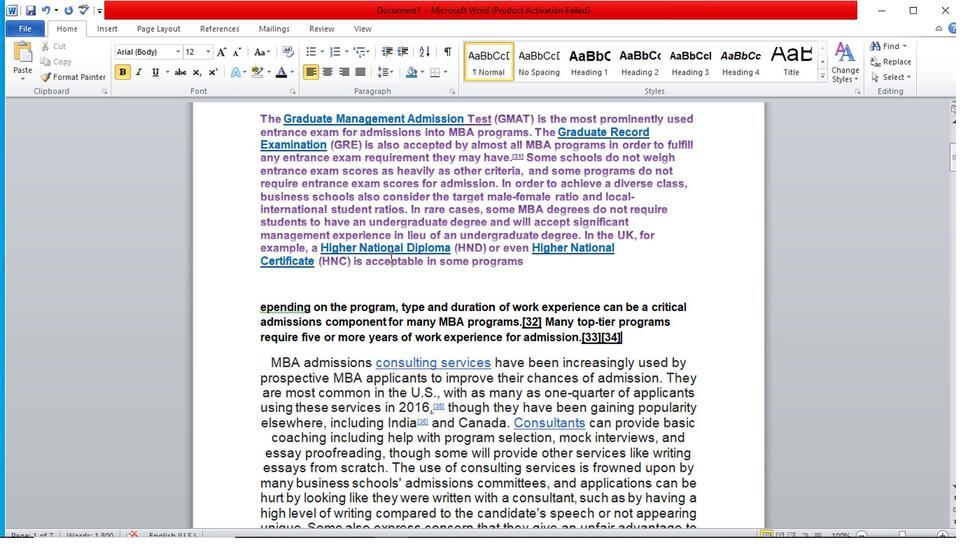 
Action: Mouse scrolled (388, 256) with delta (0, 0)
Screenshot: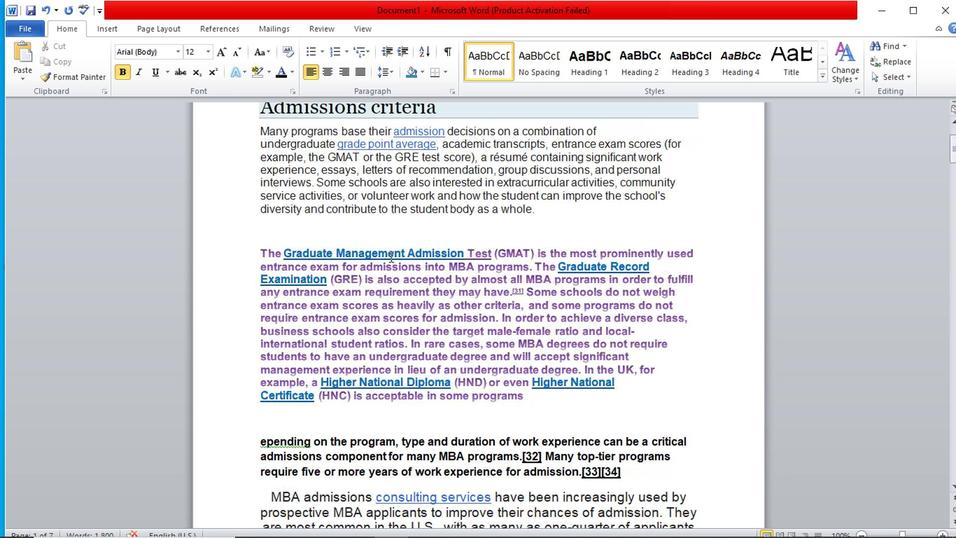
Action: Mouse scrolled (388, 255) with delta (0, 0)
Screenshot: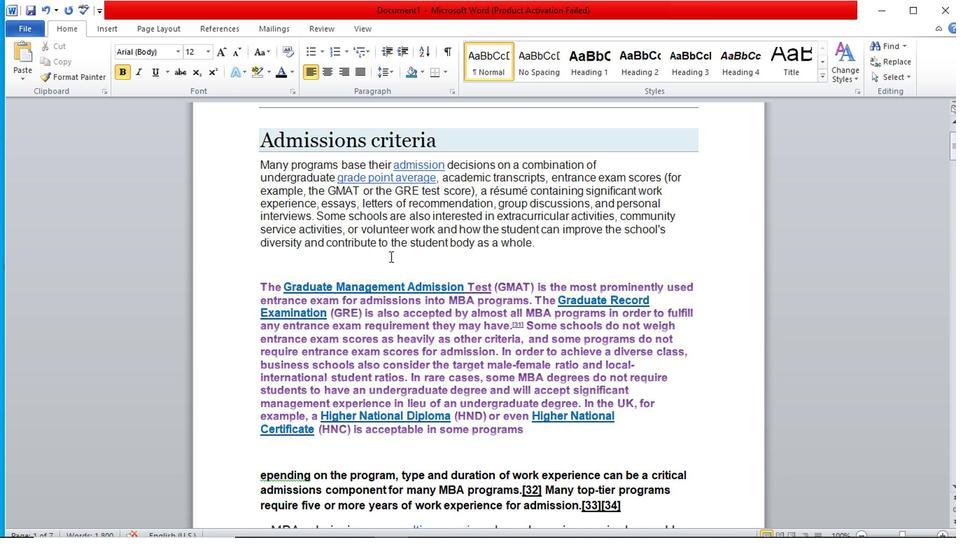 
Action: Mouse scrolled (388, 255) with delta (0, 0)
Screenshot: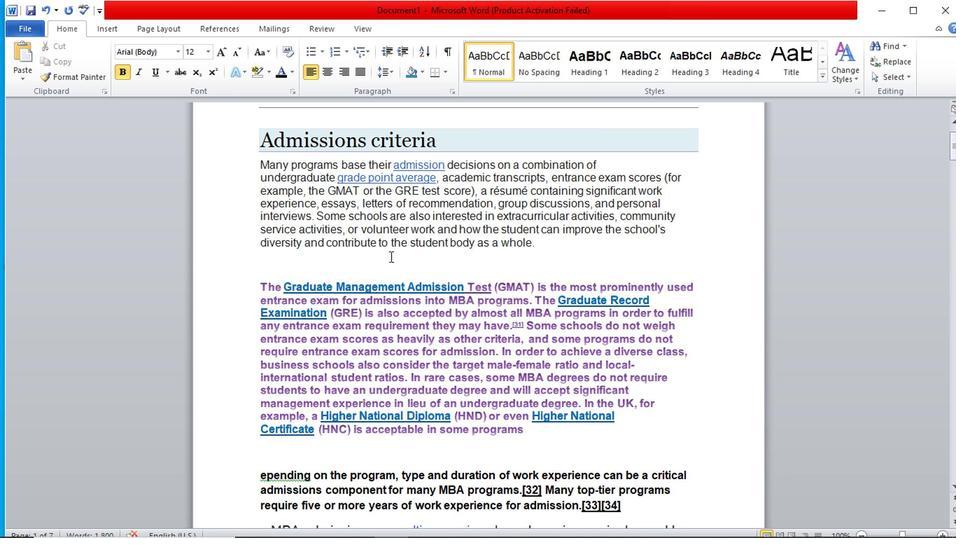 
Action: Mouse scrolled (388, 255) with delta (0, 0)
Screenshot: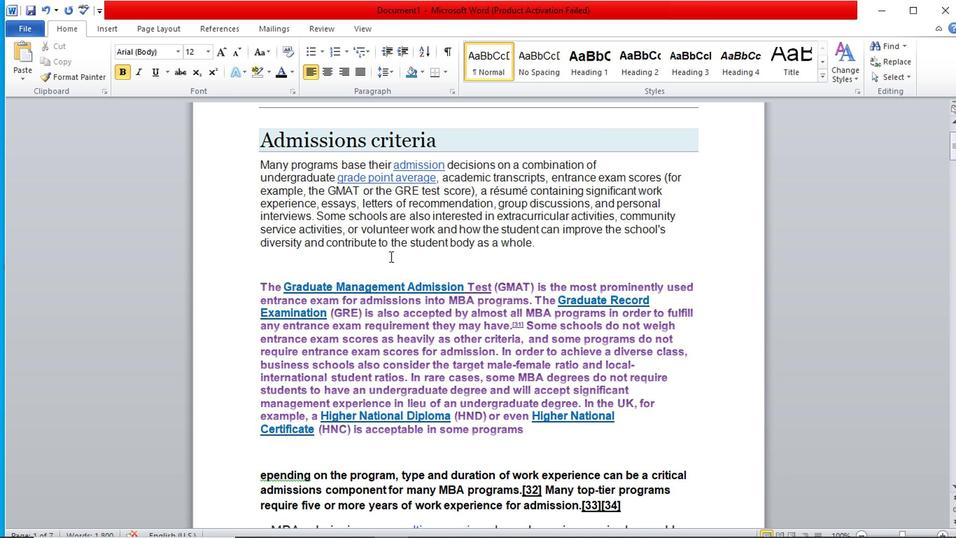 
Action: Mouse scrolled (388, 255) with delta (0, 0)
Screenshot: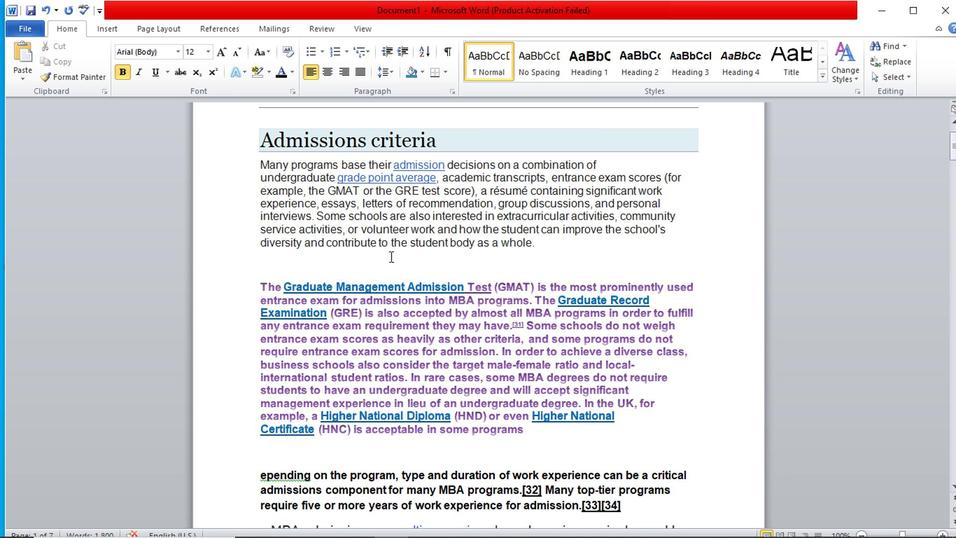 
Action: Mouse scrolled (388, 255) with delta (0, 0)
Screenshot: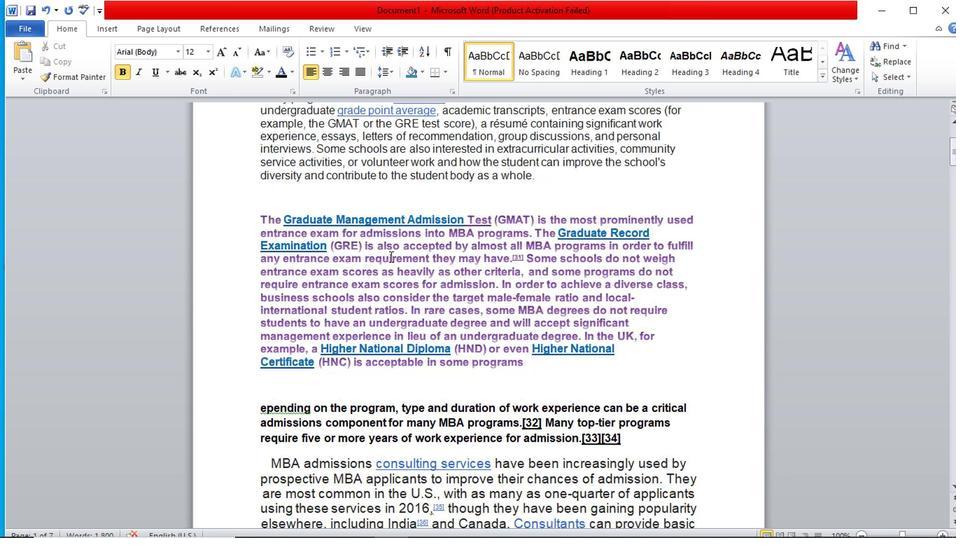 
Action: Mouse scrolled (388, 255) with delta (0, 0)
Screenshot: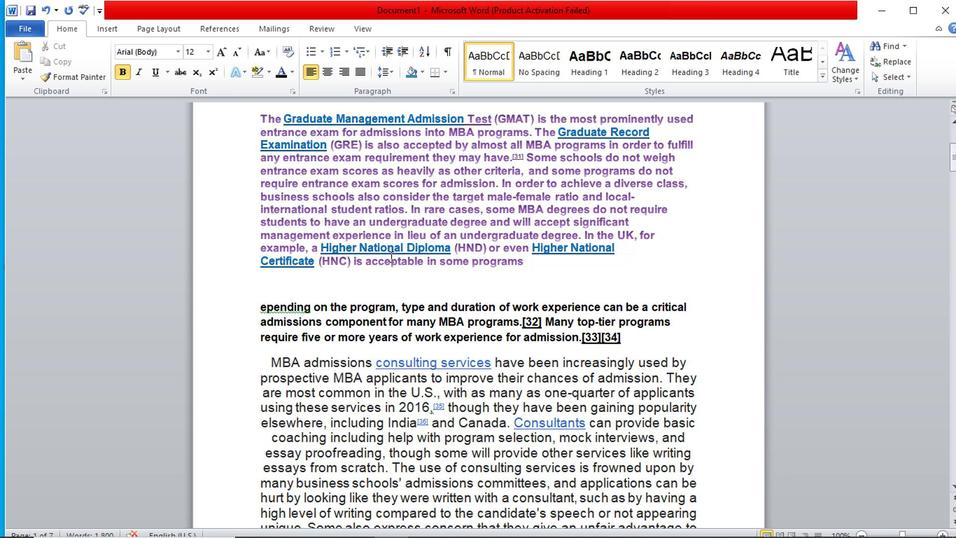 
Action: Mouse moved to (532, 280)
